 Task: Play online Dominion games in medium mode.
Action: Mouse moved to (163, 373)
Screenshot: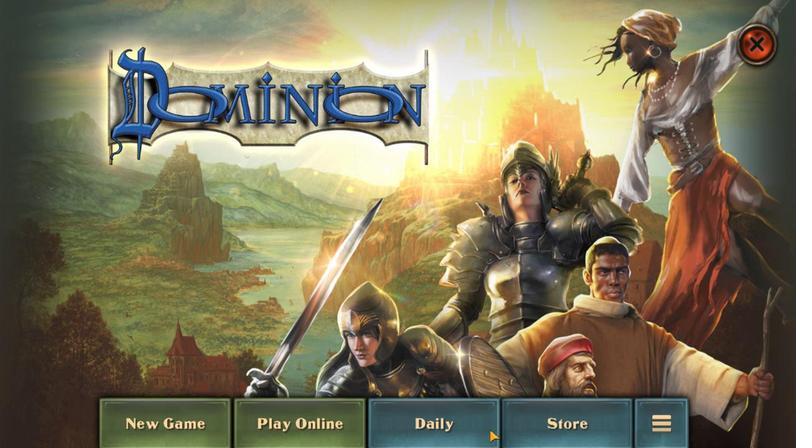 
Action: Mouse pressed left at (163, 373)
Screenshot: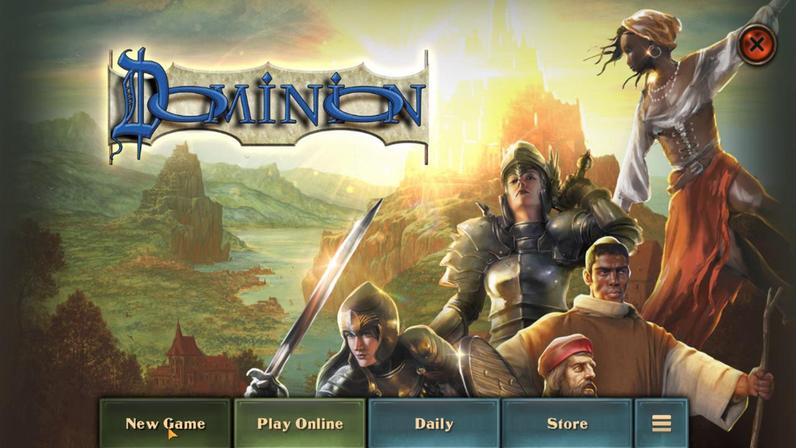 
Action: Mouse moved to (359, 268)
Screenshot: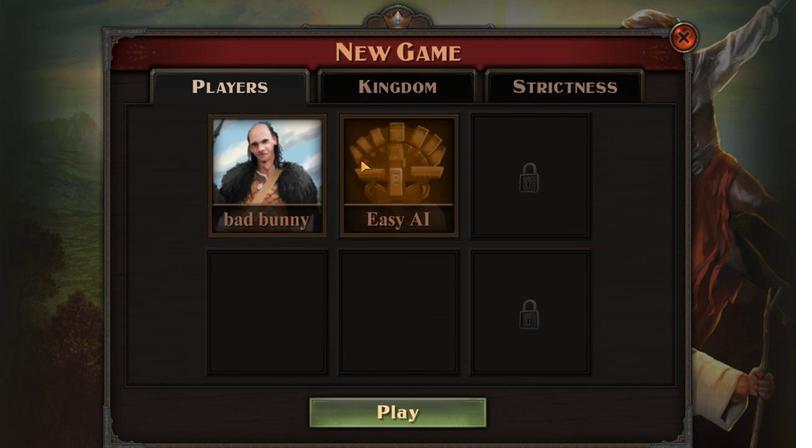 
Action: Mouse pressed left at (359, 268)
Screenshot: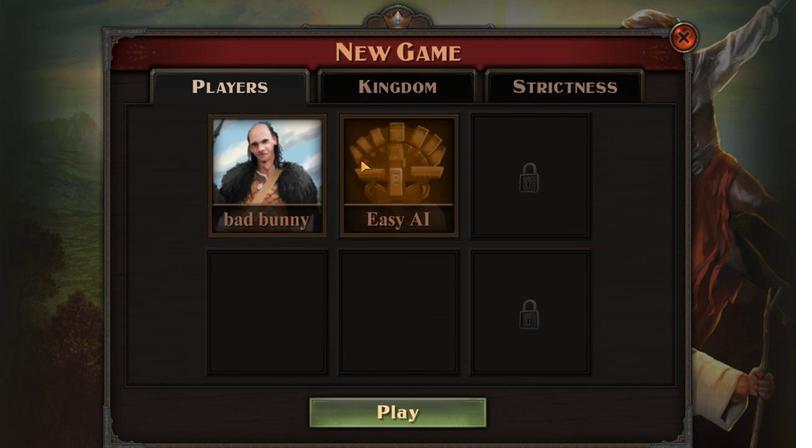 
Action: Mouse moved to (195, 319)
Screenshot: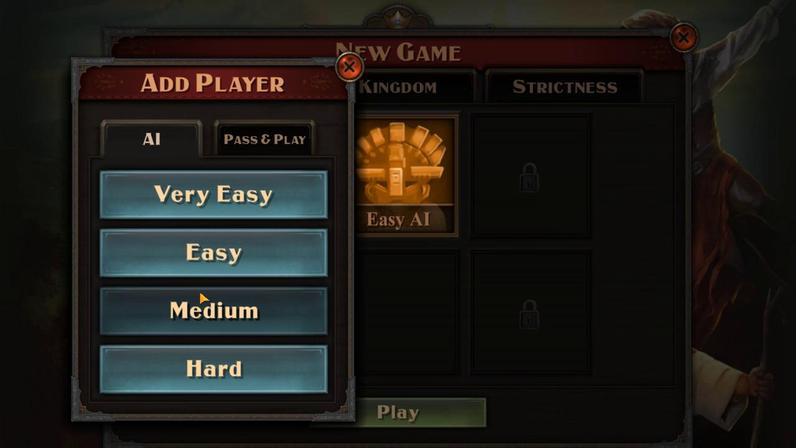 
Action: Mouse pressed left at (195, 319)
Screenshot: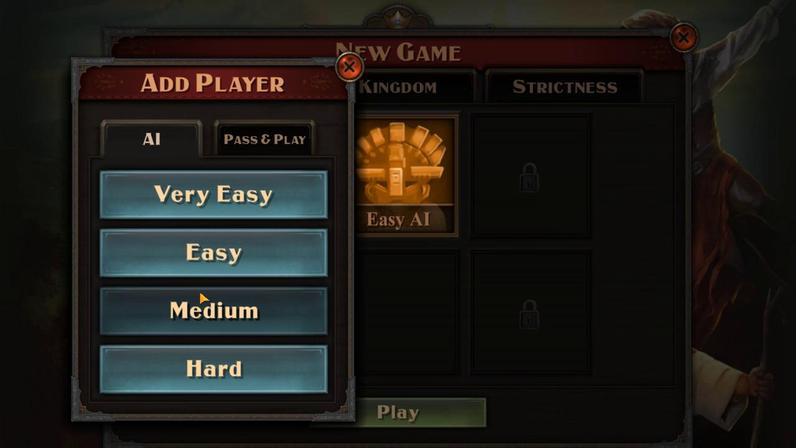 
Action: Mouse moved to (345, 367)
Screenshot: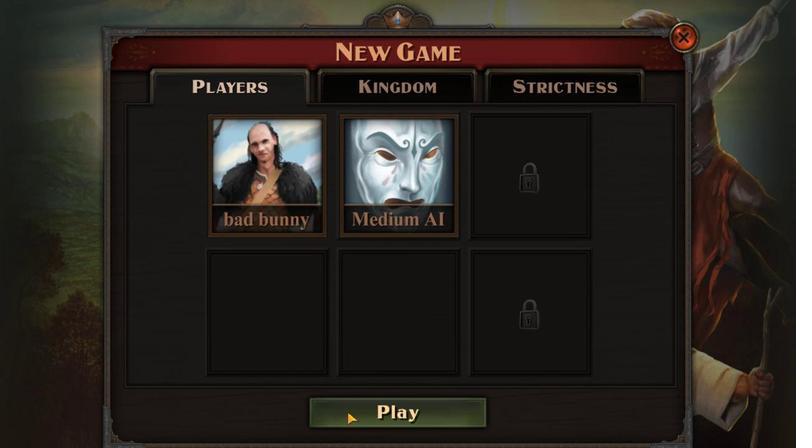 
Action: Mouse pressed left at (345, 367)
Screenshot: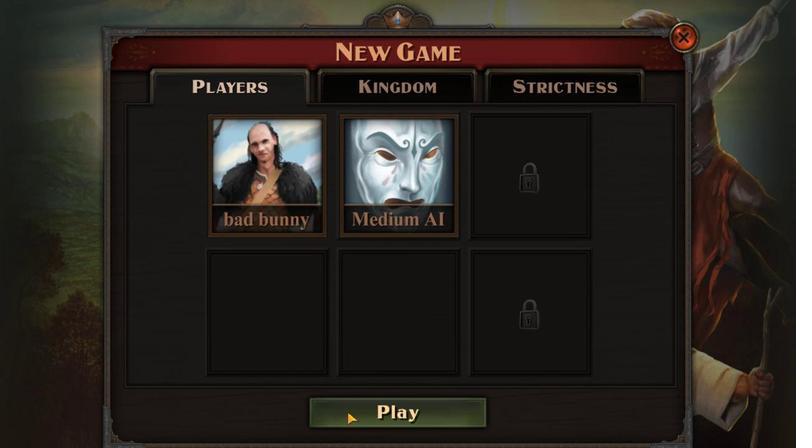 
Action: Mouse moved to (382, 349)
Screenshot: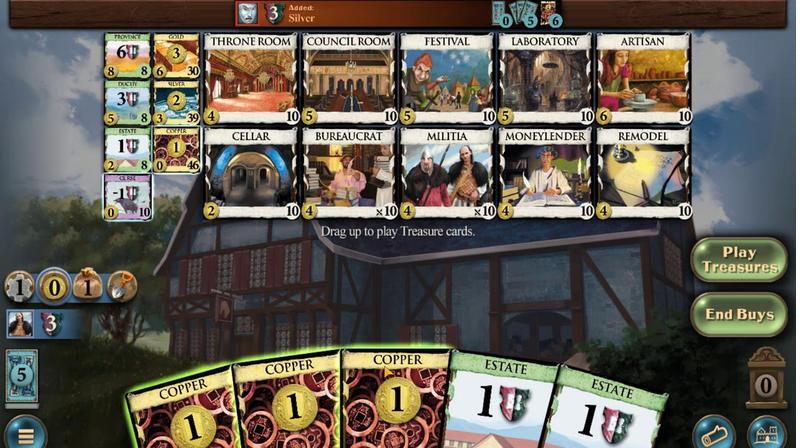 
Action: Mouse pressed left at (382, 349)
Screenshot: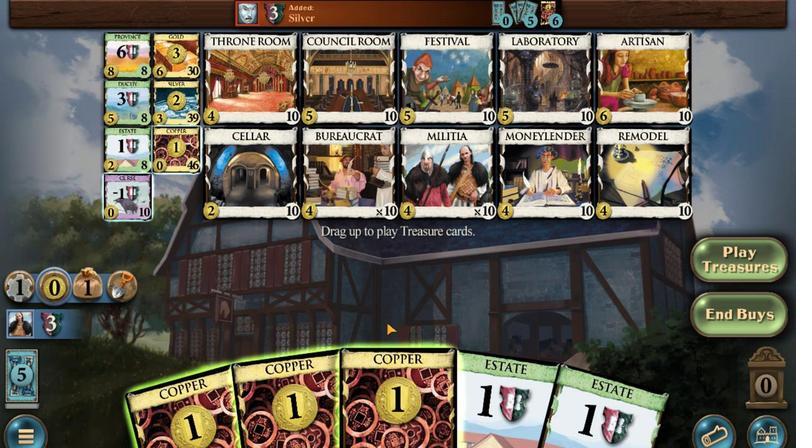 
Action: Mouse moved to (336, 349)
Screenshot: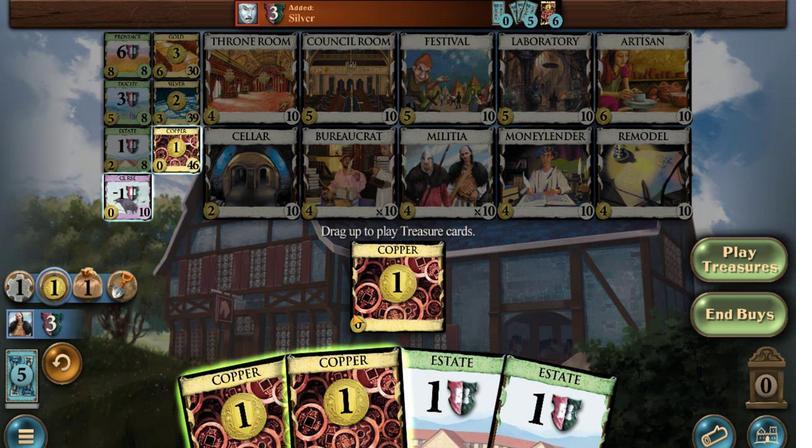 
Action: Mouse pressed left at (336, 349)
Screenshot: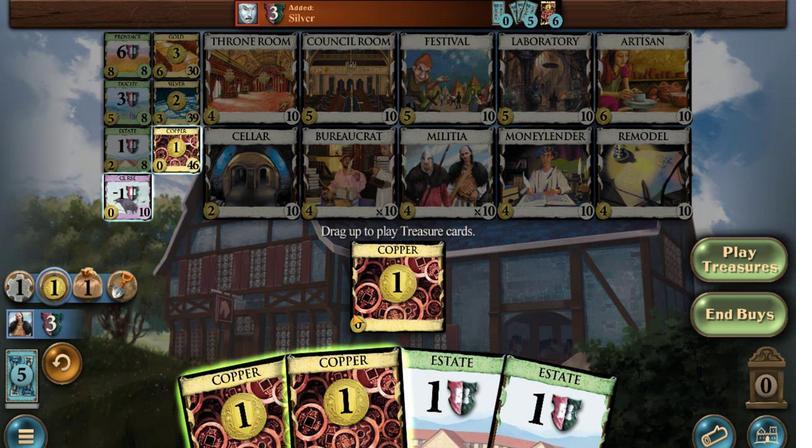 
Action: Mouse moved to (286, 349)
Screenshot: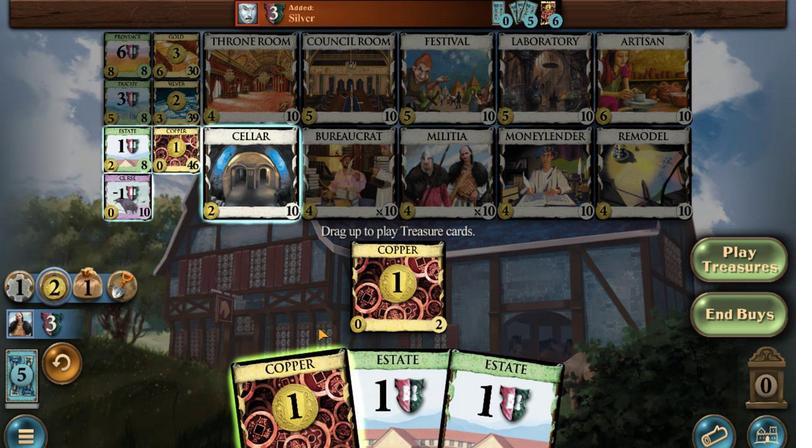 
Action: Mouse pressed left at (286, 349)
Screenshot: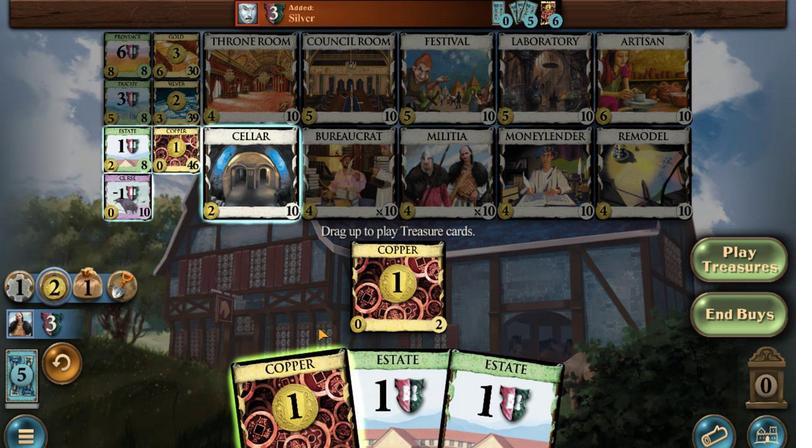 
Action: Mouse moved to (176, 245)
Screenshot: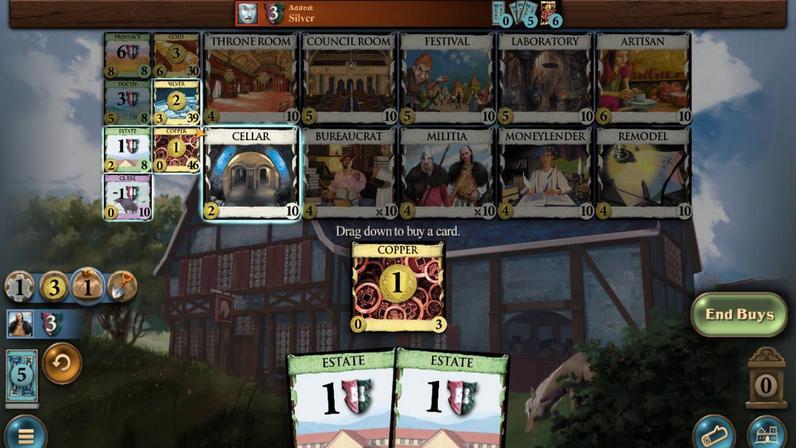 
Action: Mouse pressed left at (176, 245)
Screenshot: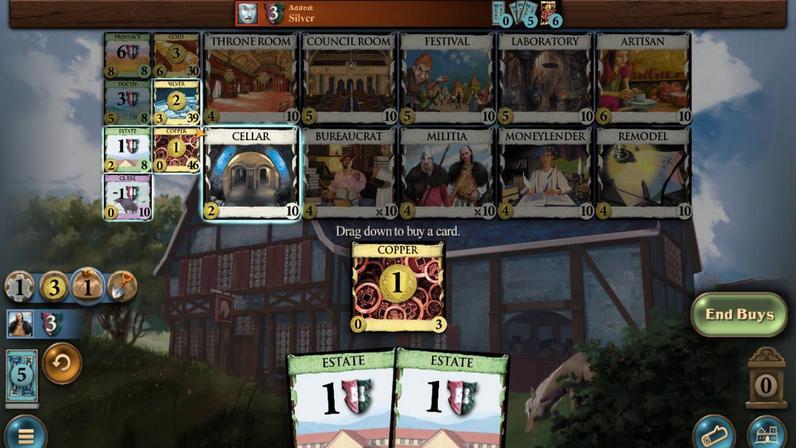 
Action: Mouse moved to (203, 354)
Screenshot: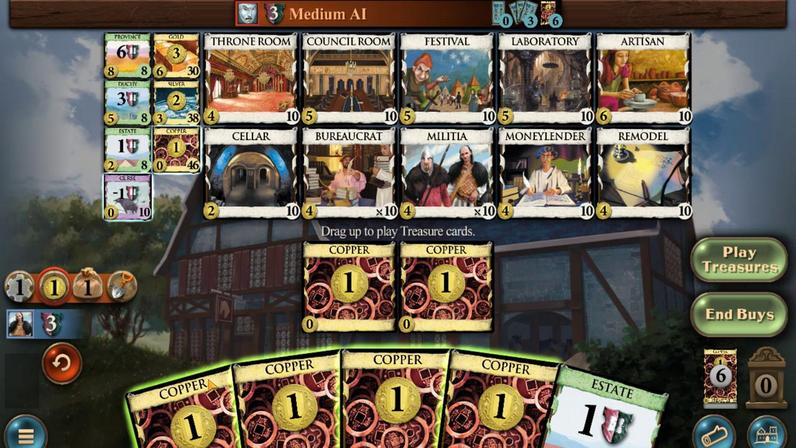 
Action: Mouse pressed left at (203, 354)
Screenshot: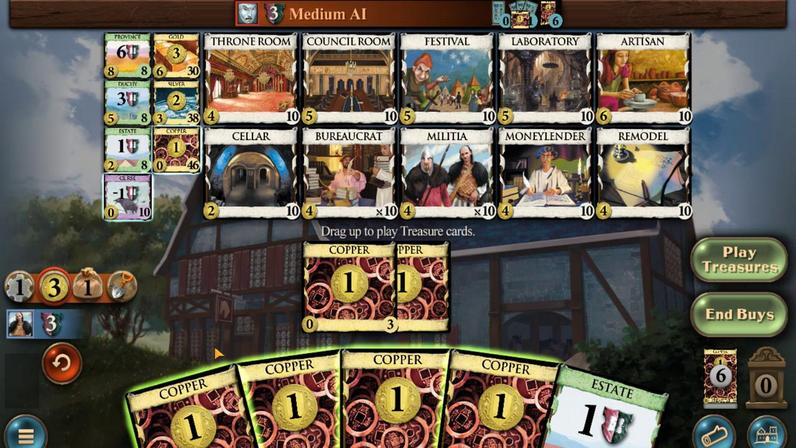 
Action: Mouse moved to (261, 359)
Screenshot: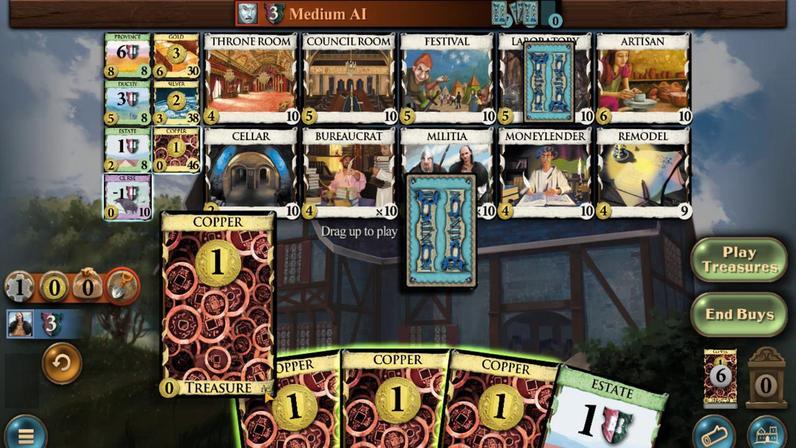 
Action: Mouse pressed left at (261, 359)
Screenshot: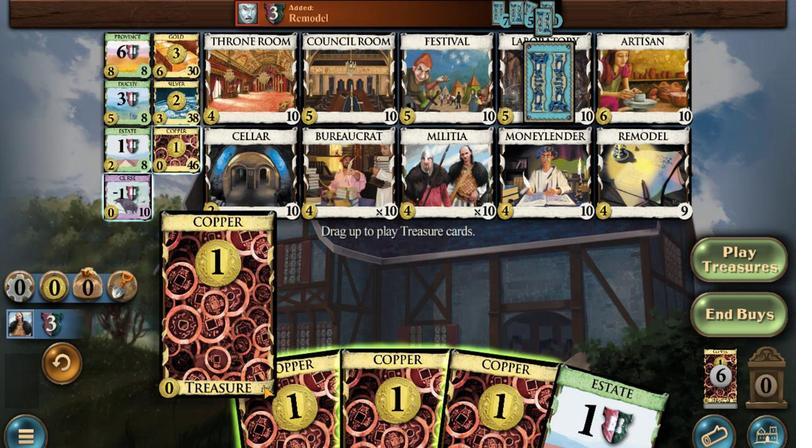 
Action: Mouse moved to (289, 365)
Screenshot: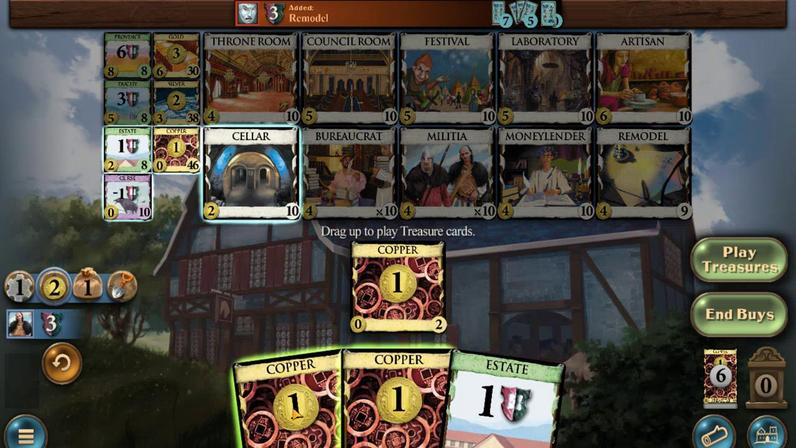 
Action: Mouse pressed left at (289, 365)
Screenshot: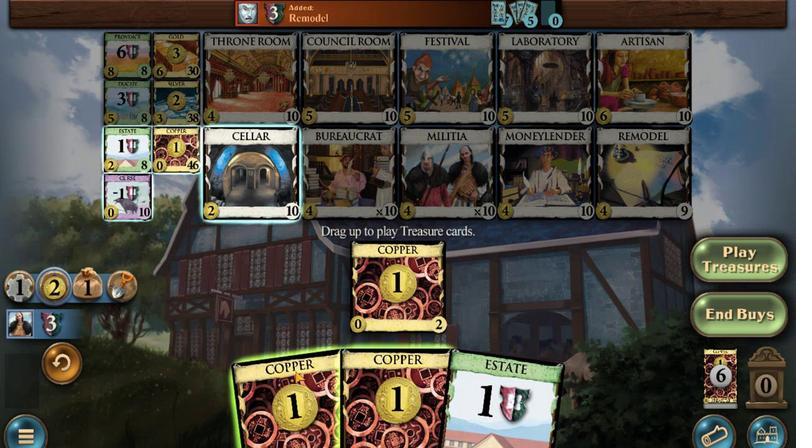 
Action: Mouse moved to (290, 358)
Screenshot: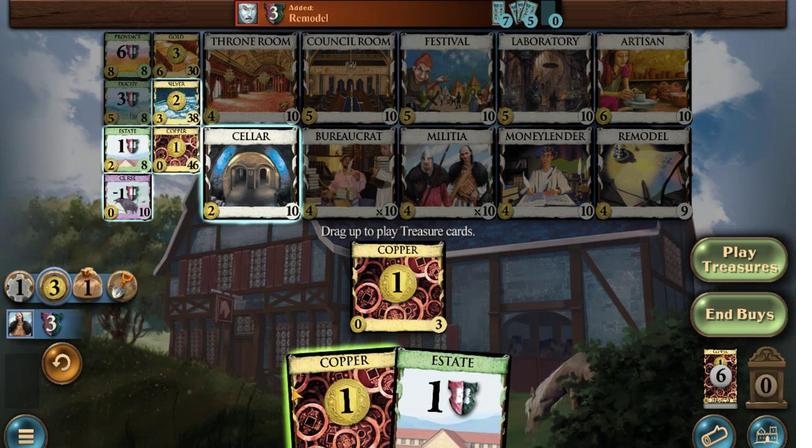 
Action: Mouse pressed left at (290, 358)
Screenshot: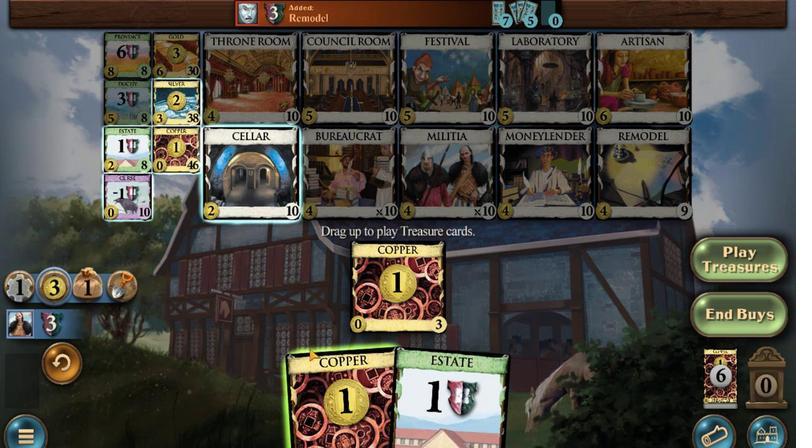 
Action: Mouse moved to (444, 270)
Screenshot: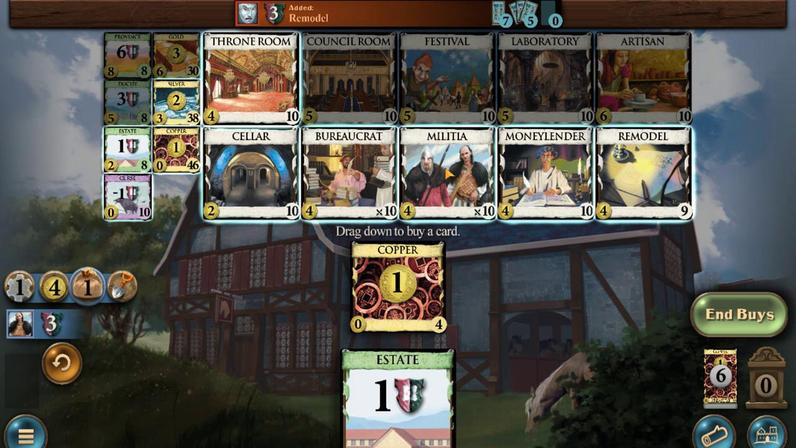 
Action: Mouse pressed left at (444, 270)
Screenshot: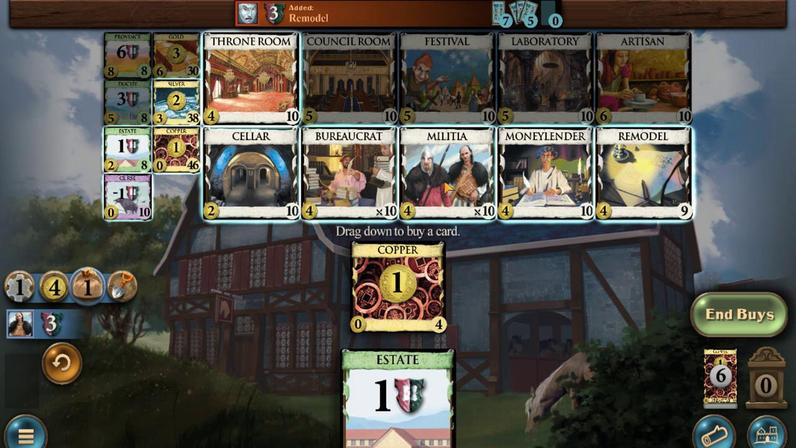 
Action: Mouse moved to (209, 361)
Screenshot: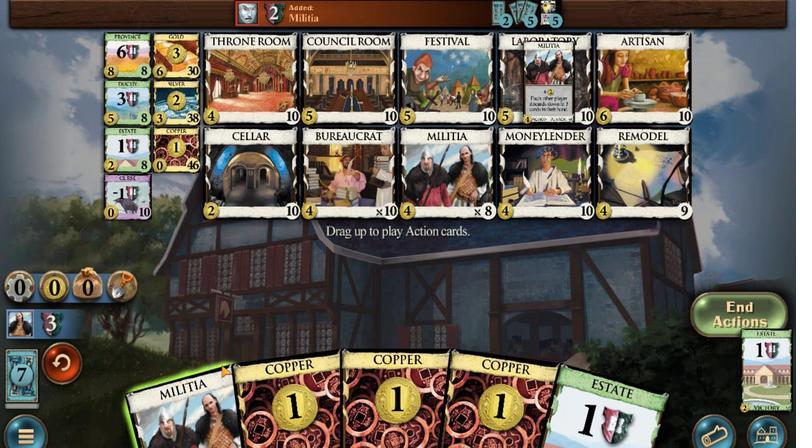 
Action: Mouse pressed left at (209, 361)
Screenshot: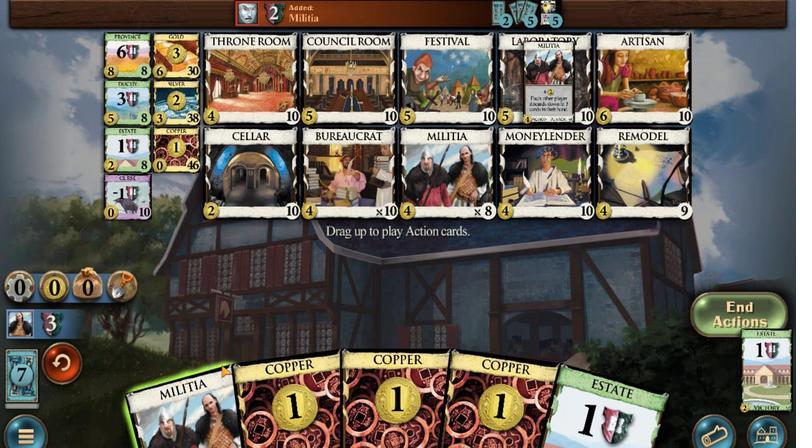 
Action: Mouse moved to (247, 359)
Screenshot: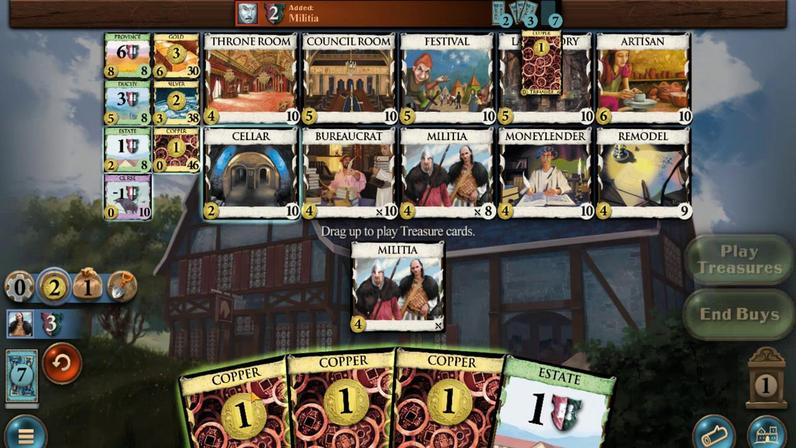 
Action: Mouse pressed left at (247, 359)
Screenshot: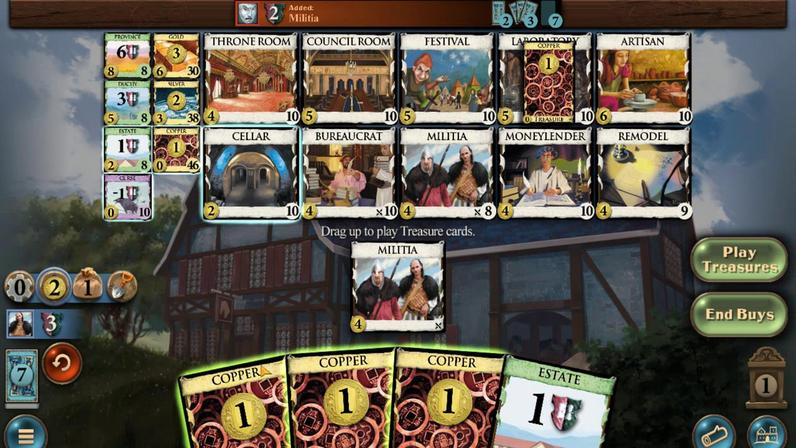 
Action: Mouse moved to (280, 364)
Screenshot: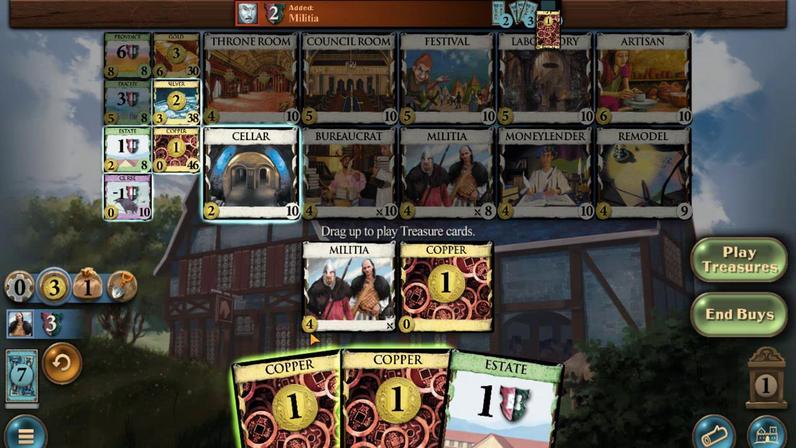 
Action: Mouse pressed left at (280, 364)
Screenshot: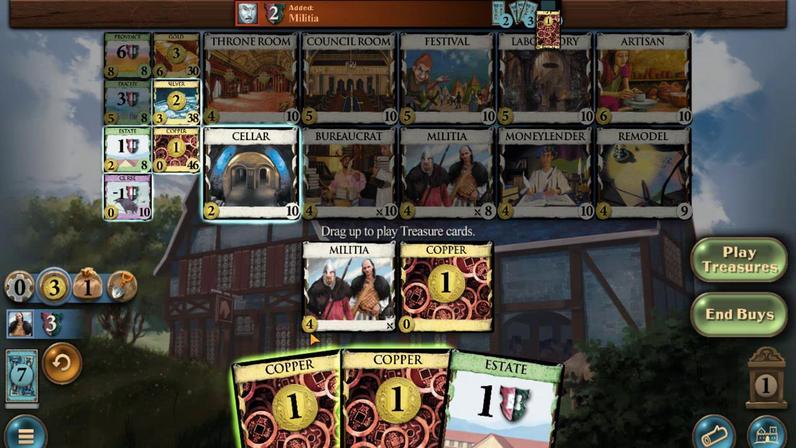 
Action: Mouse moved to (321, 343)
Screenshot: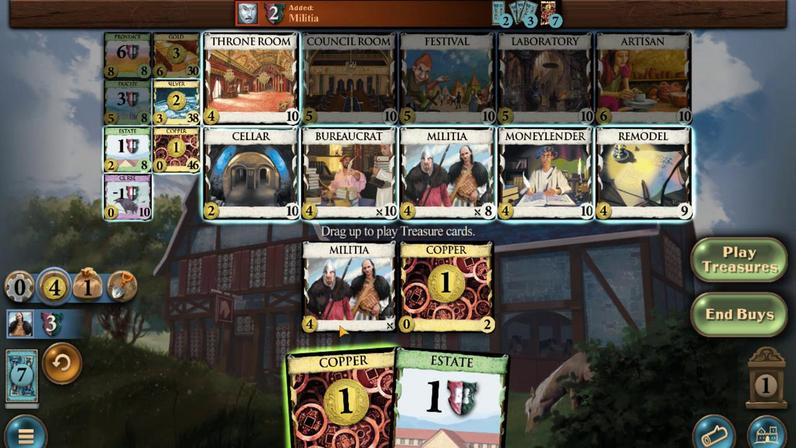 
Action: Mouse pressed left at (321, 343)
Screenshot: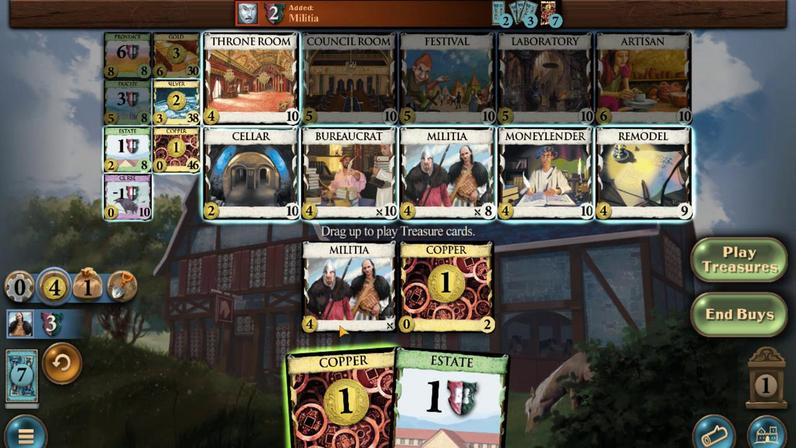 
Action: Mouse moved to (313, 363)
Screenshot: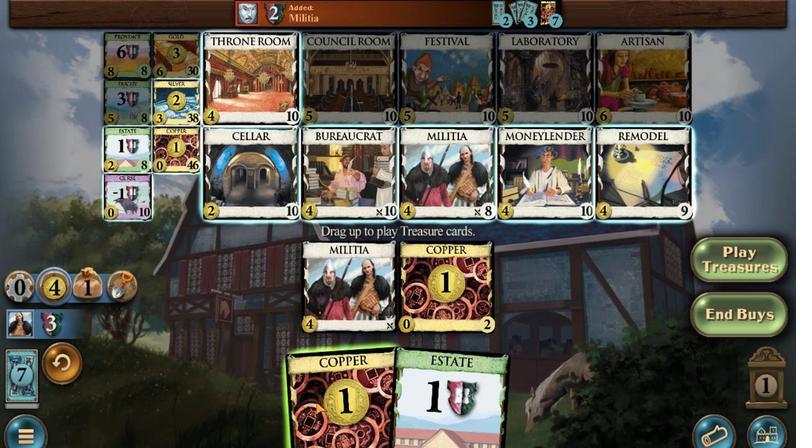 
Action: Mouse pressed left at (313, 363)
Screenshot: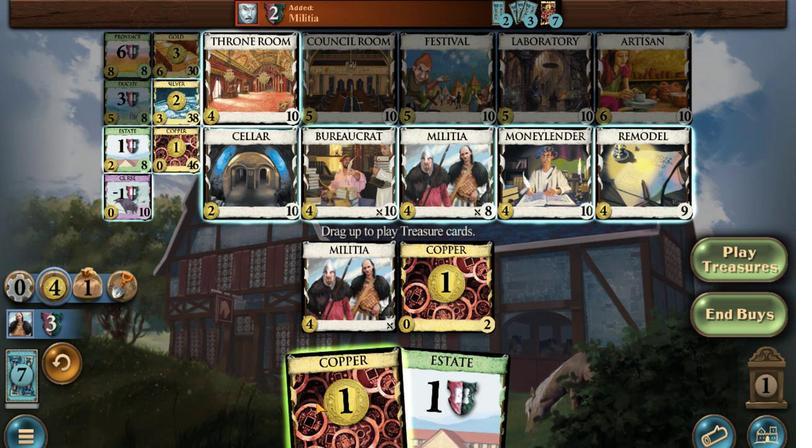 
Action: Mouse moved to (158, 242)
Screenshot: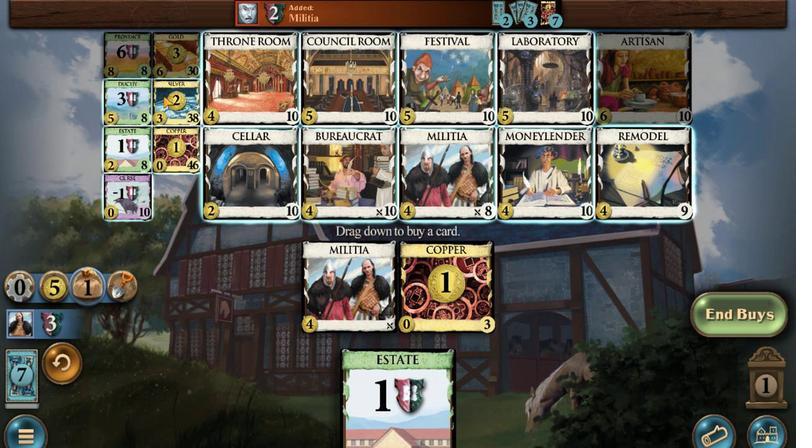 
Action: Mouse pressed left at (158, 242)
Screenshot: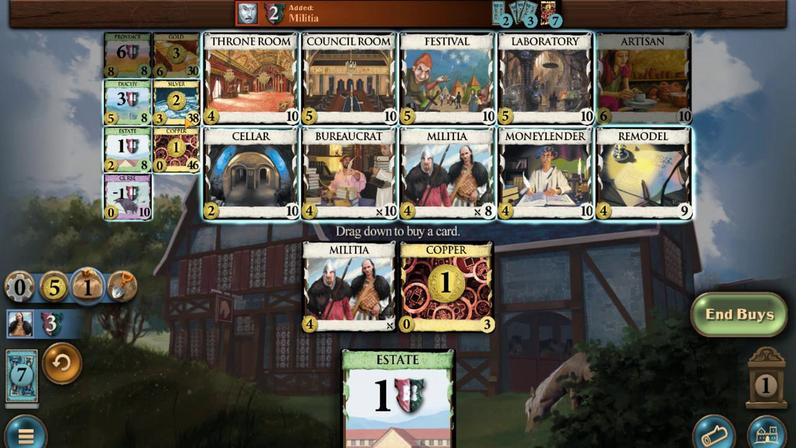 
Action: Mouse moved to (291, 357)
Screenshot: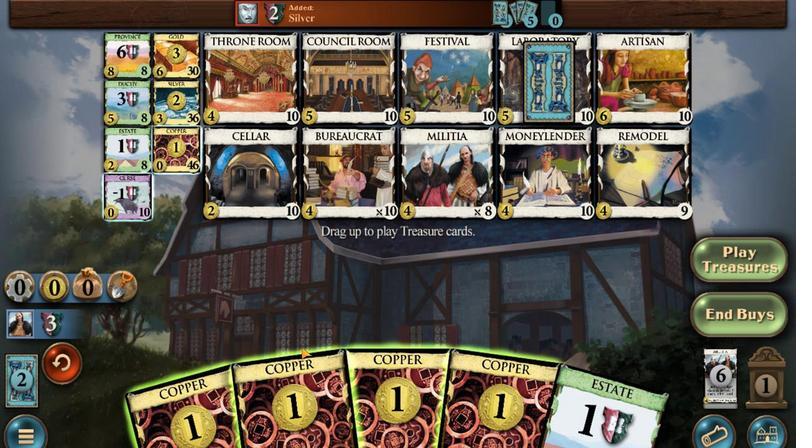 
Action: Mouse pressed left at (291, 357)
Screenshot: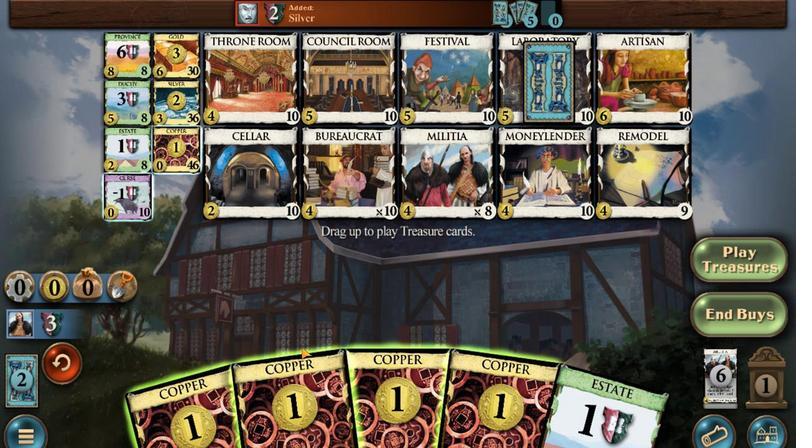 
Action: Mouse moved to (347, 352)
Screenshot: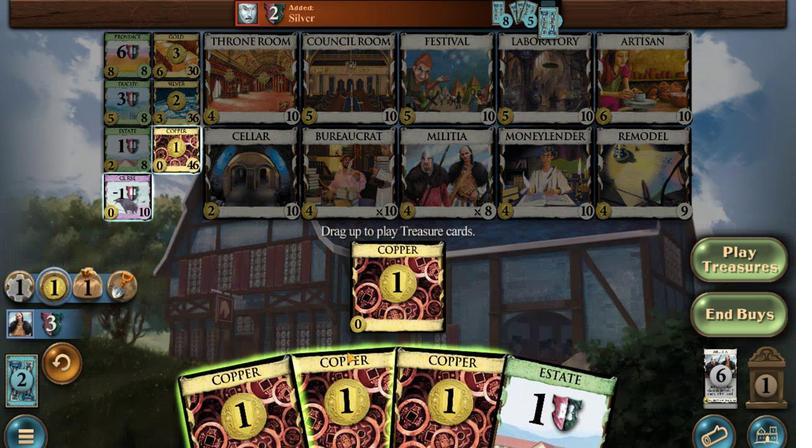 
Action: Mouse pressed left at (347, 352)
Screenshot: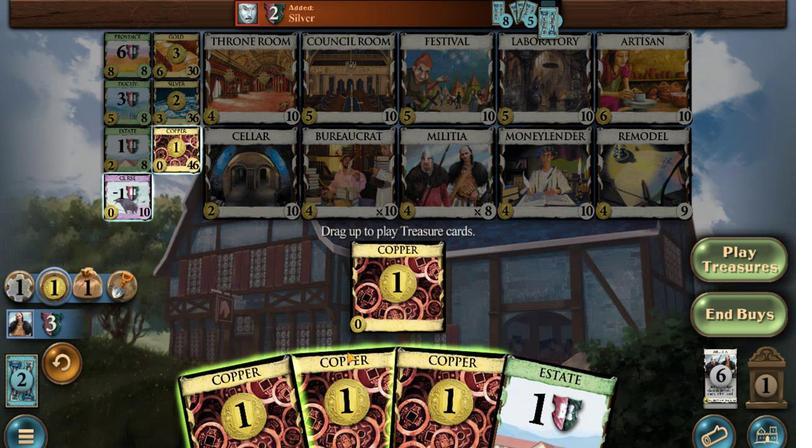 
Action: Mouse moved to (362, 355)
Screenshot: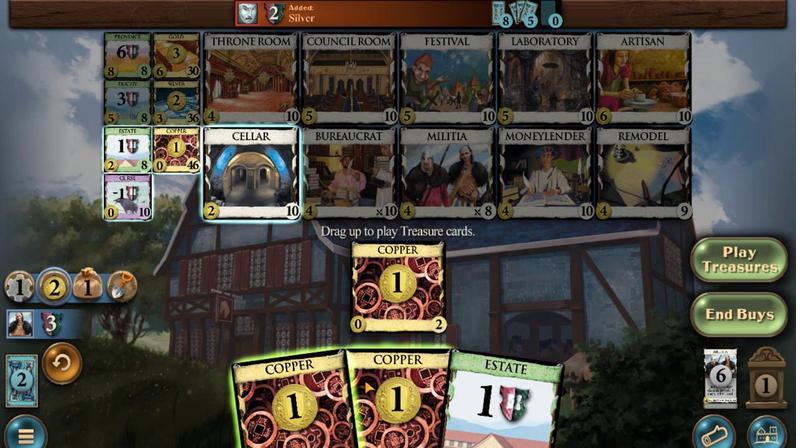 
Action: Mouse pressed left at (362, 355)
Screenshot: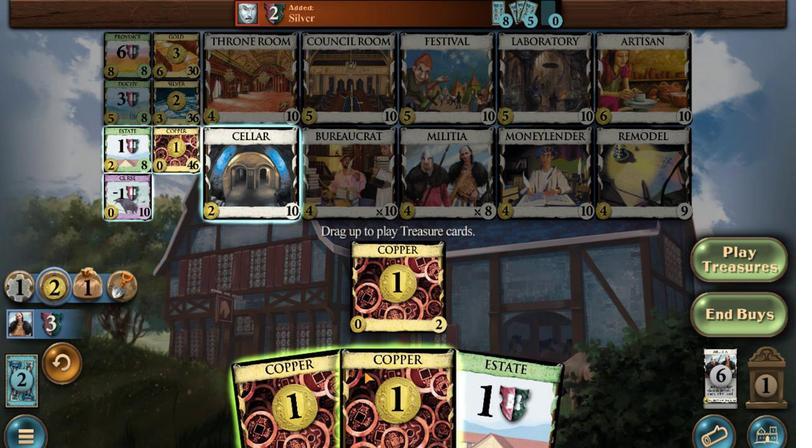 
Action: Mouse moved to (168, 243)
Screenshot: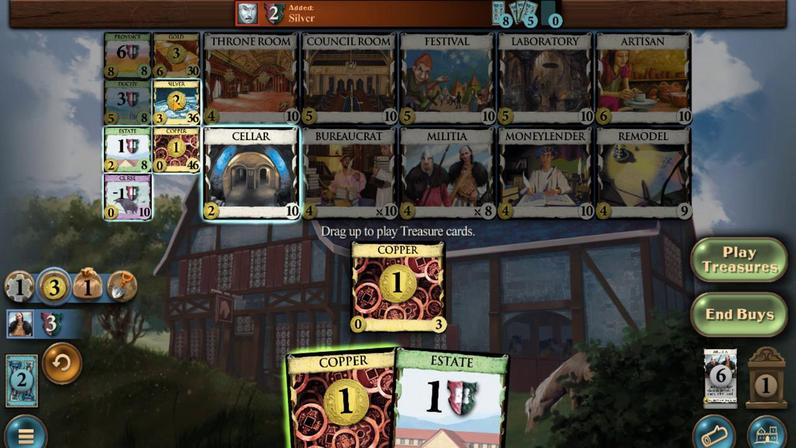 
Action: Mouse pressed left at (168, 243)
Screenshot: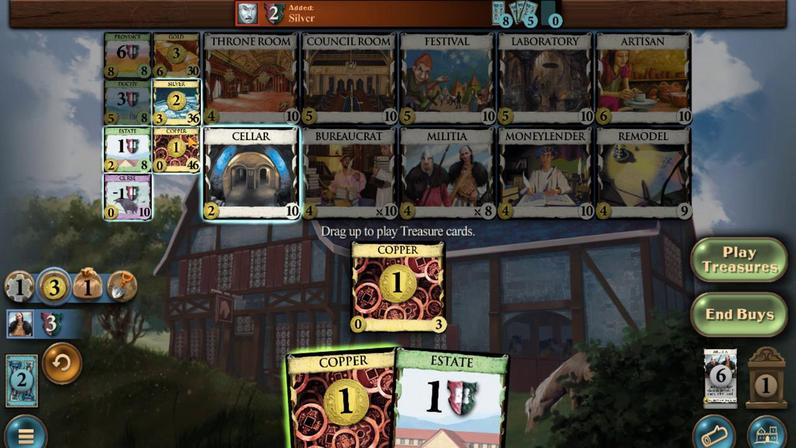 
Action: Mouse moved to (177, 369)
Screenshot: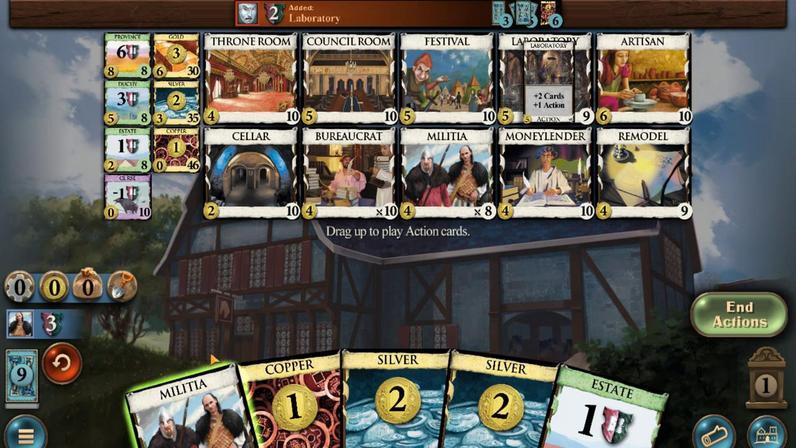 
Action: Mouse pressed left at (177, 369)
Screenshot: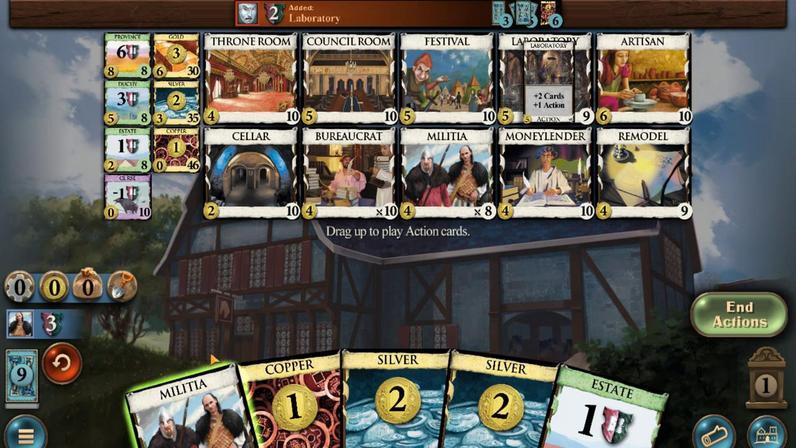 
Action: Mouse moved to (247, 362)
Screenshot: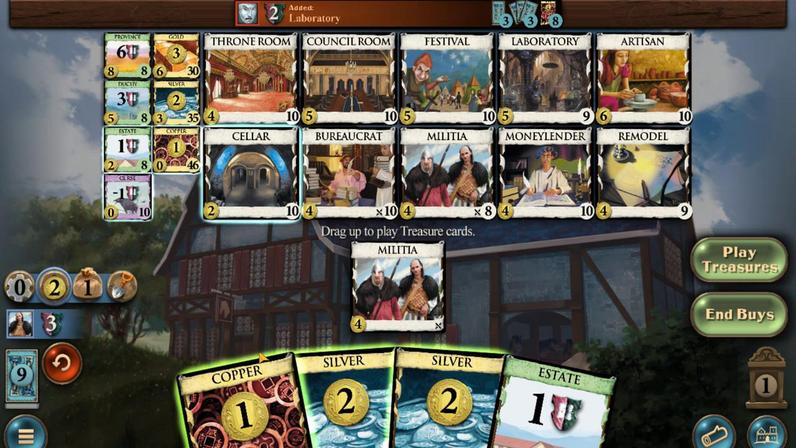 
Action: Mouse pressed left at (247, 362)
Screenshot: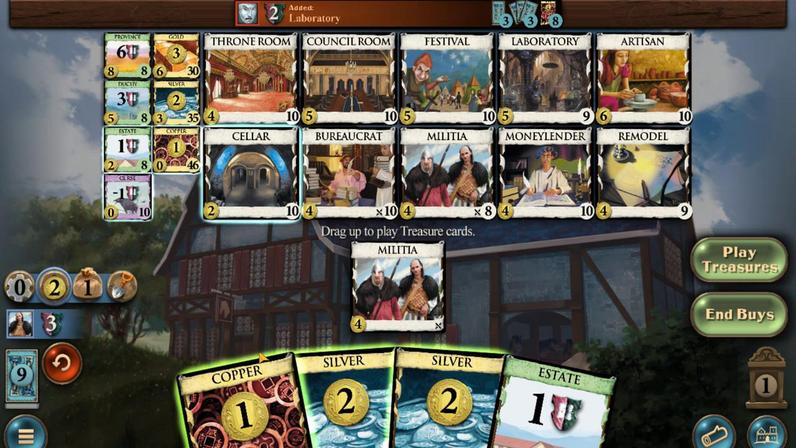 
Action: Mouse moved to (281, 358)
Screenshot: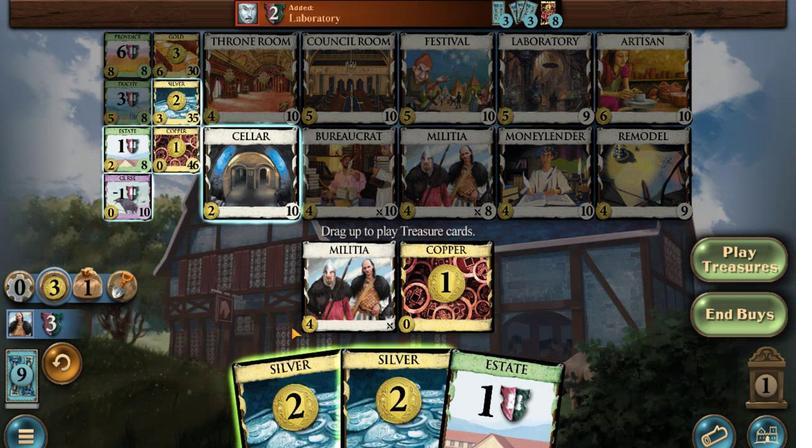 
Action: Mouse pressed left at (281, 358)
Screenshot: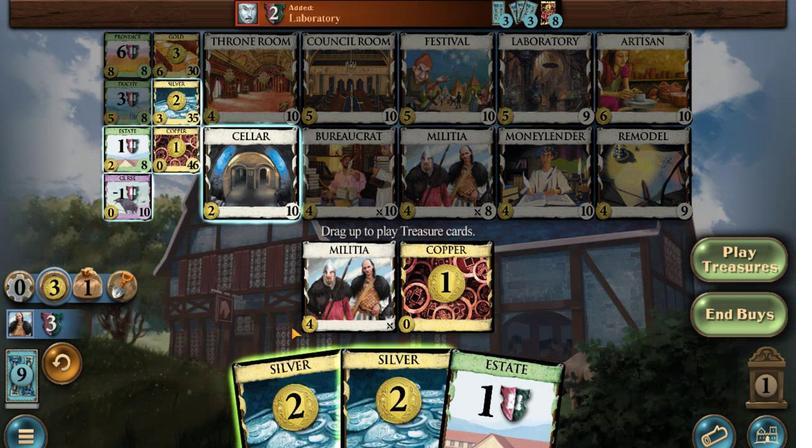 
Action: Mouse moved to (321, 354)
Screenshot: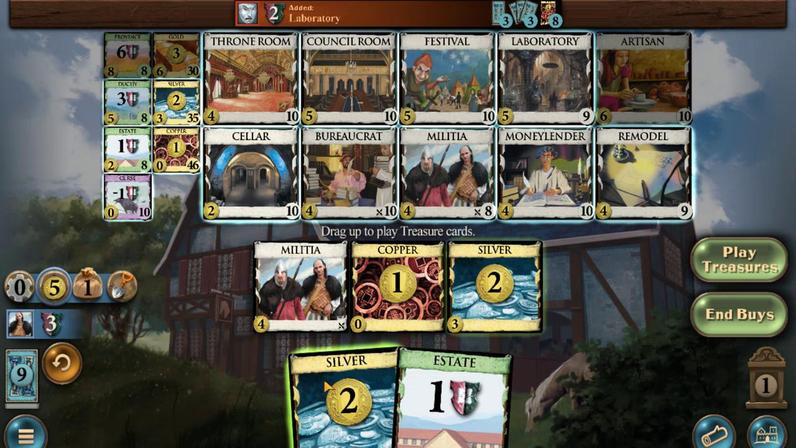 
Action: Mouse pressed left at (321, 354)
Screenshot: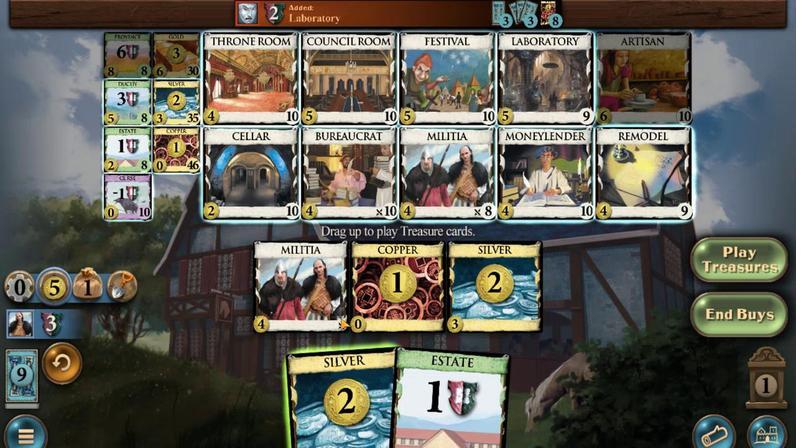 
Action: Mouse moved to (159, 222)
Screenshot: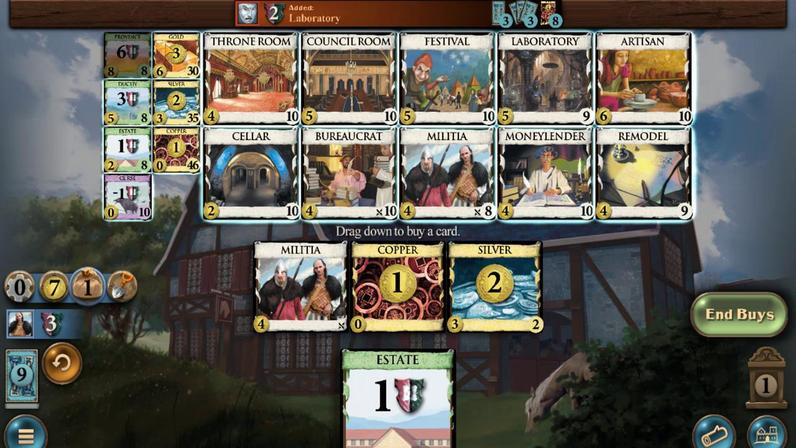 
Action: Mouse pressed left at (159, 222)
Screenshot: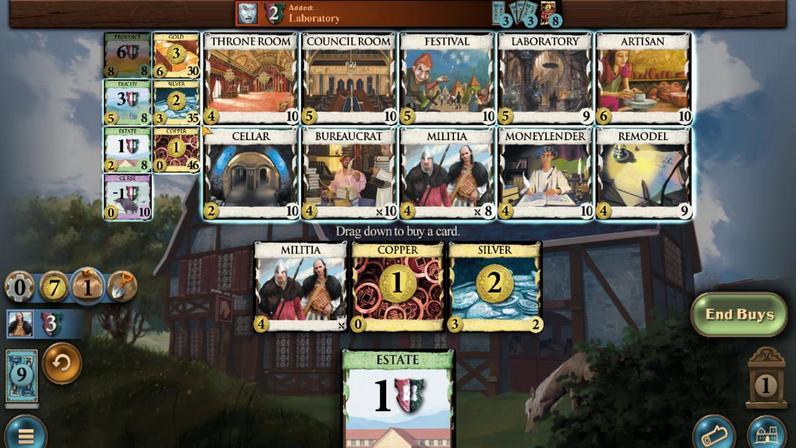 
Action: Mouse moved to (561, 364)
Screenshot: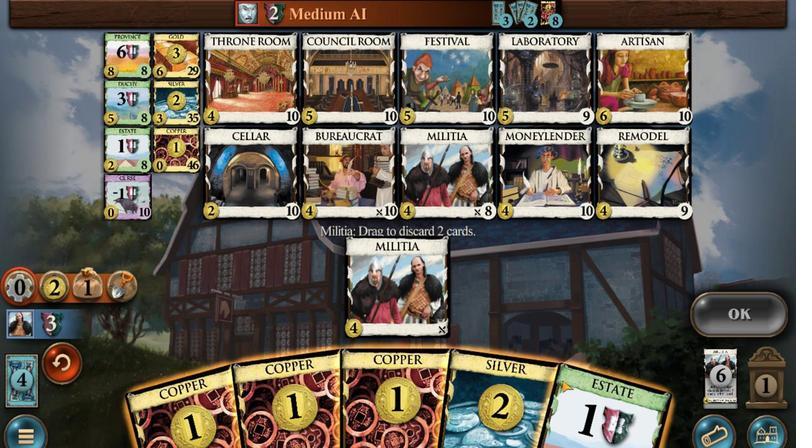 
Action: Mouse pressed left at (561, 364)
Screenshot: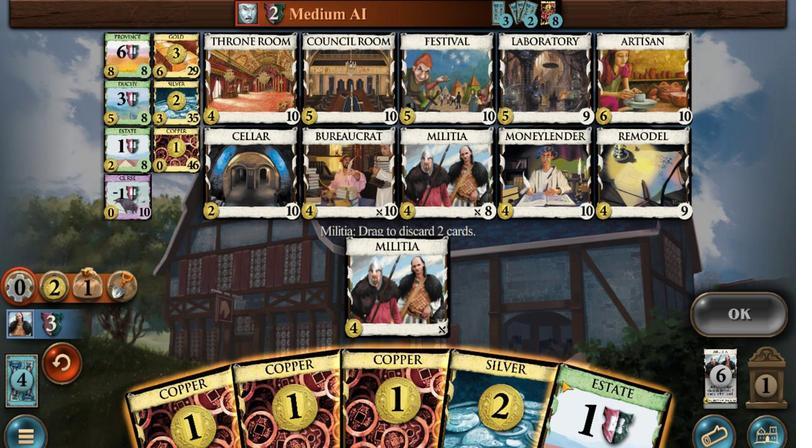 
Action: Mouse moved to (167, 369)
Screenshot: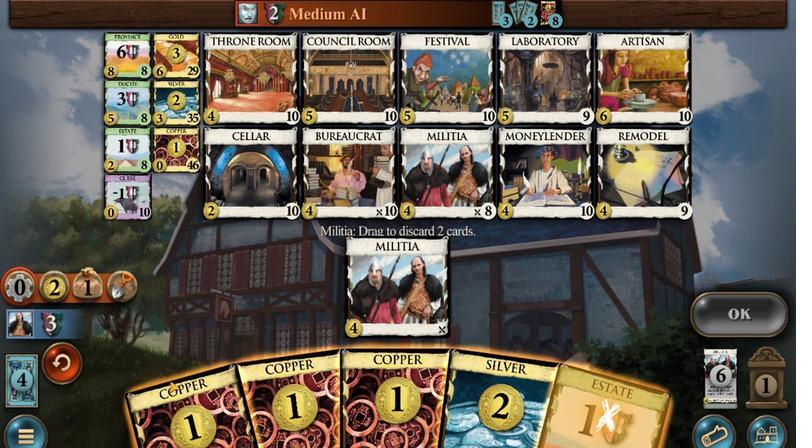 
Action: Mouse pressed left at (167, 369)
Screenshot: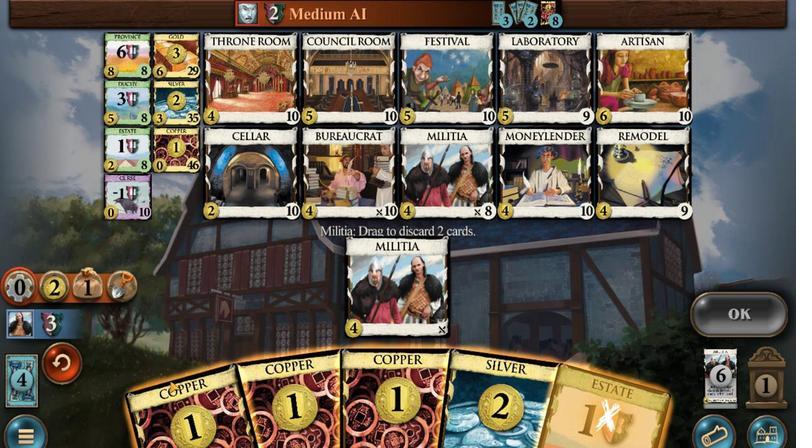 
Action: Mouse moved to (701, 328)
Screenshot: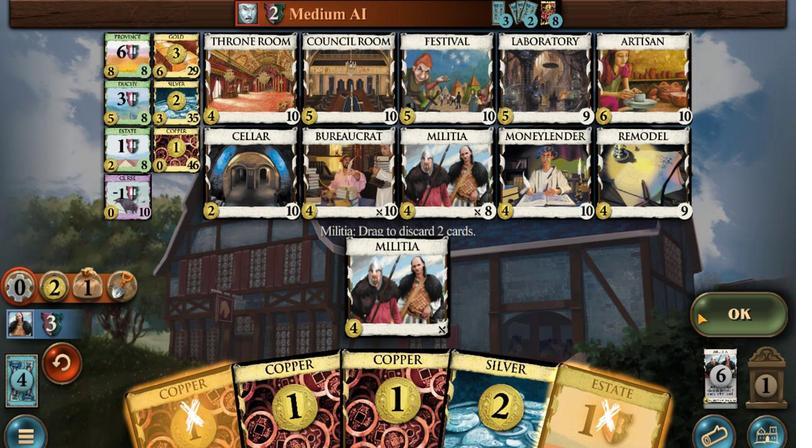 
Action: Mouse pressed left at (701, 328)
Screenshot: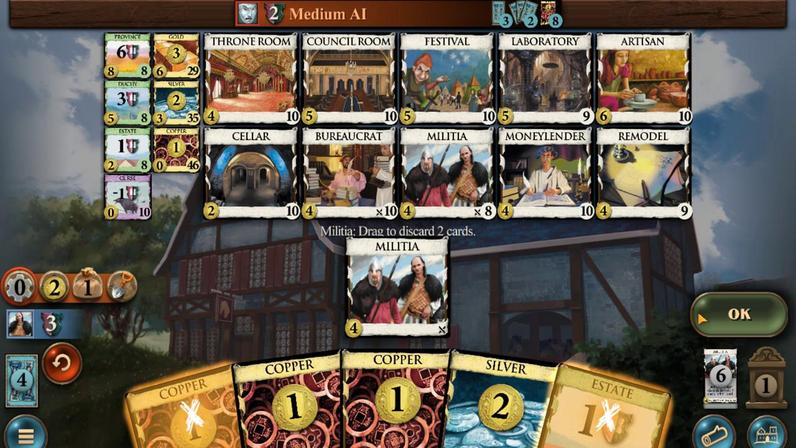 
Action: Mouse moved to (451, 372)
Screenshot: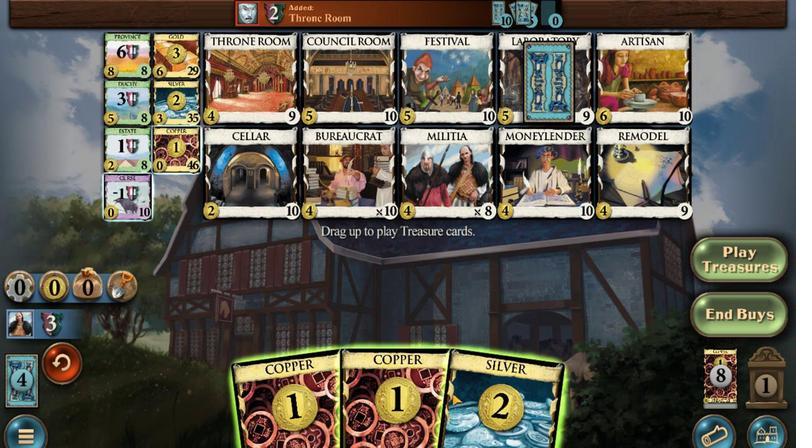 
Action: Mouse pressed left at (451, 372)
Screenshot: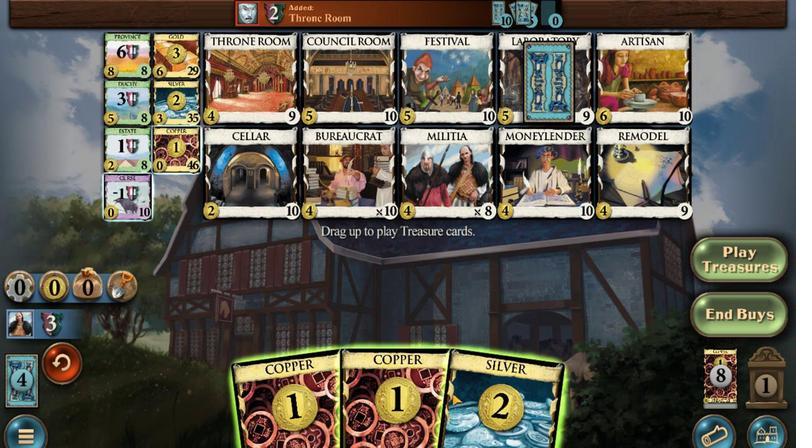 
Action: Mouse moved to (416, 365)
Screenshot: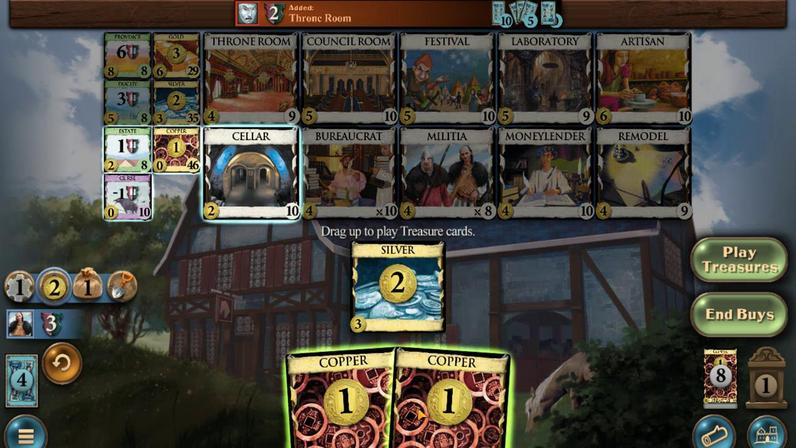 
Action: Mouse pressed left at (416, 365)
Screenshot: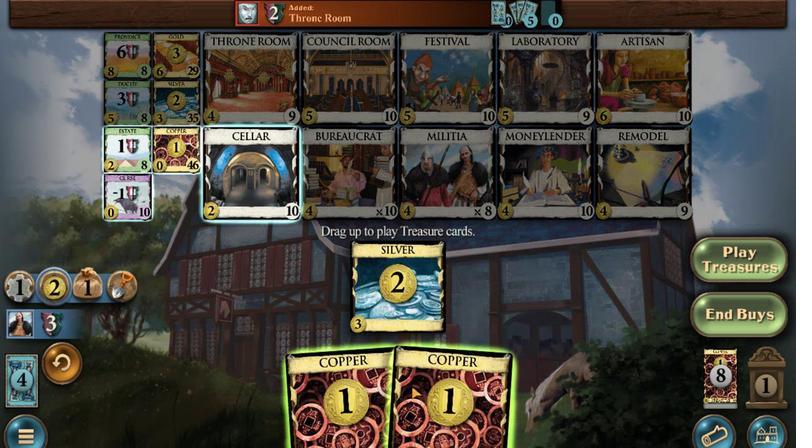 
Action: Mouse moved to (377, 367)
Screenshot: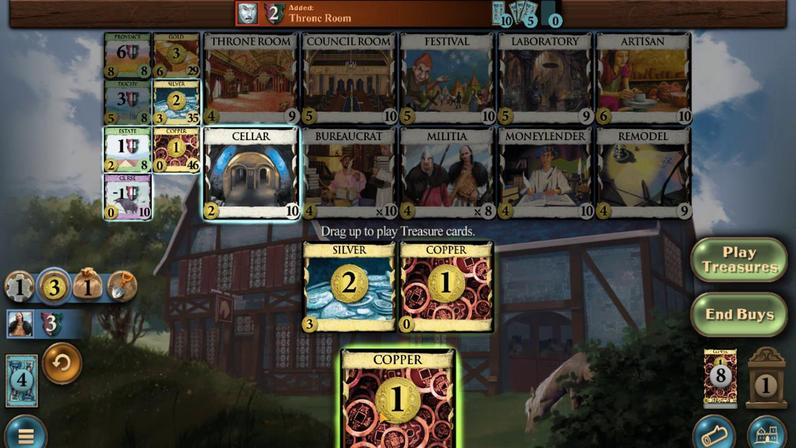 
Action: Mouse pressed left at (377, 367)
Screenshot: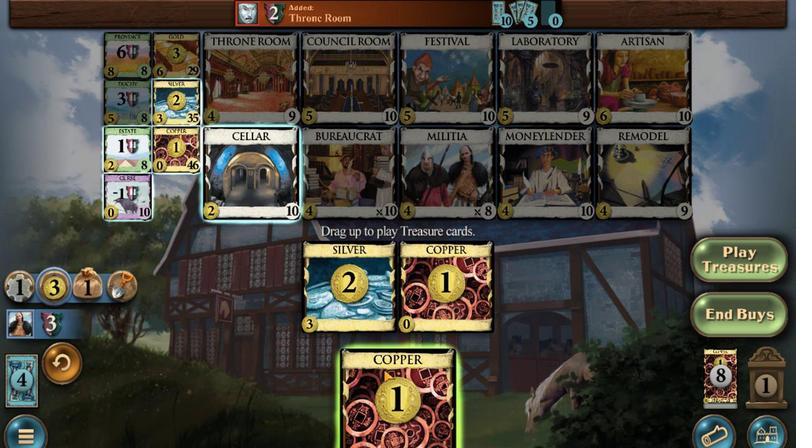 
Action: Mouse moved to (631, 272)
Screenshot: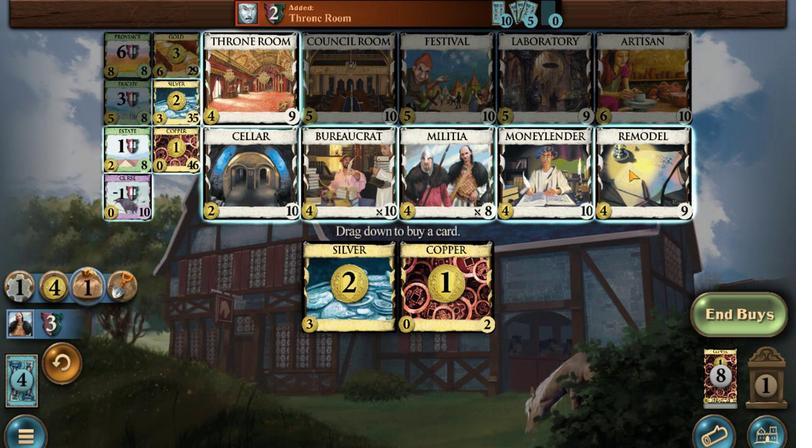 
Action: Mouse pressed left at (631, 272)
Screenshot: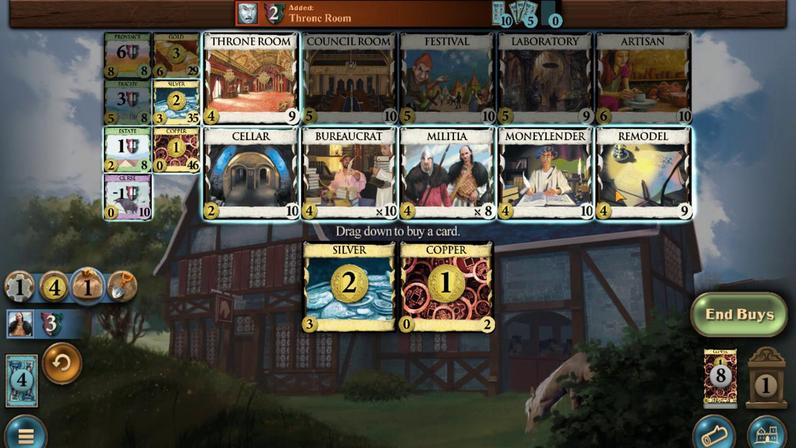 
Action: Mouse moved to (187, 365)
Screenshot: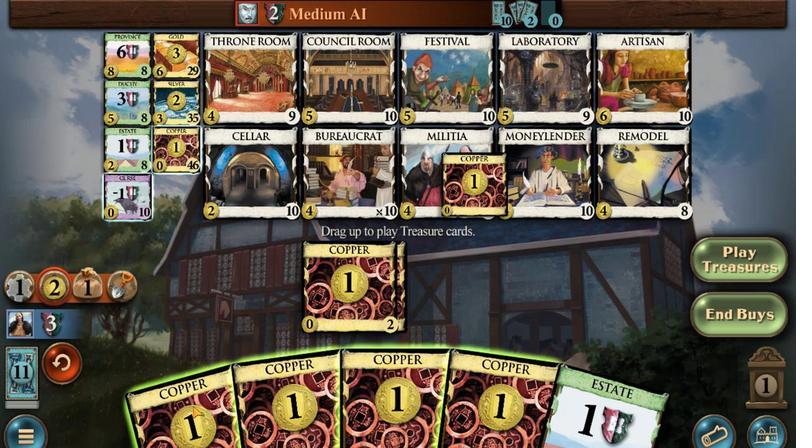 
Action: Mouse pressed left at (187, 365)
Screenshot: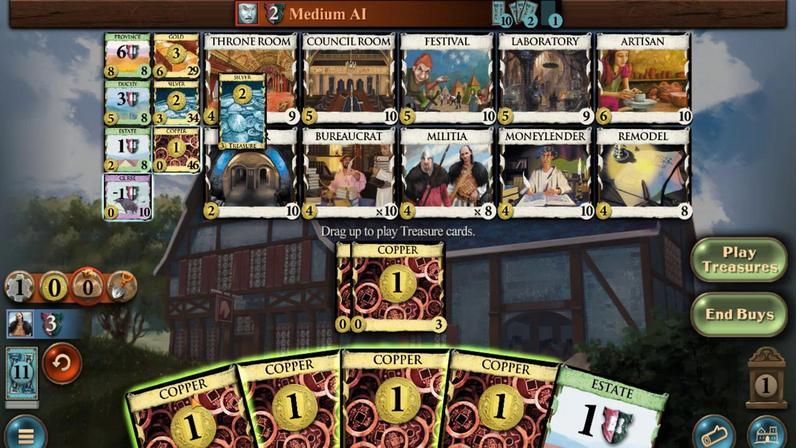 
Action: Mouse moved to (272, 352)
Screenshot: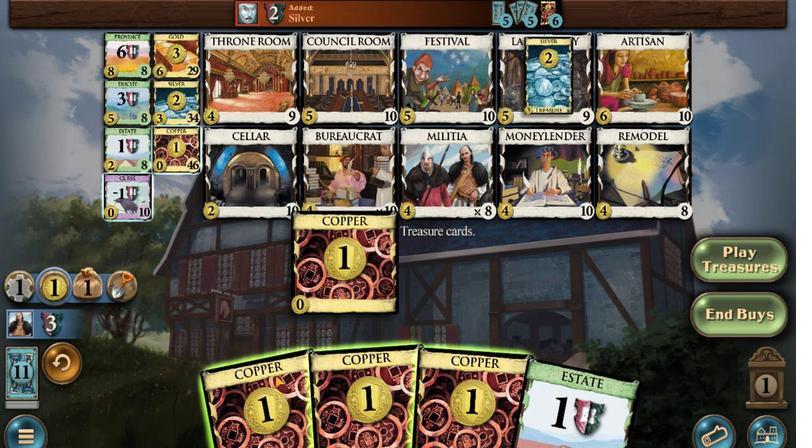 
Action: Mouse pressed left at (272, 352)
Screenshot: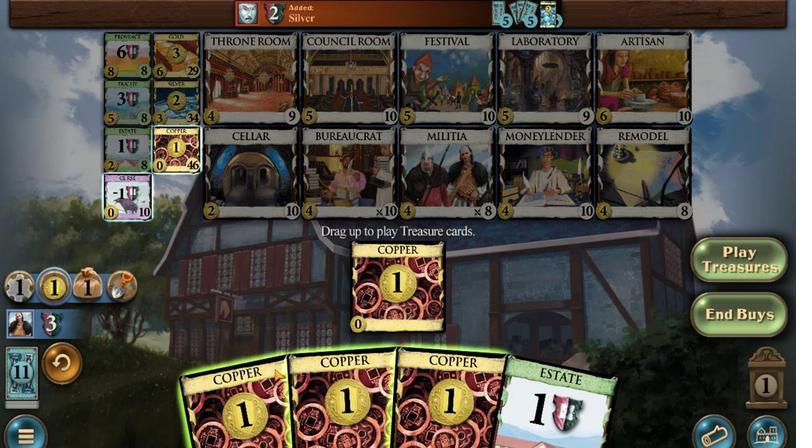 
Action: Mouse moved to (291, 361)
Screenshot: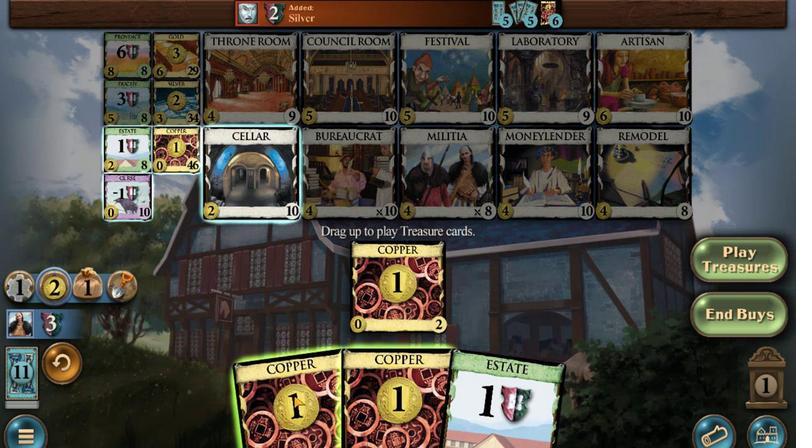 
Action: Mouse pressed left at (291, 361)
Screenshot: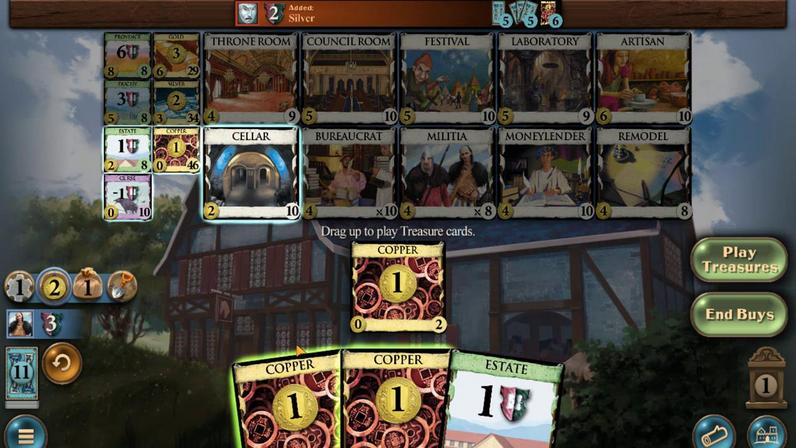 
Action: Mouse moved to (316, 359)
Screenshot: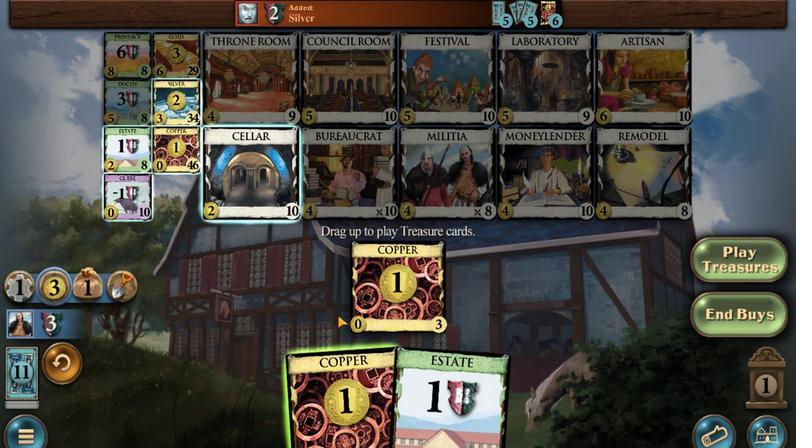 
Action: Mouse pressed left at (316, 359)
Screenshot: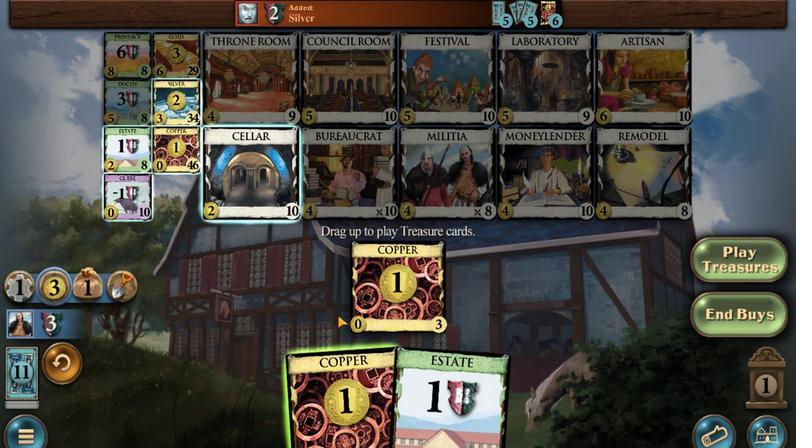 
Action: Mouse moved to (158, 241)
Screenshot: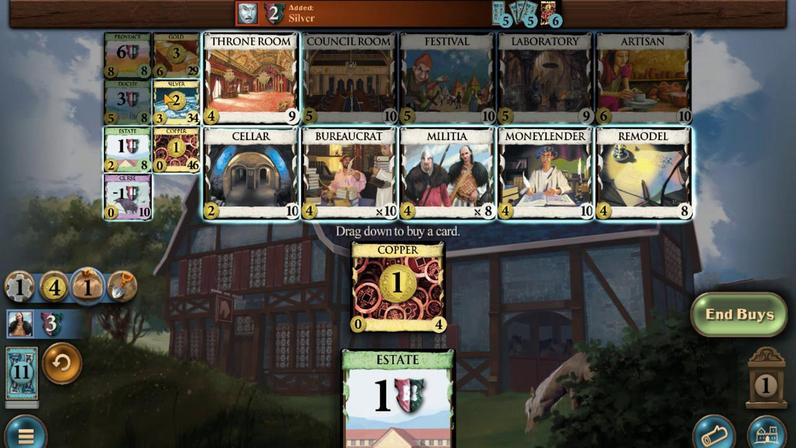 
Action: Mouse pressed left at (158, 241)
Screenshot: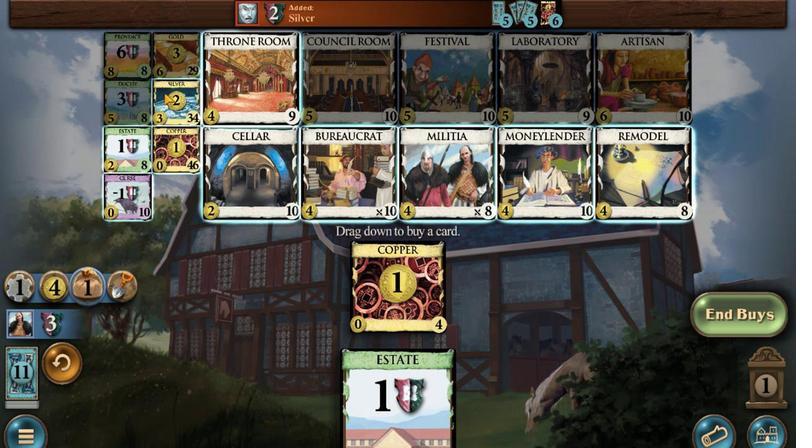 
Action: Mouse moved to (174, 362)
Screenshot: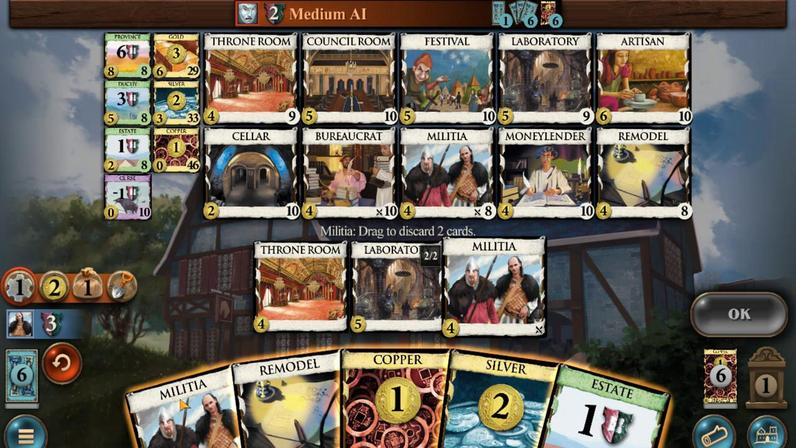 
Action: Mouse pressed left at (174, 362)
Screenshot: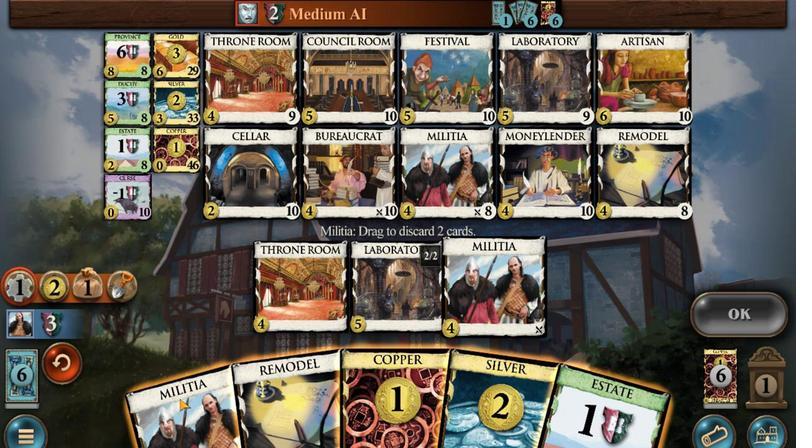 
Action: Mouse pressed left at (174, 362)
Screenshot: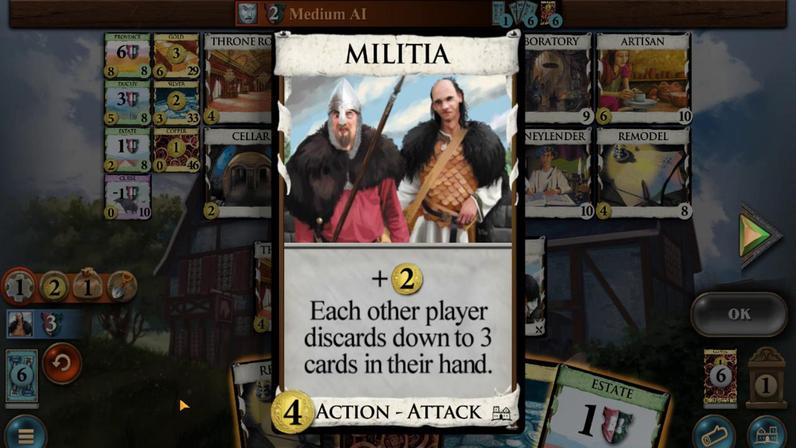 
Action: Mouse moved to (583, 365)
Screenshot: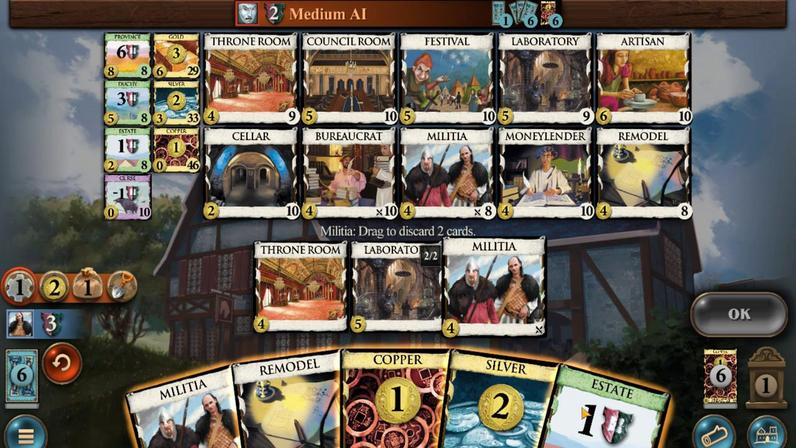 
Action: Mouse pressed left at (583, 365)
Screenshot: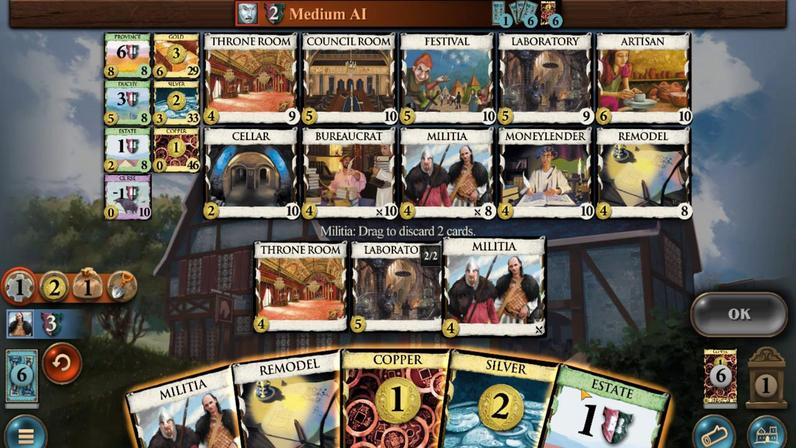 
Action: Mouse moved to (398, 361)
Screenshot: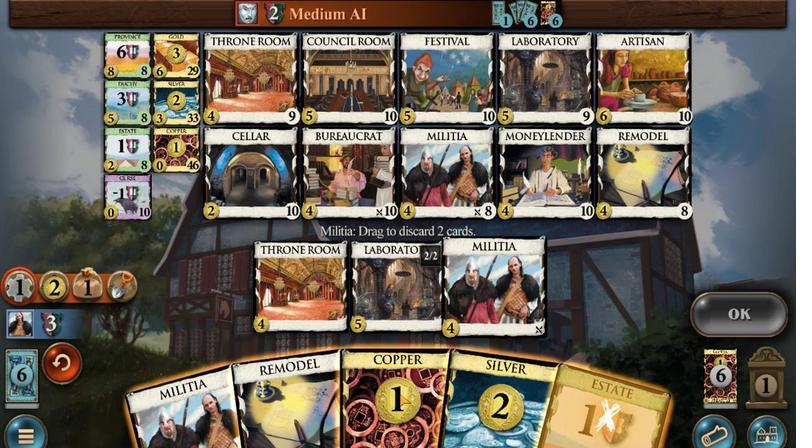 
Action: Mouse pressed left at (398, 361)
Screenshot: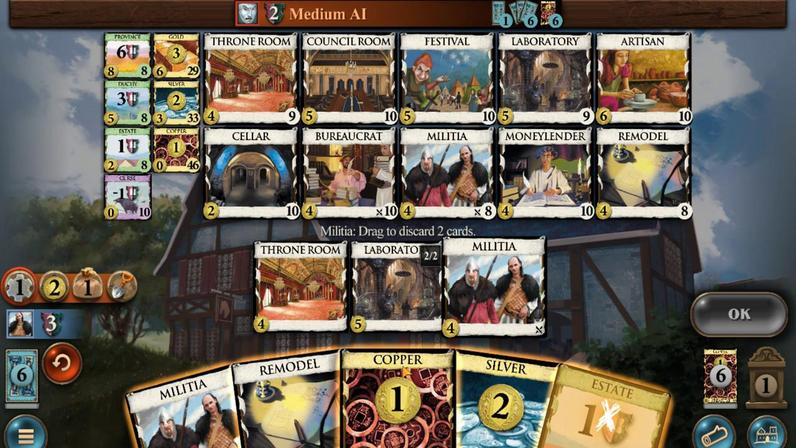 
Action: Mouse moved to (781, 327)
Screenshot: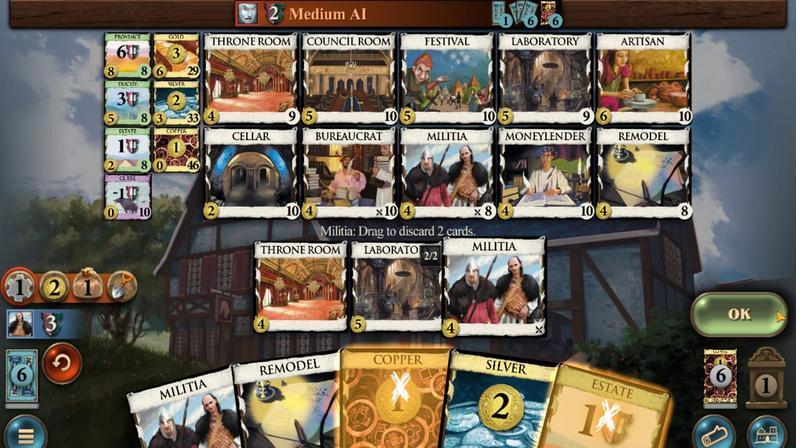 
Action: Mouse pressed left at (781, 327)
Screenshot: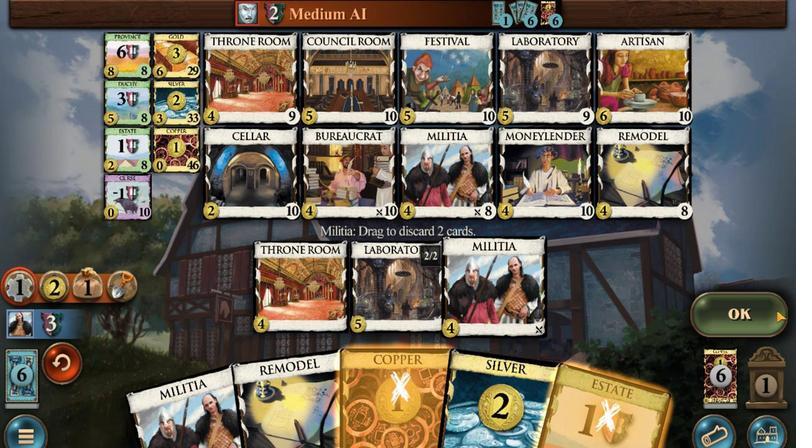 
Action: Mouse moved to (276, 356)
Screenshot: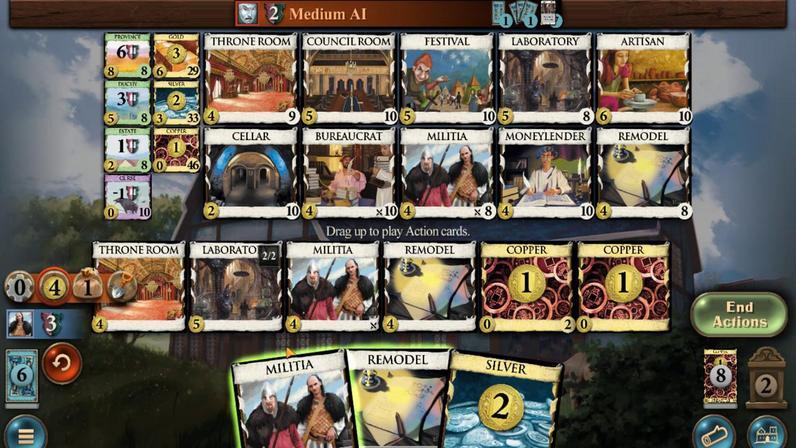 
Action: Mouse pressed left at (276, 356)
Screenshot: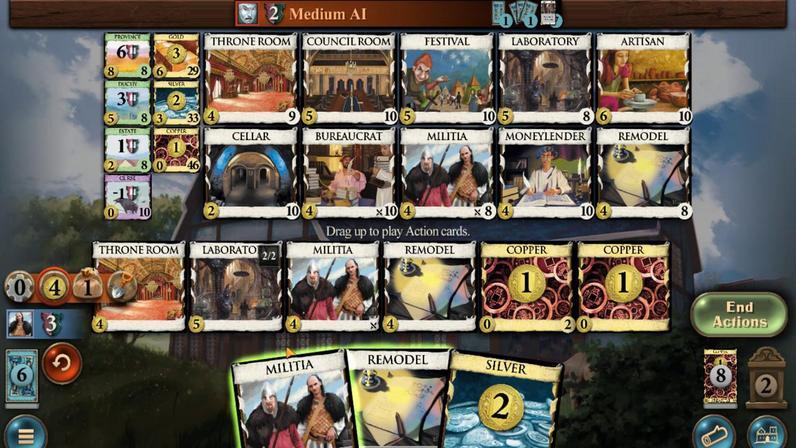 
Action: Mouse moved to (435, 365)
Screenshot: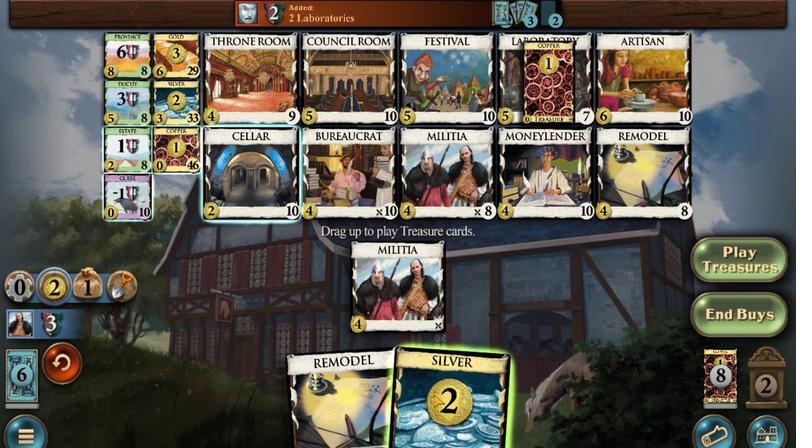 
Action: Mouse pressed left at (435, 365)
Screenshot: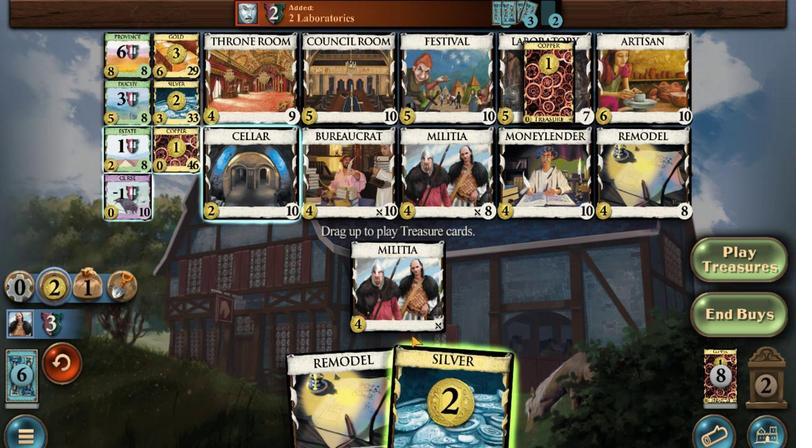 
Action: Mouse moved to (173, 242)
Screenshot: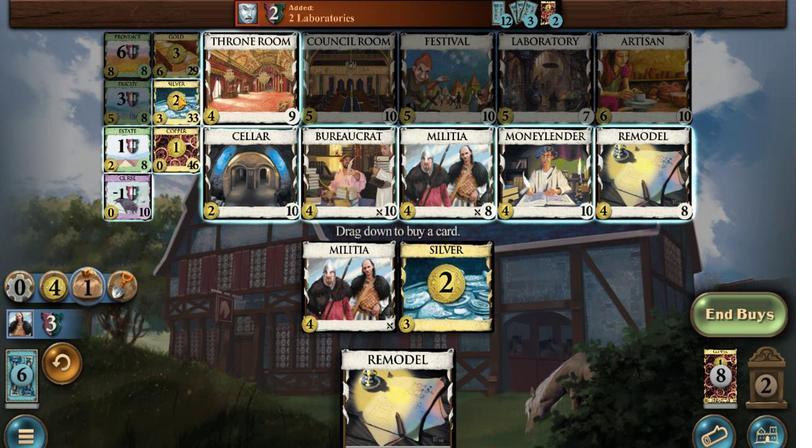 
Action: Mouse pressed left at (173, 242)
Screenshot: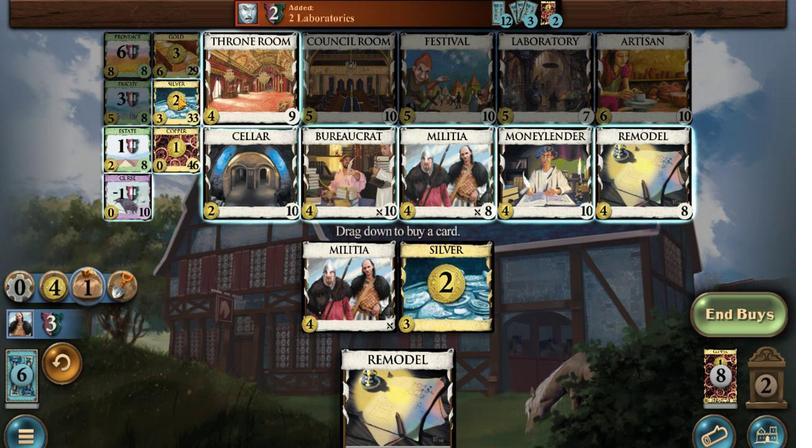 
Action: Mouse moved to (620, 377)
Screenshot: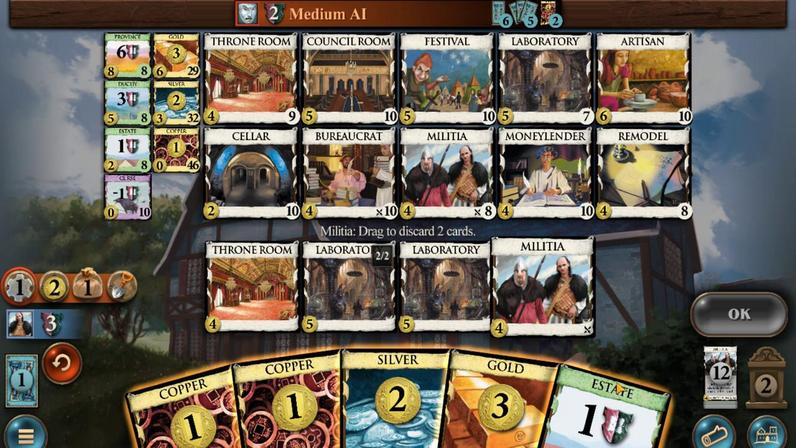 
Action: Mouse pressed left at (620, 377)
Screenshot: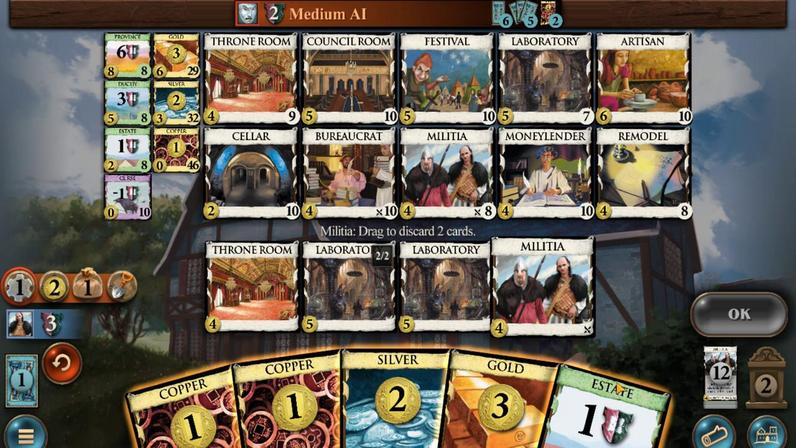 
Action: Mouse moved to (163, 369)
Screenshot: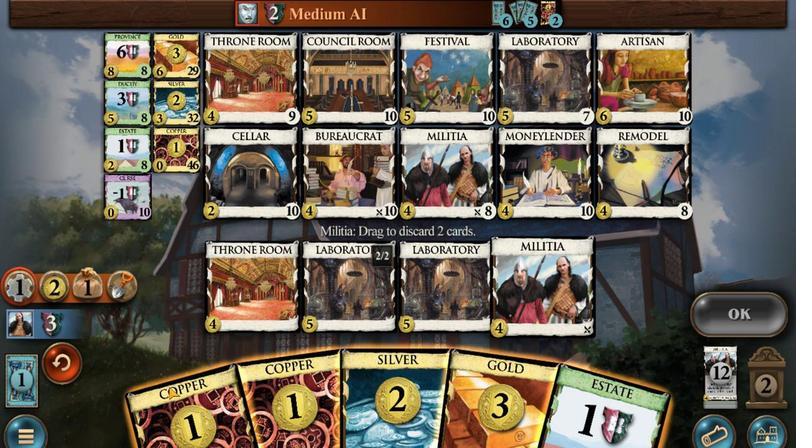 
Action: Mouse pressed left at (163, 369)
Screenshot: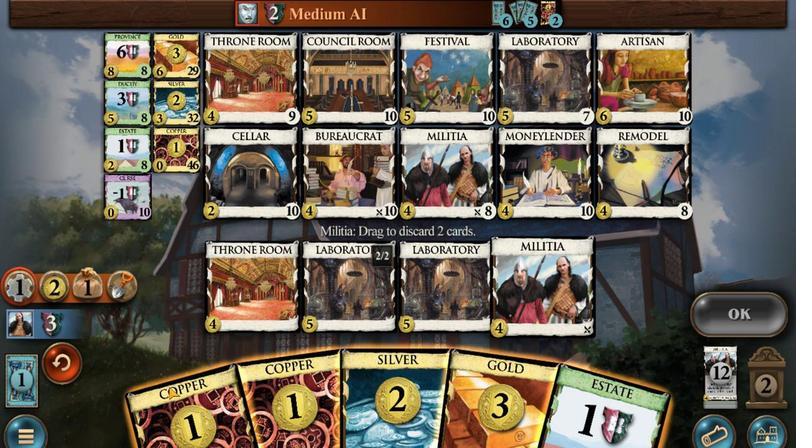 
Action: Mouse moved to (742, 327)
Screenshot: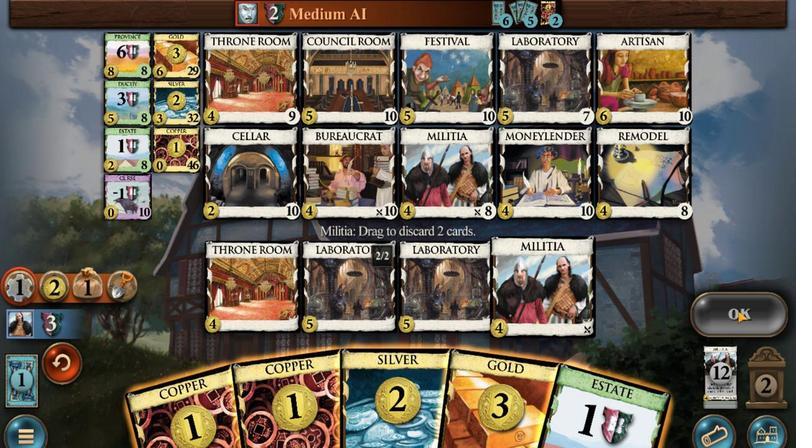 
Action: Mouse pressed left at (742, 327)
Screenshot: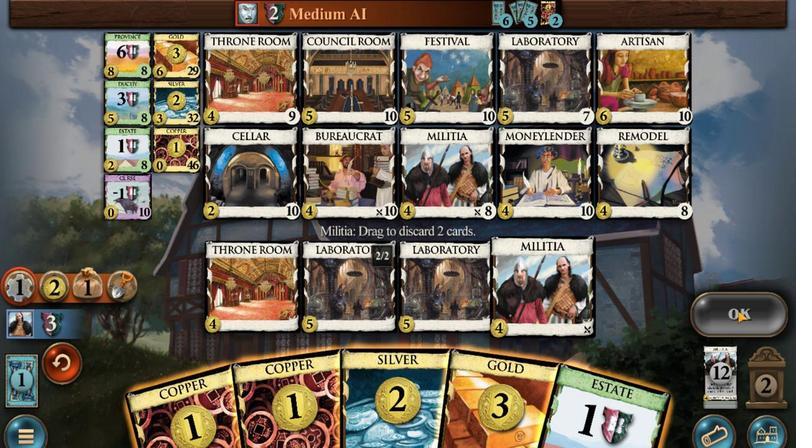 
Action: Mouse moved to (592, 367)
Screenshot: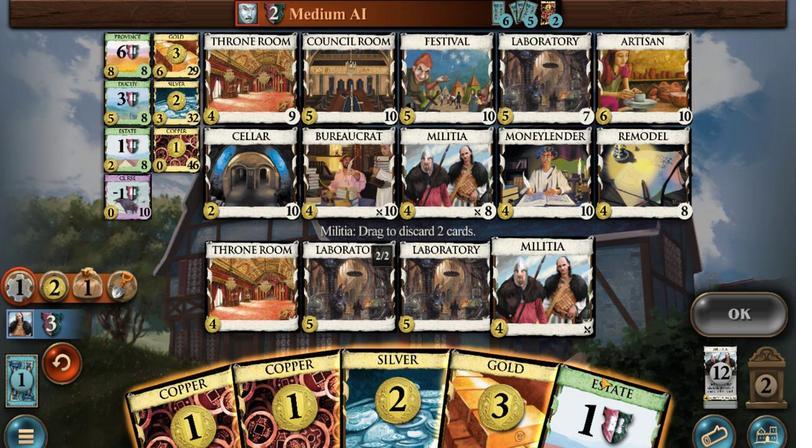 
Action: Mouse pressed left at (592, 367)
Screenshot: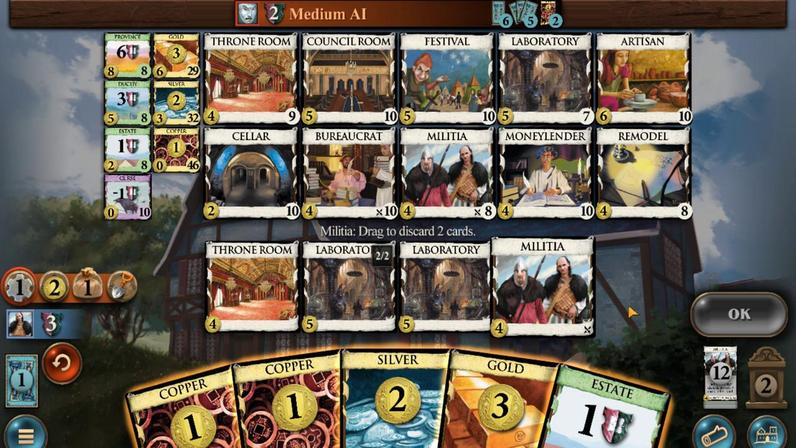 
Action: Mouse moved to (194, 354)
Screenshot: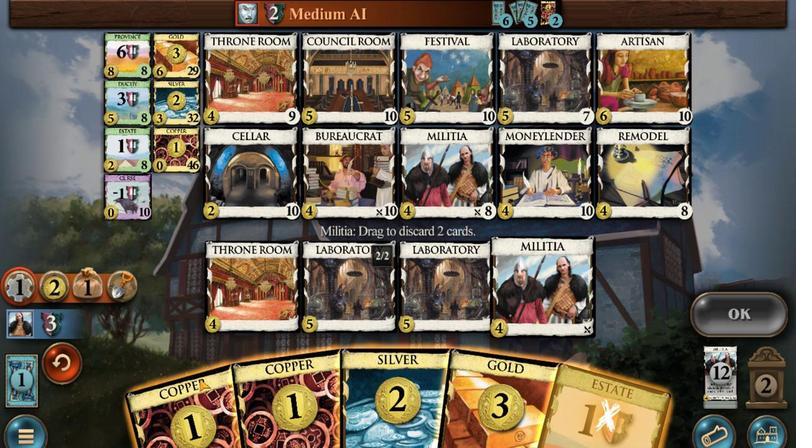 
Action: Mouse pressed left at (194, 354)
Screenshot: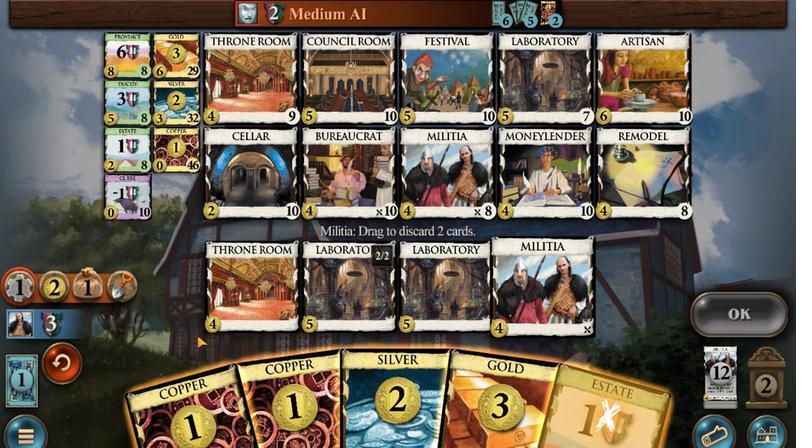 
Action: Mouse moved to (726, 323)
Screenshot: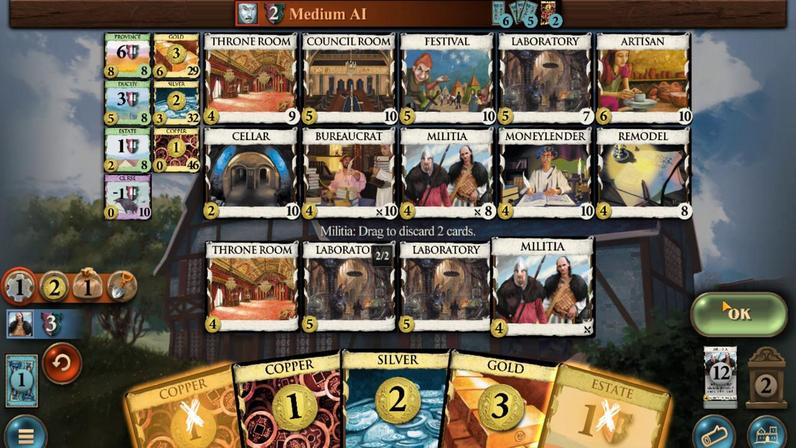 
Action: Mouse pressed left at (726, 323)
Screenshot: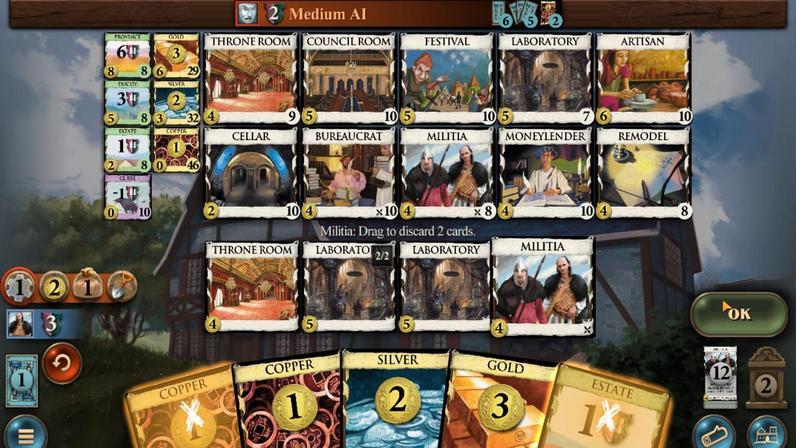 
Action: Mouse moved to (281, 363)
Screenshot: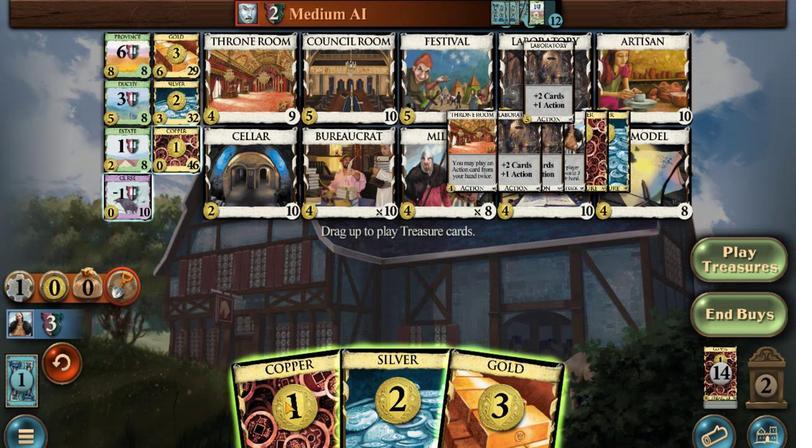
Action: Mouse pressed left at (281, 363)
Screenshot: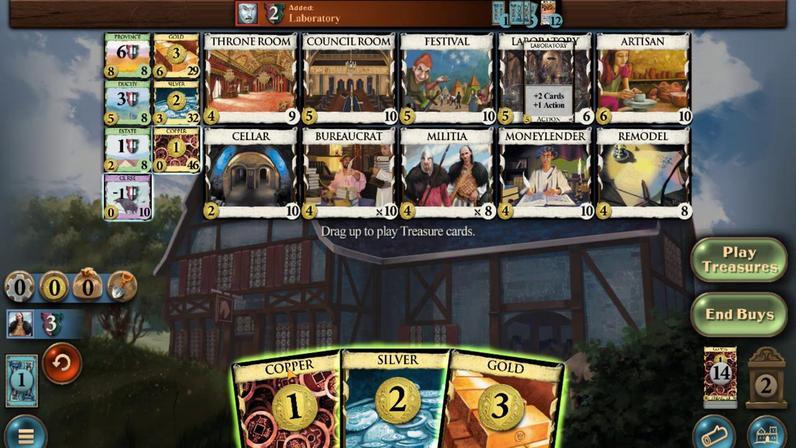 
Action: Mouse moved to (357, 362)
Screenshot: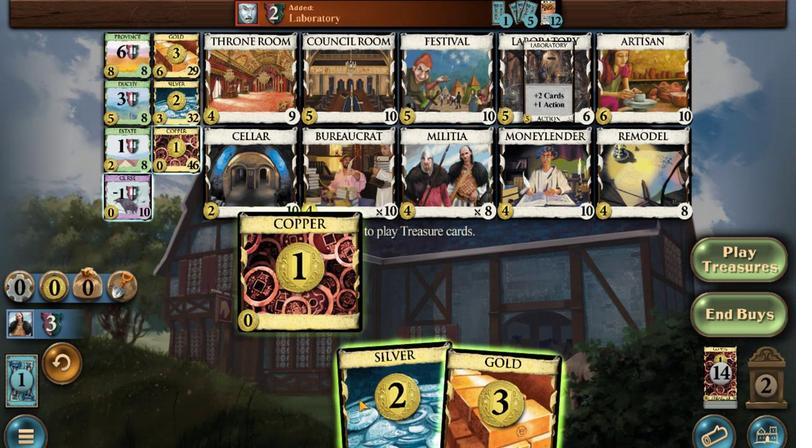 
Action: Mouse pressed left at (357, 362)
Screenshot: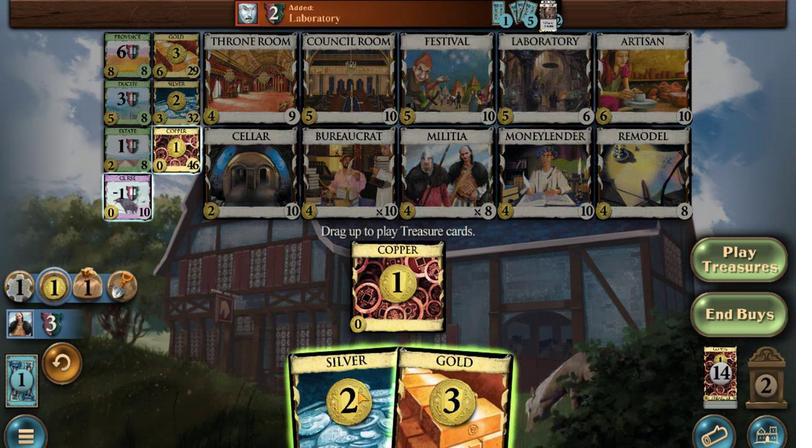 
Action: Mouse moved to (412, 361)
Screenshot: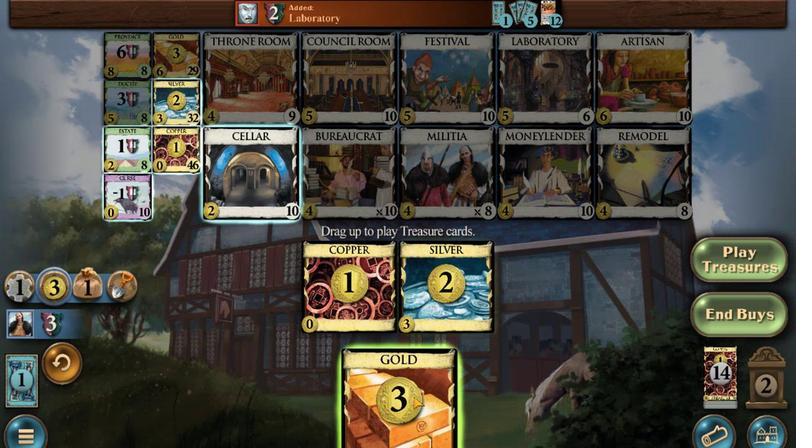 
Action: Mouse pressed left at (412, 361)
Screenshot: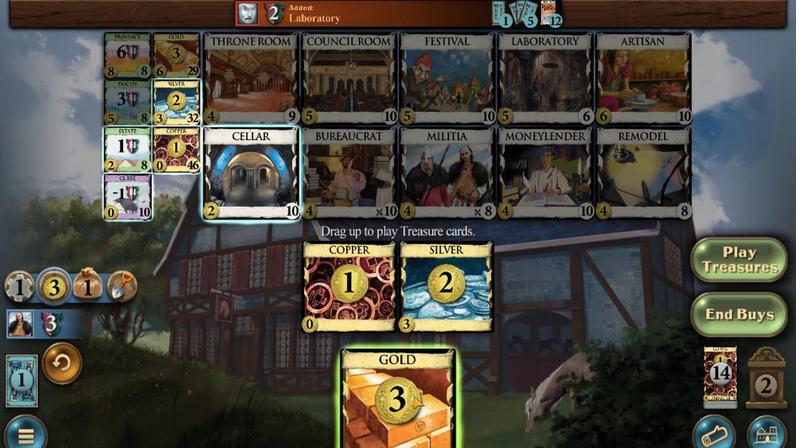 
Action: Mouse moved to (158, 225)
Screenshot: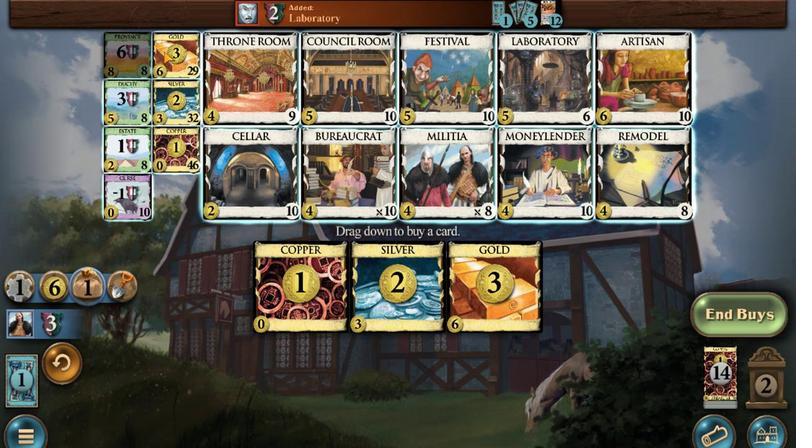 
Action: Mouse pressed left at (158, 225)
Screenshot: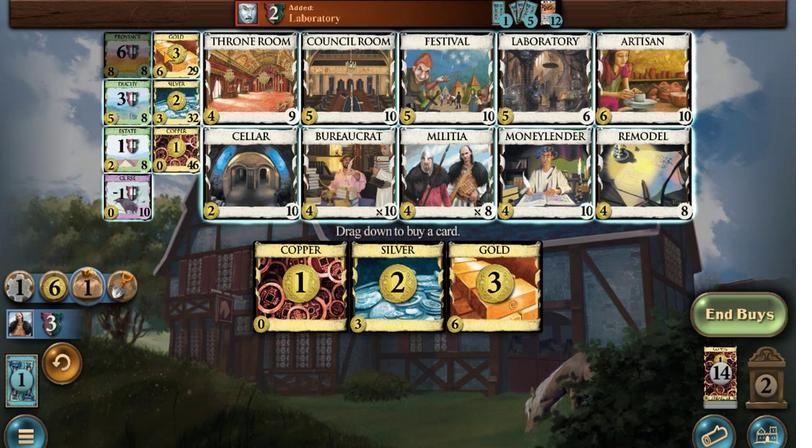 
Action: Mouse moved to (159, 222)
Screenshot: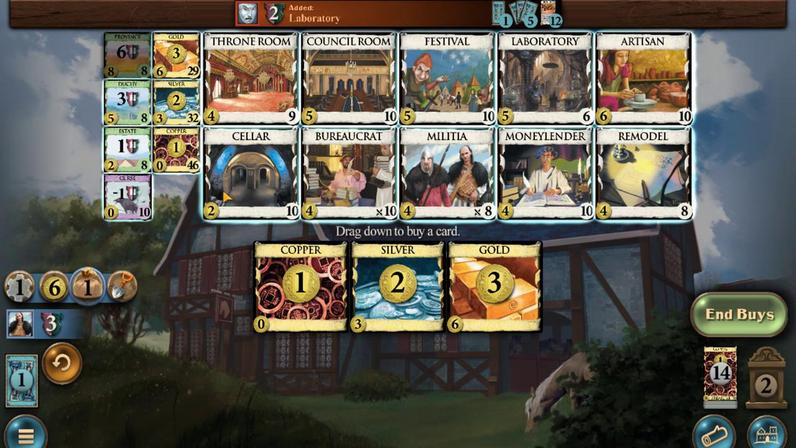 
Action: Mouse pressed left at (158, 220)
Screenshot: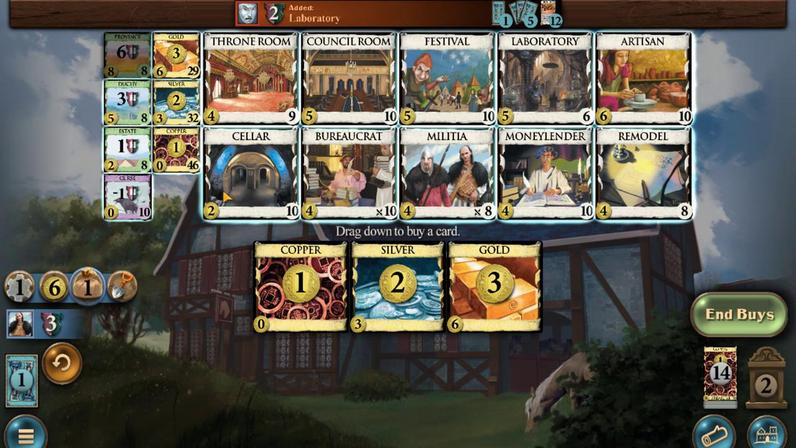 
Action: Mouse moved to (172, 347)
Screenshot: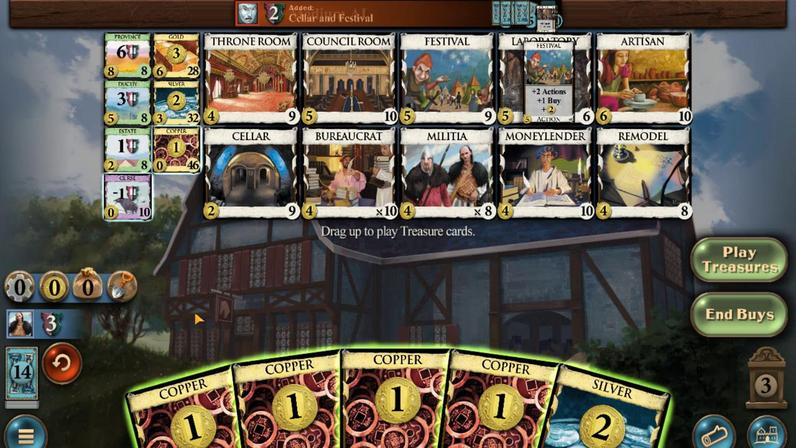 
Action: Mouse pressed left at (172, 347)
Screenshot: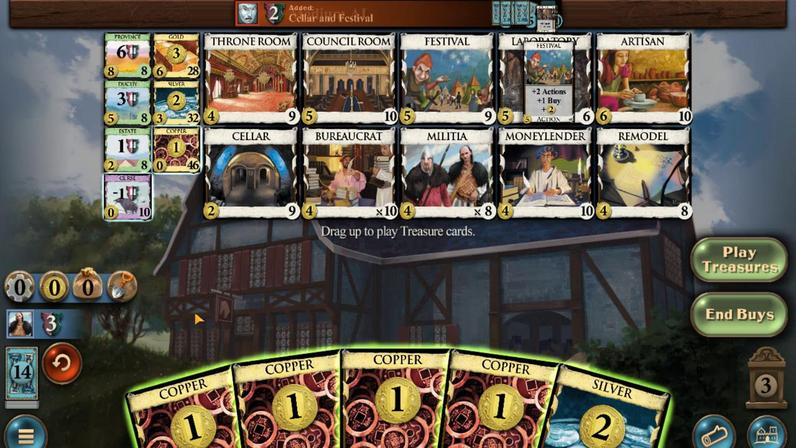 
Action: Mouse moved to (600, 365)
Screenshot: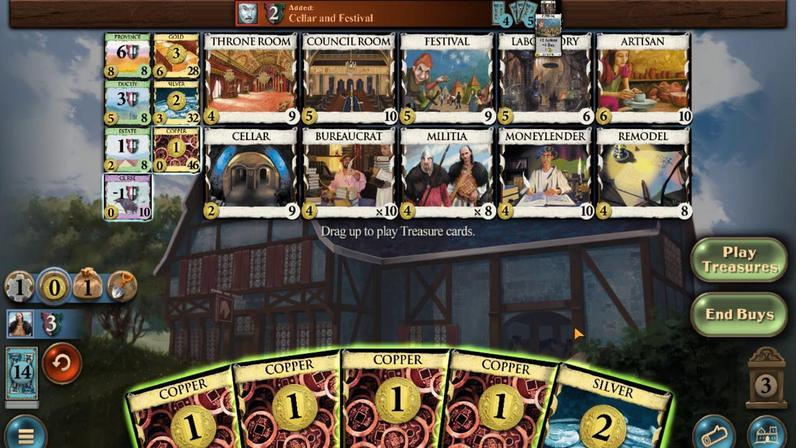 
Action: Mouse pressed left at (600, 365)
Screenshot: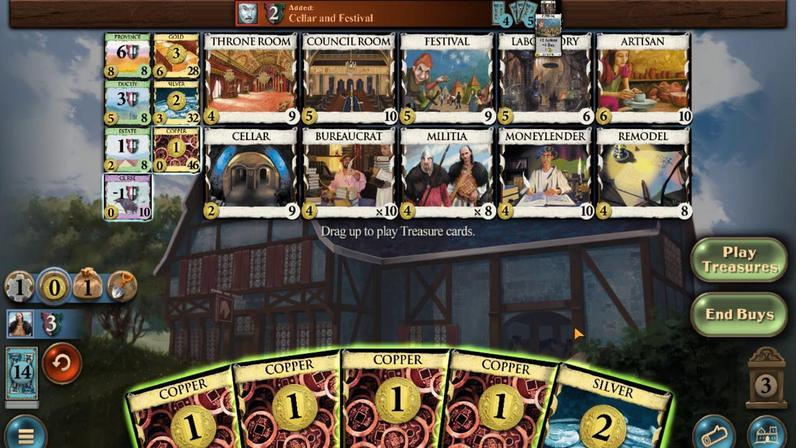 
Action: Mouse moved to (542, 359)
Screenshot: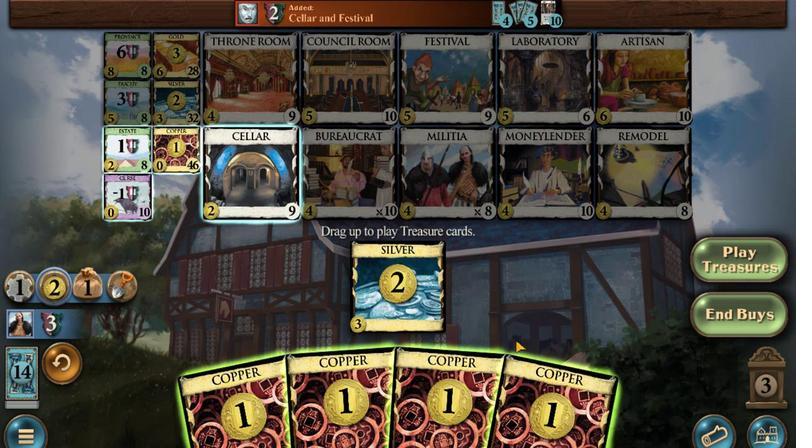 
Action: Mouse pressed left at (542, 359)
Screenshot: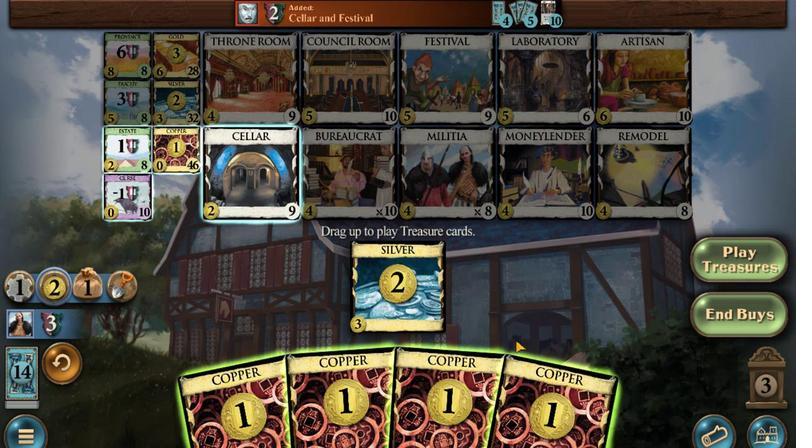
Action: Mouse moved to (468, 356)
Screenshot: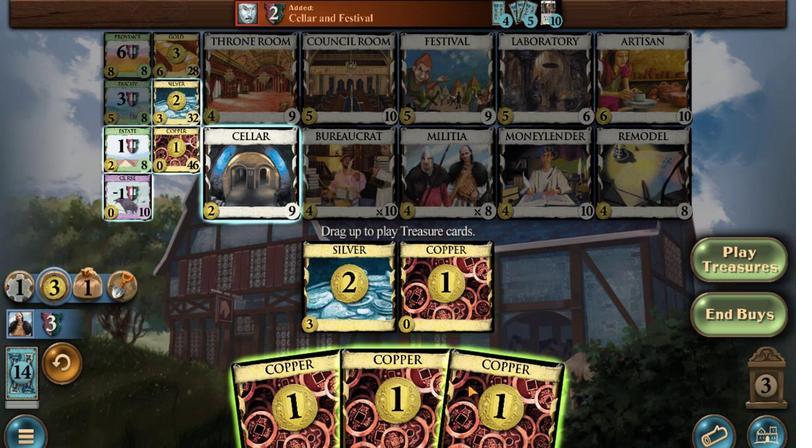 
Action: Mouse pressed left at (468, 356)
Screenshot: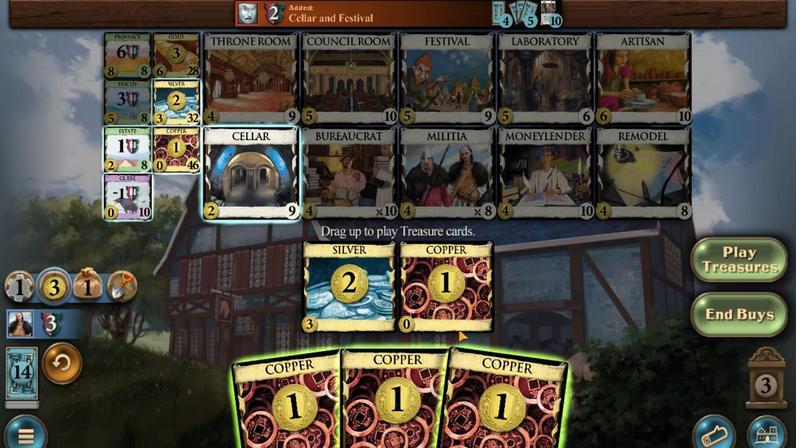 
Action: Mouse moved to (448, 270)
Screenshot: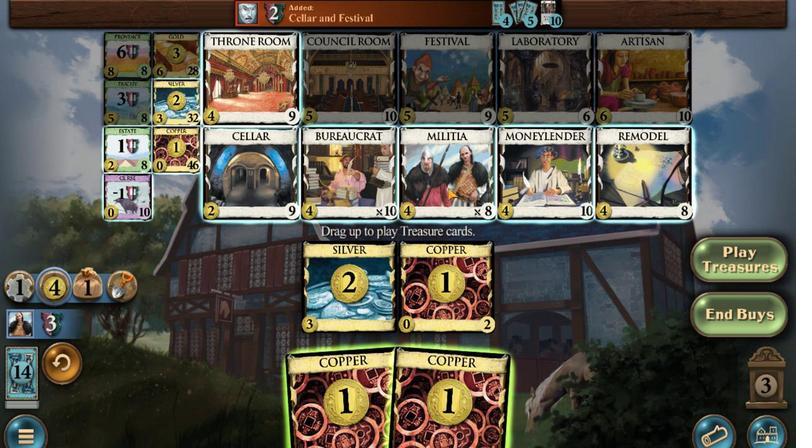 
Action: Mouse pressed left at (448, 270)
Screenshot: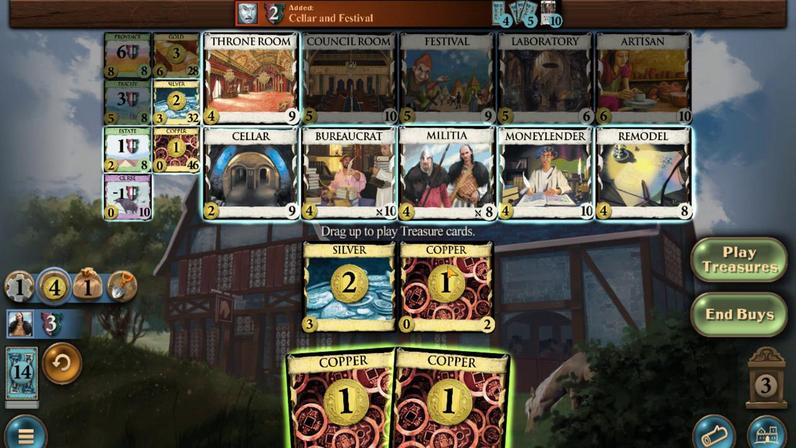 
Action: Mouse moved to (377, 368)
Screenshot: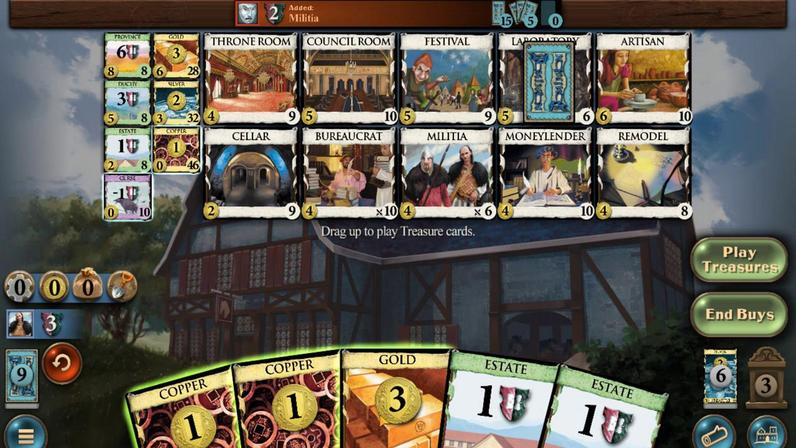 
Action: Mouse pressed left at (377, 368)
Screenshot: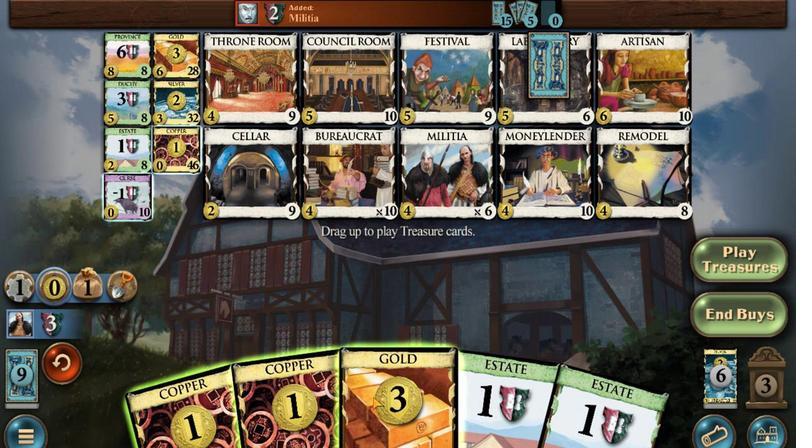 
Action: Mouse moved to (316, 365)
Screenshot: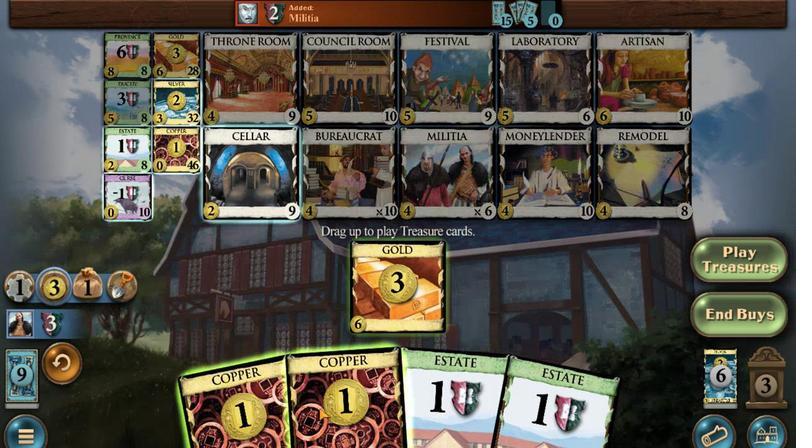 
Action: Mouse pressed left at (316, 365)
Screenshot: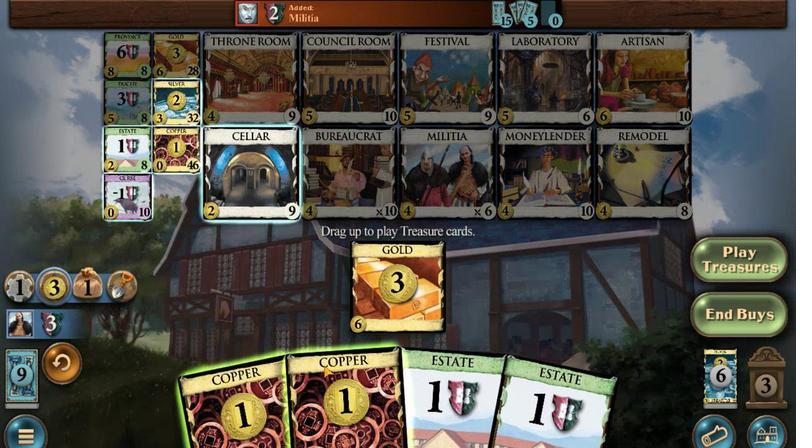 
Action: Mouse moved to (291, 361)
Screenshot: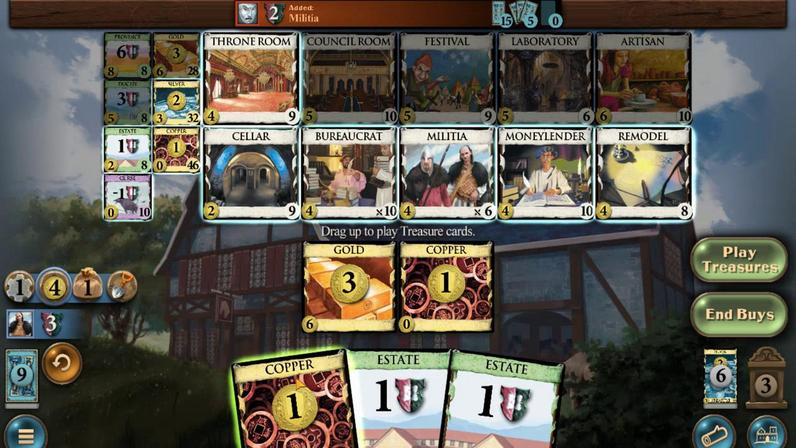 
Action: Mouse pressed left at (291, 361)
Screenshot: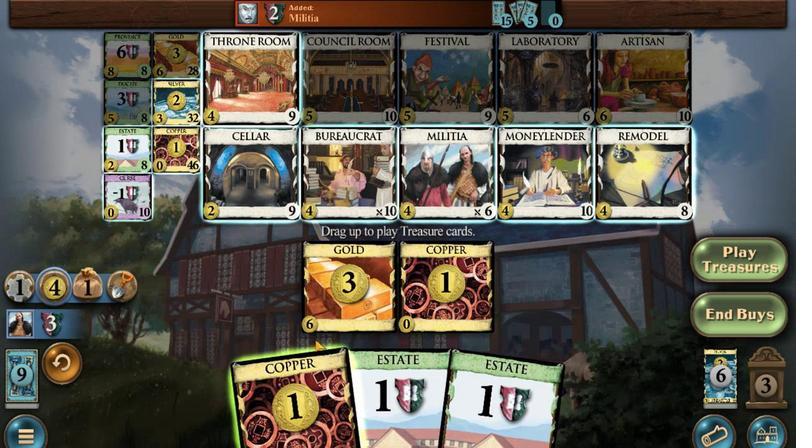 
Action: Mouse moved to (112, 240)
Screenshot: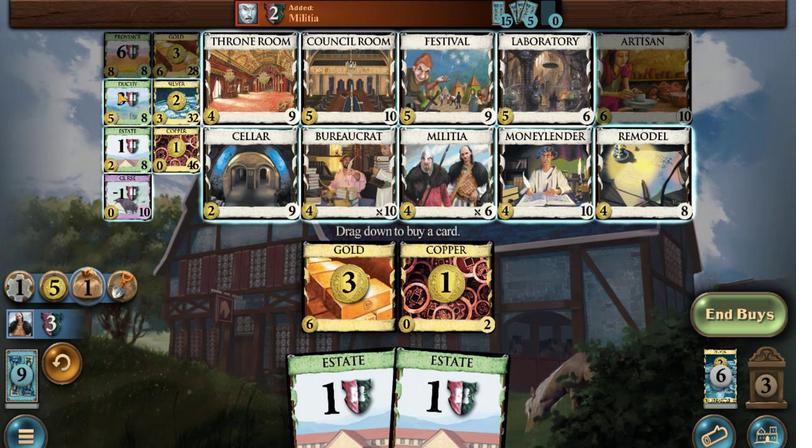 
Action: Mouse pressed left at (112, 240)
Screenshot: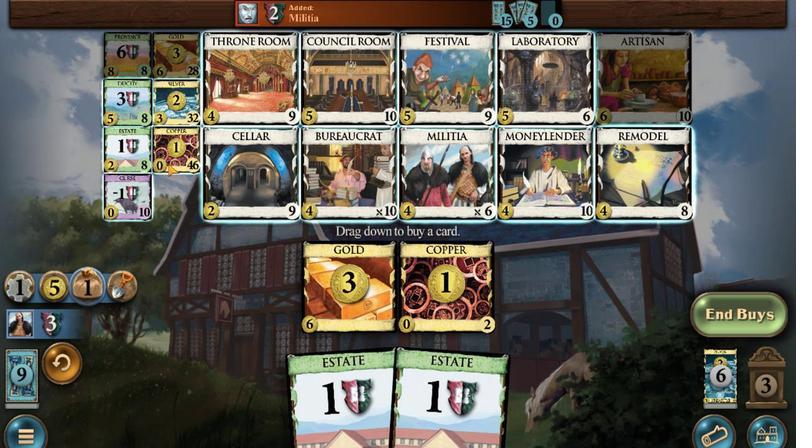 
Action: Mouse moved to (594, 370)
Screenshot: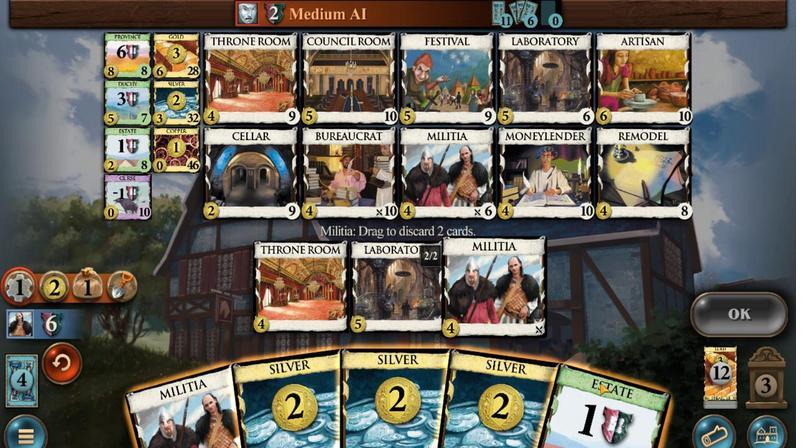 
Action: Mouse pressed left at (594, 370)
Screenshot: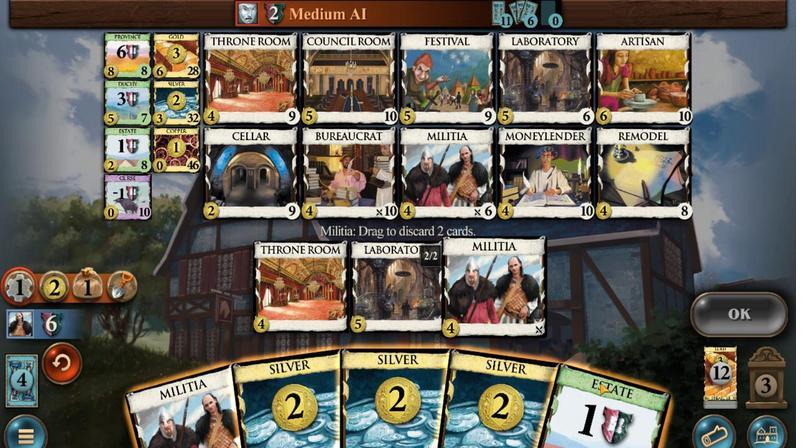 
Action: Mouse moved to (526, 367)
Screenshot: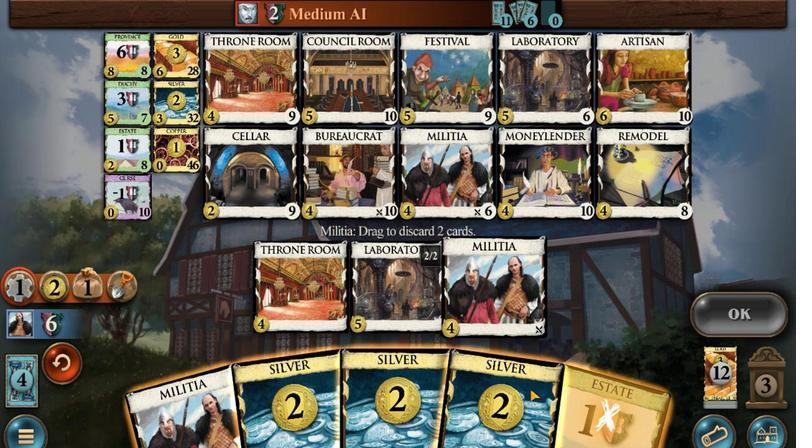 
Action: Mouse pressed left at (526, 367)
Screenshot: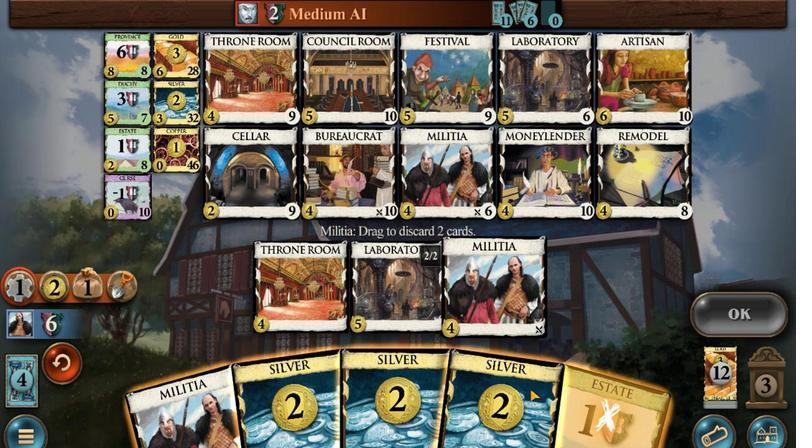 
Action: Mouse moved to (728, 322)
Screenshot: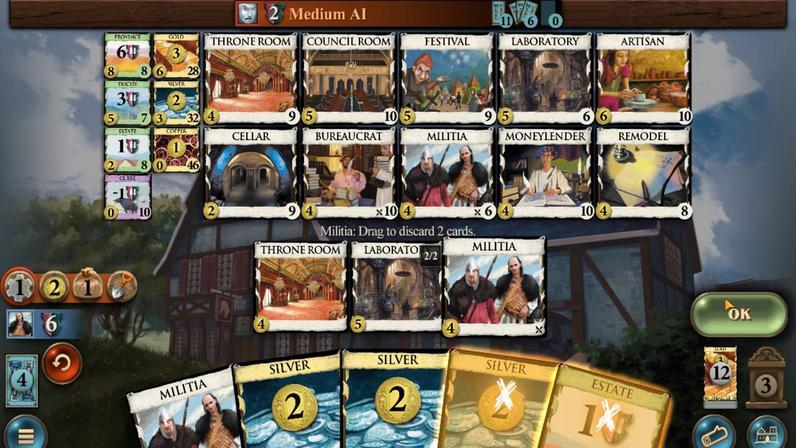 
Action: Mouse pressed left at (728, 322)
Screenshot: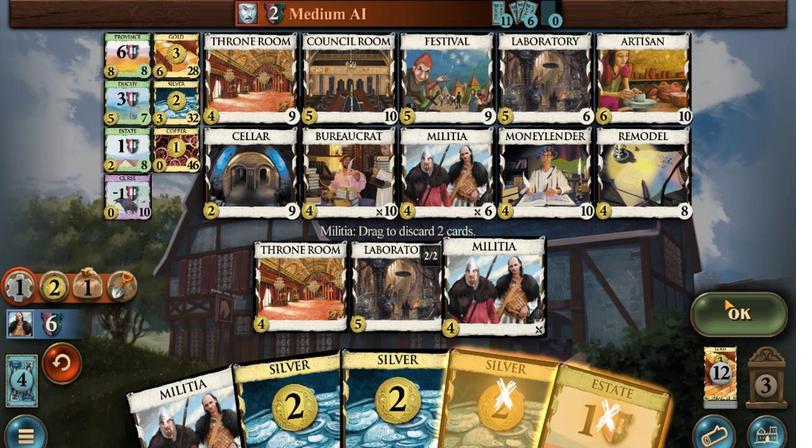 
Action: Mouse moved to (274, 364)
Screenshot: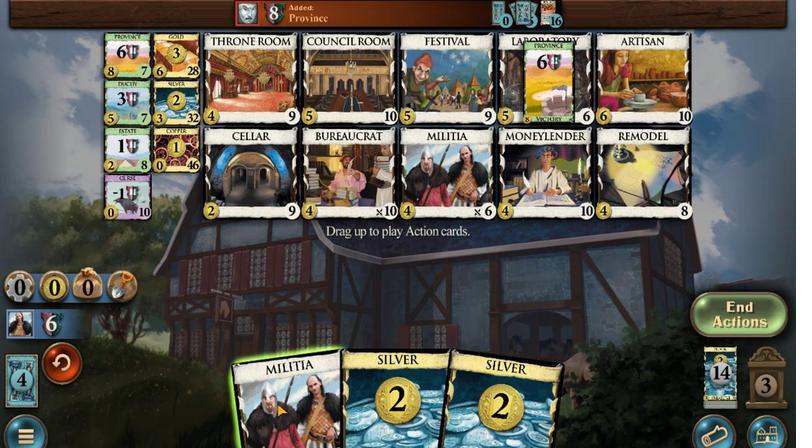 
Action: Mouse pressed left at (274, 364)
Screenshot: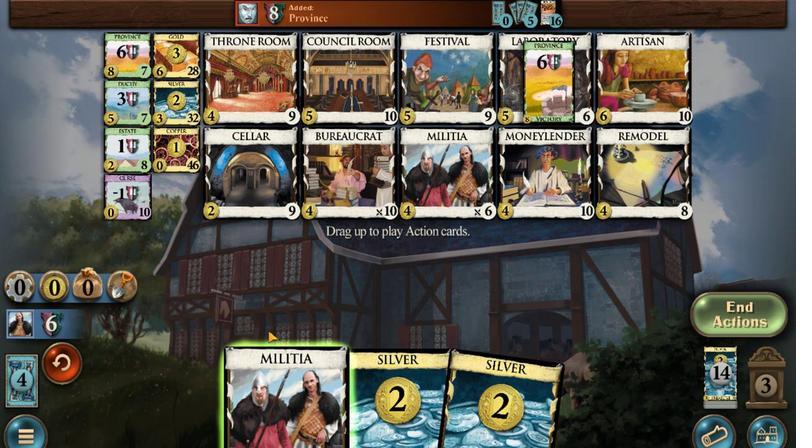 
Action: Mouse moved to (319, 364)
Screenshot: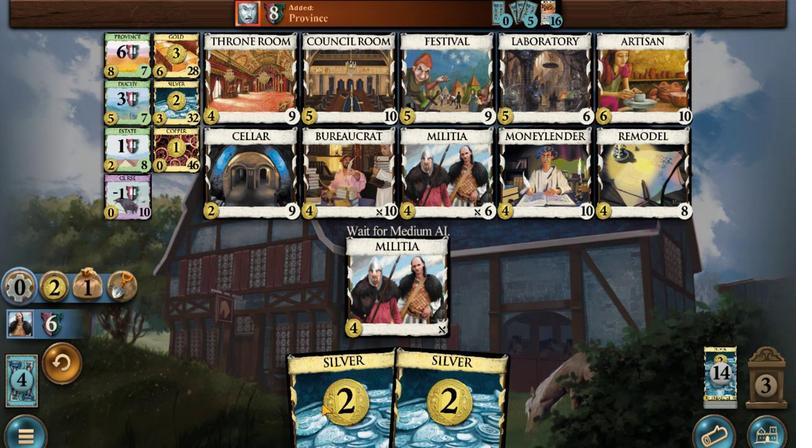 
Action: Mouse pressed left at (319, 364)
Screenshot: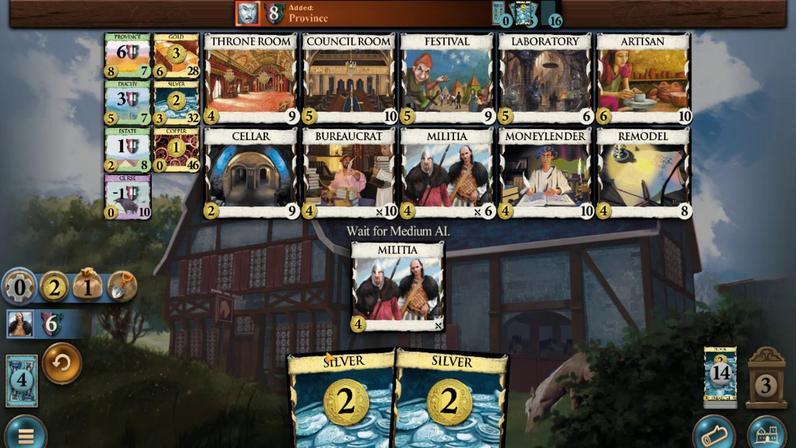 
Action: Mouse moved to (386, 361)
Screenshot: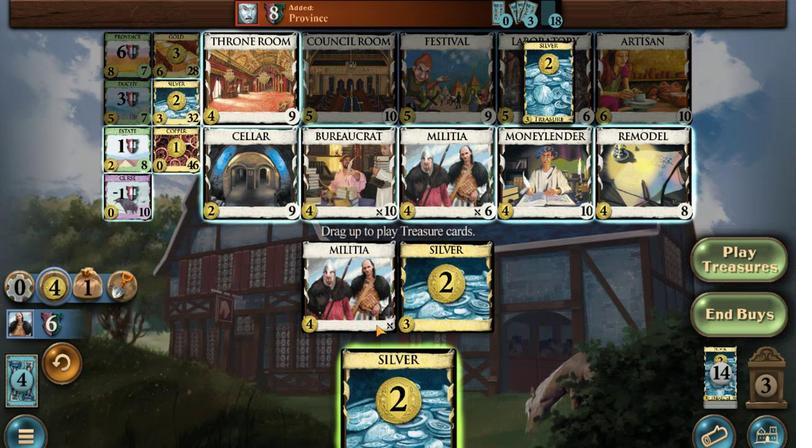 
Action: Mouse pressed left at (386, 361)
Screenshot: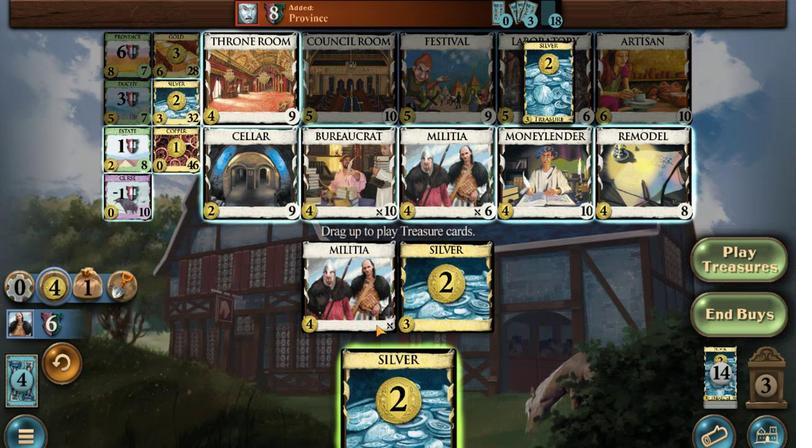 
Action: Mouse moved to (151, 223)
Screenshot: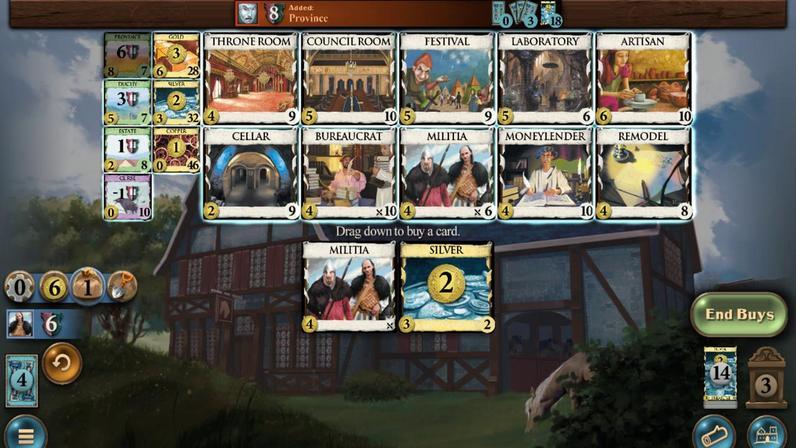 
Action: Mouse pressed left at (151, 223)
Screenshot: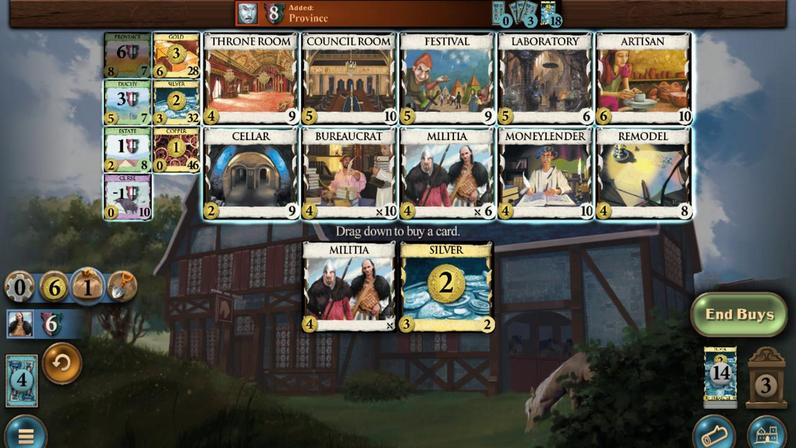 
Action: Mouse moved to (162, 221)
Screenshot: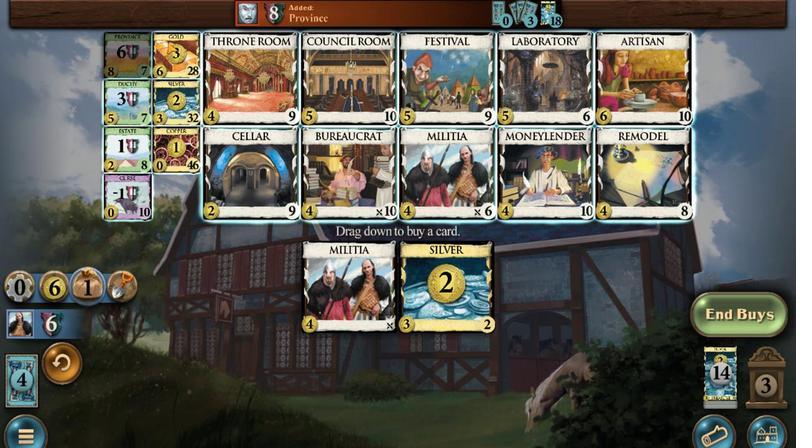 
Action: Mouse pressed left at (162, 221)
Screenshot: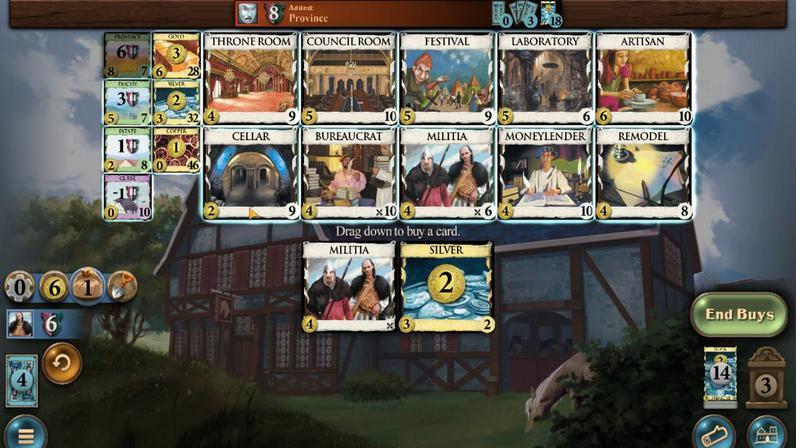 
Action: Mouse moved to (284, 366)
Screenshot: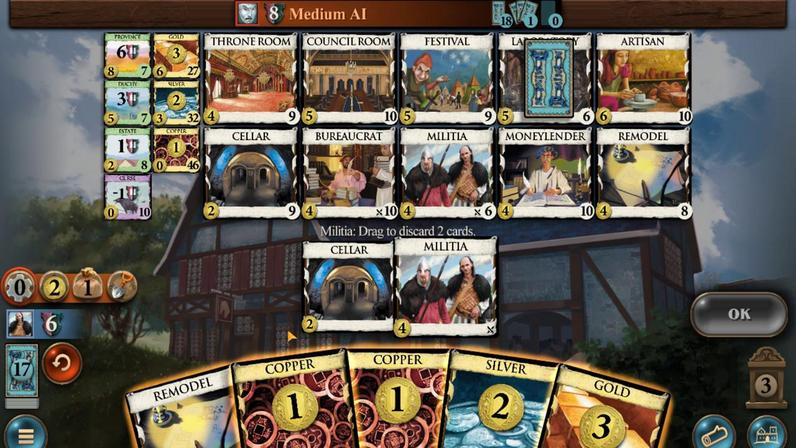 
Action: Mouse pressed left at (284, 366)
Screenshot: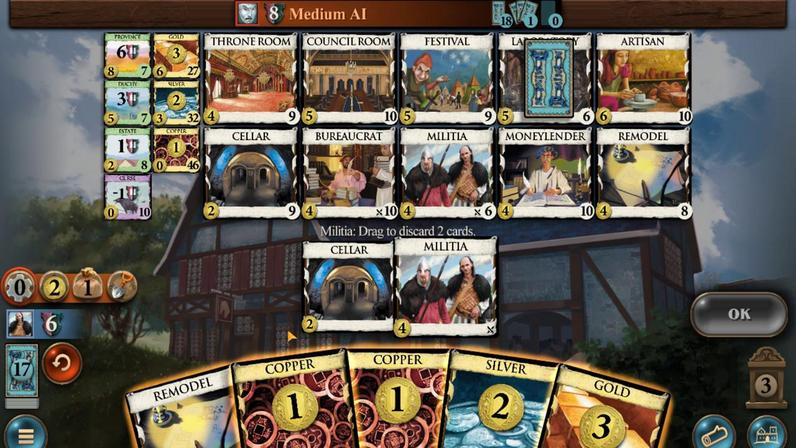 
Action: Mouse moved to (439, 377)
Screenshot: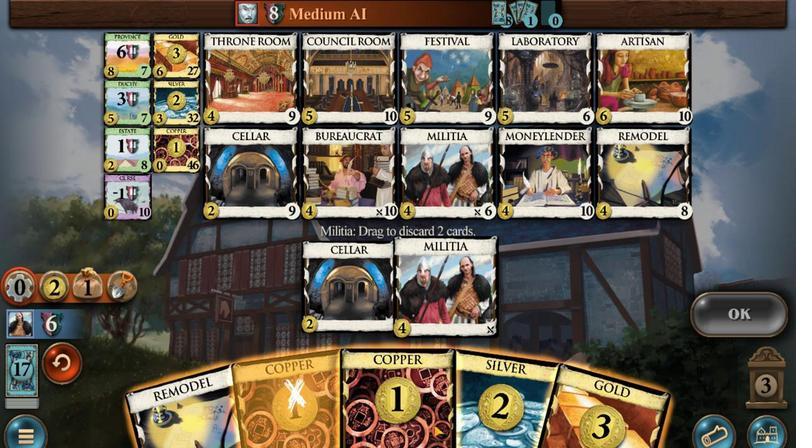
Action: Mouse pressed left at (439, 377)
Screenshot: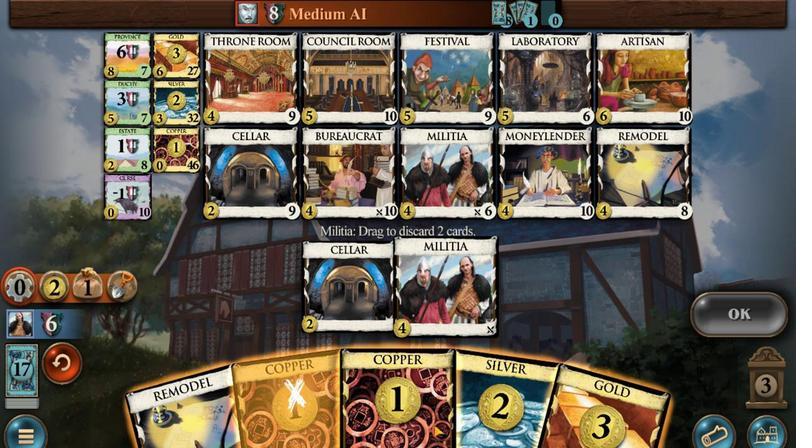 
Action: Mouse moved to (737, 326)
Screenshot: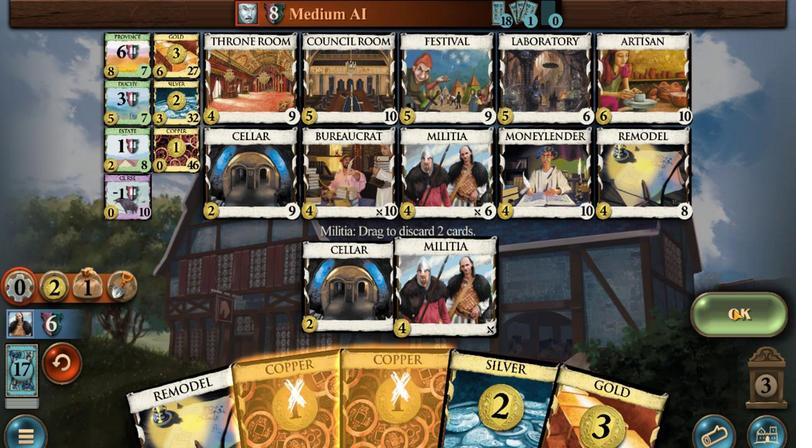 
Action: Mouse pressed left at (737, 326)
Screenshot: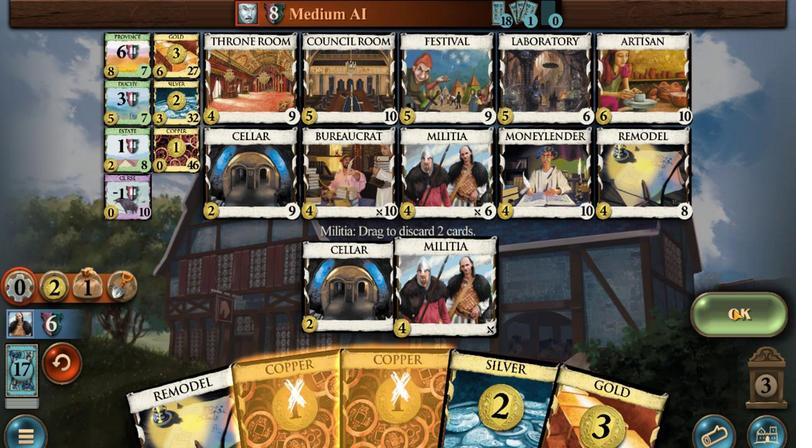
Action: Mouse moved to (252, 360)
Screenshot: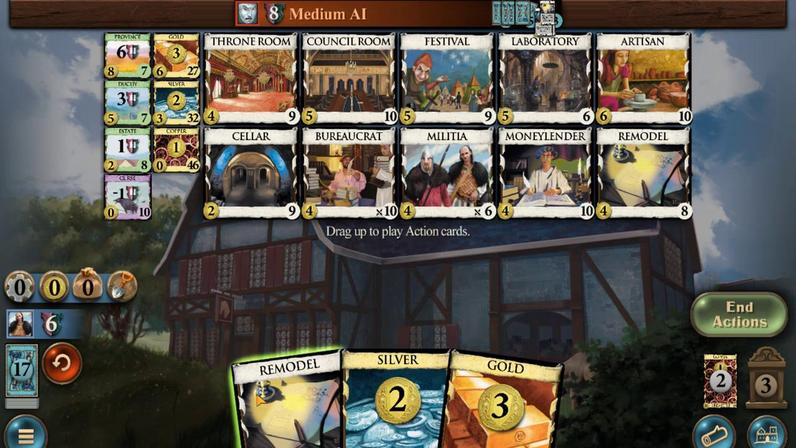 
Action: Mouse pressed left at (252, 360)
Screenshot: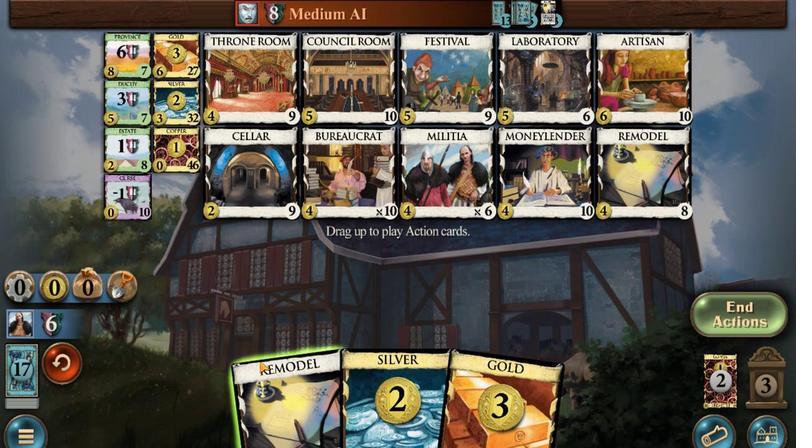 
Action: Mouse moved to (443, 367)
Screenshot: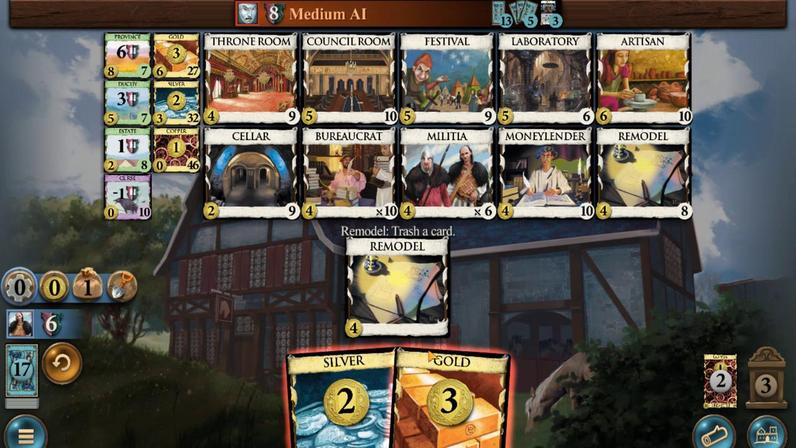 
Action: Mouse pressed left at (443, 367)
Screenshot: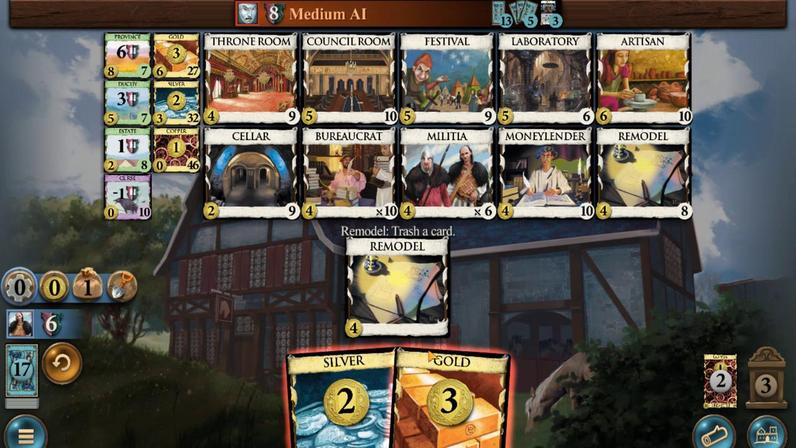 
Action: Mouse moved to (120, 227)
Screenshot: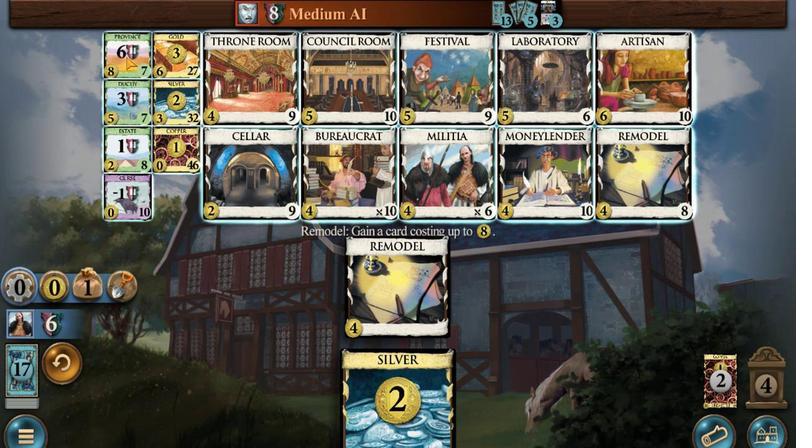 
Action: Mouse pressed left at (120, 227)
Screenshot: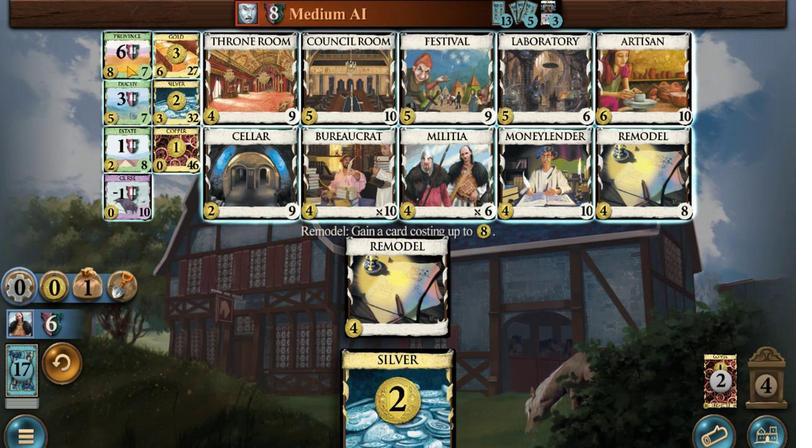 
Action: Mouse moved to (371, 355)
Screenshot: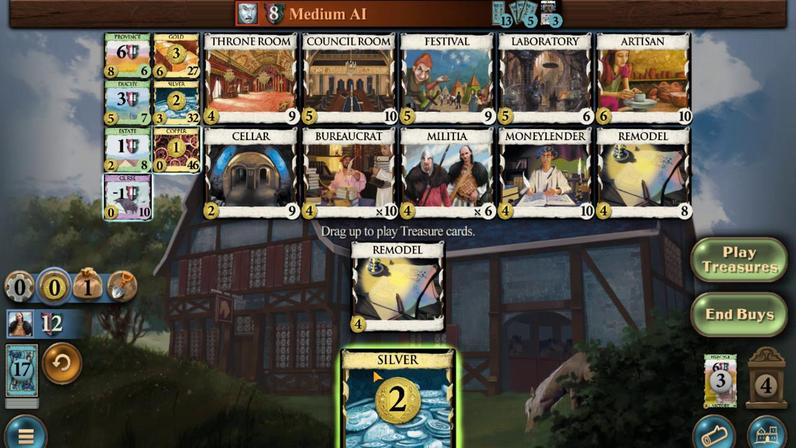 
Action: Mouse pressed left at (371, 355)
Screenshot: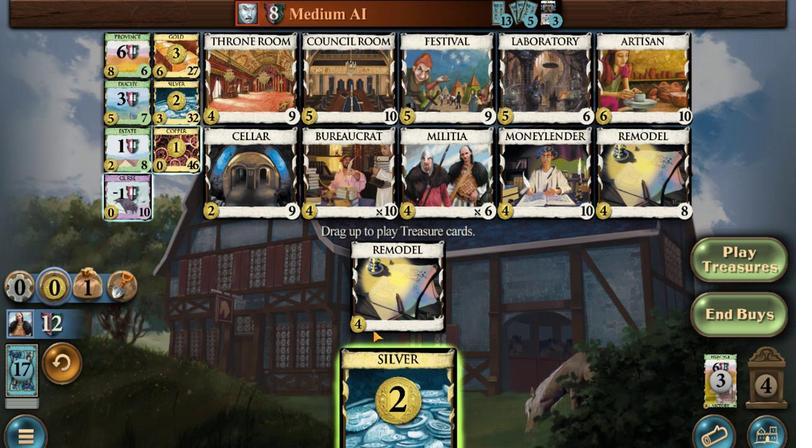 
Action: Mouse moved to (117, 265)
Screenshot: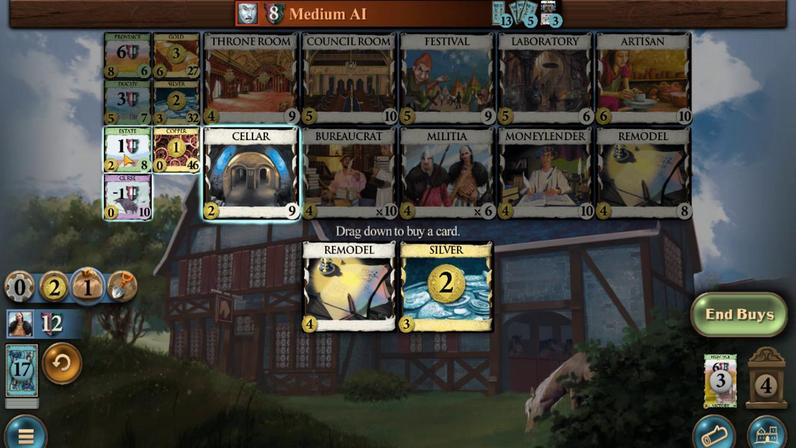 
Action: Mouse pressed left at (117, 265)
Screenshot: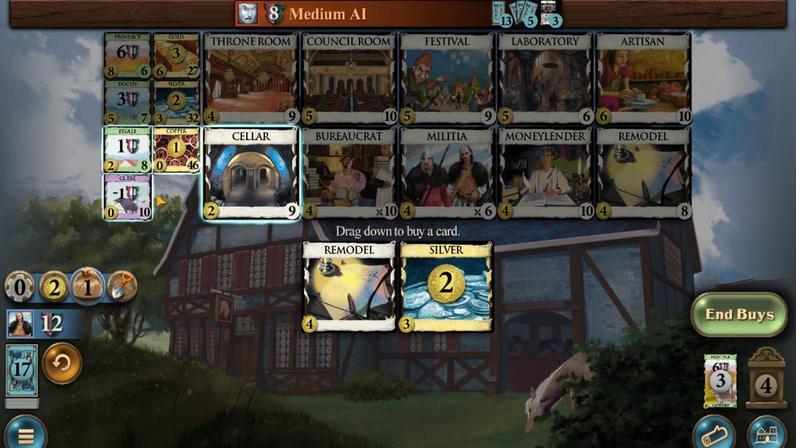 
Action: Mouse moved to (186, 363)
Screenshot: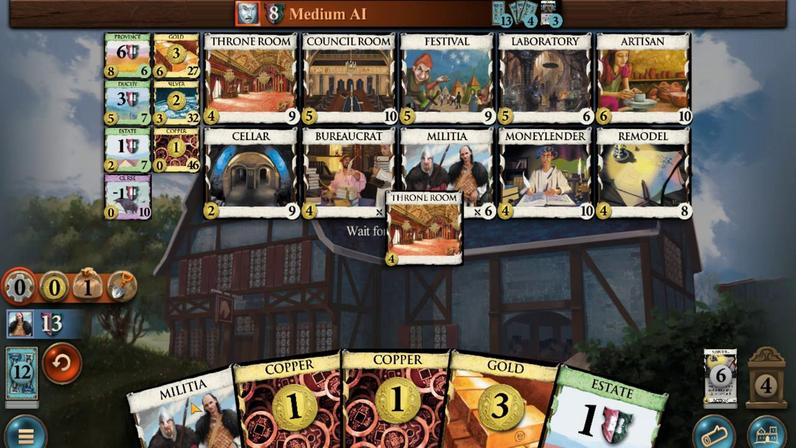 
Action: Mouse pressed left at (186, 363)
Screenshot: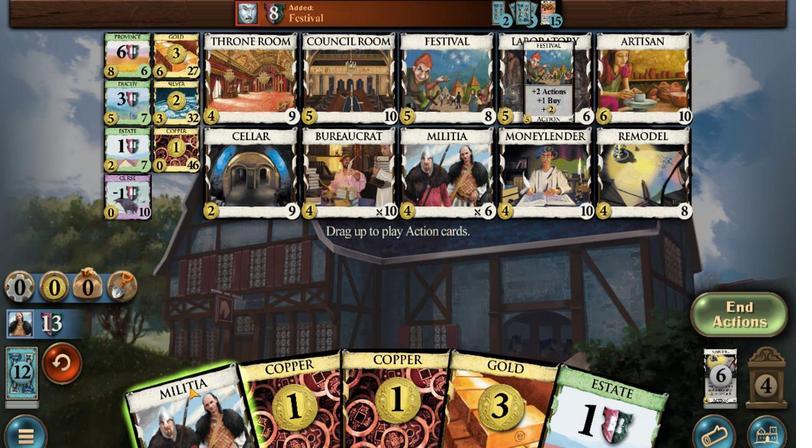 
Action: Mouse moved to (449, 370)
Screenshot: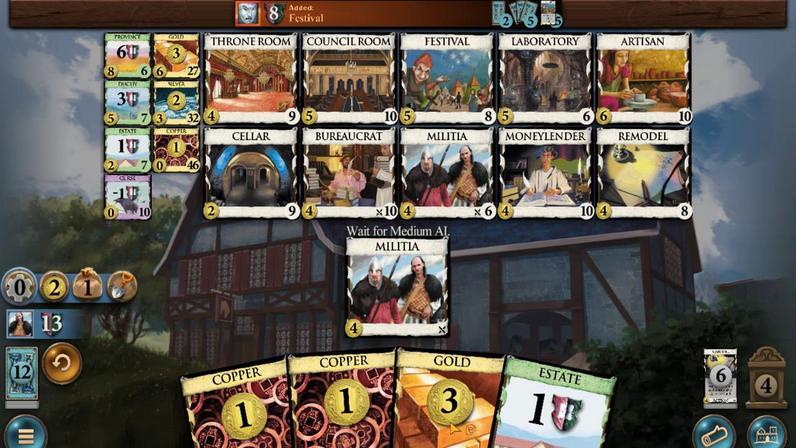 
Action: Mouse pressed left at (449, 370)
Screenshot: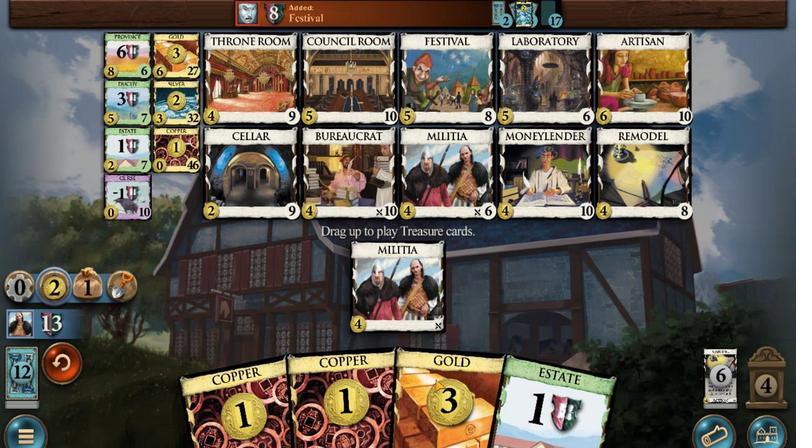 
Action: Mouse moved to (380, 358)
Screenshot: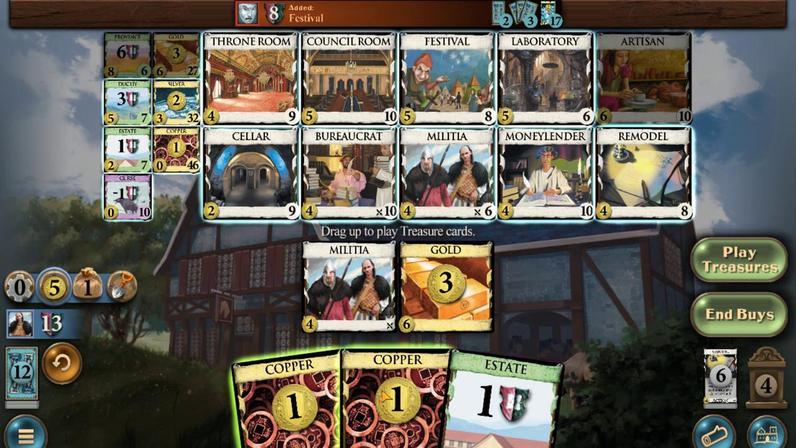 
Action: Mouse pressed left at (380, 358)
Screenshot: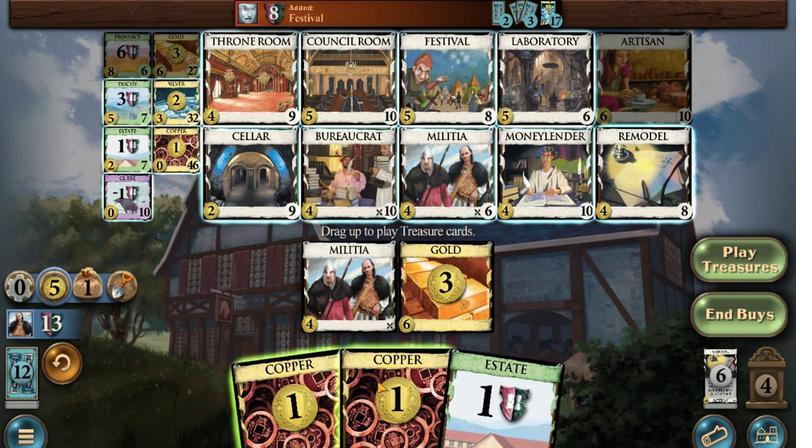 
Action: Mouse moved to (333, 360)
Screenshot: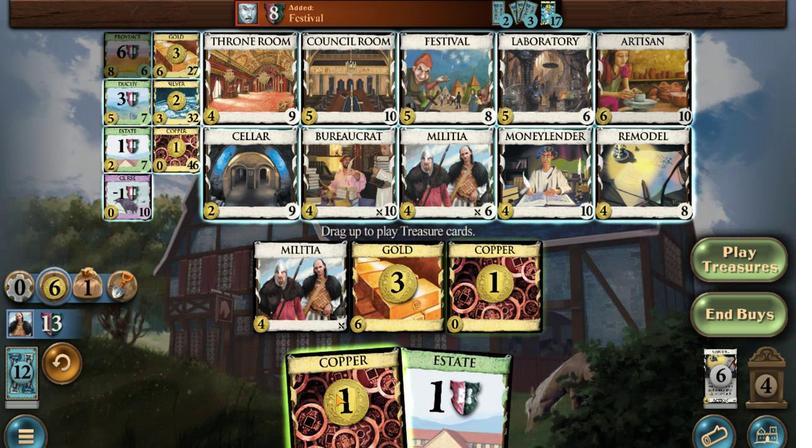 
Action: Mouse pressed left at (333, 360)
Screenshot: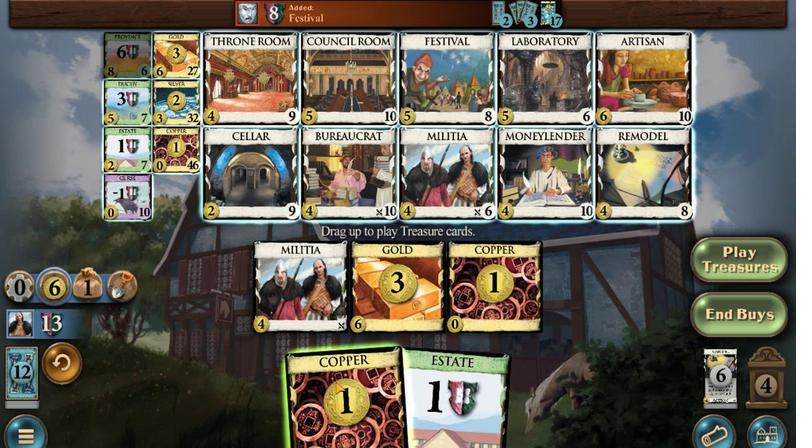 
Action: Mouse moved to (161, 224)
Screenshot: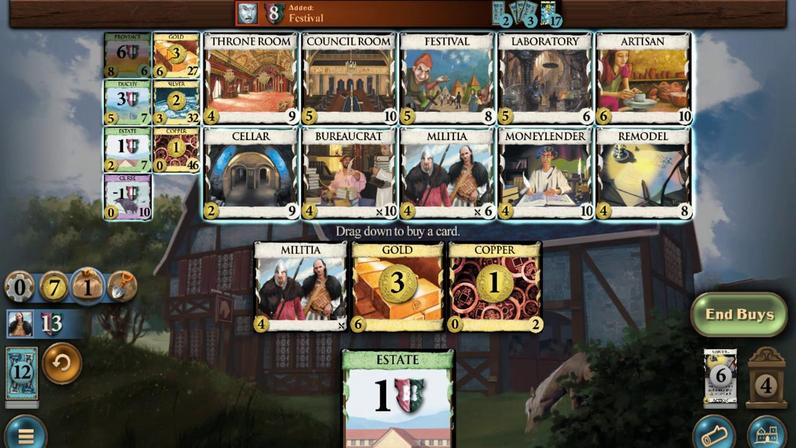 
Action: Mouse pressed left at (161, 224)
Screenshot: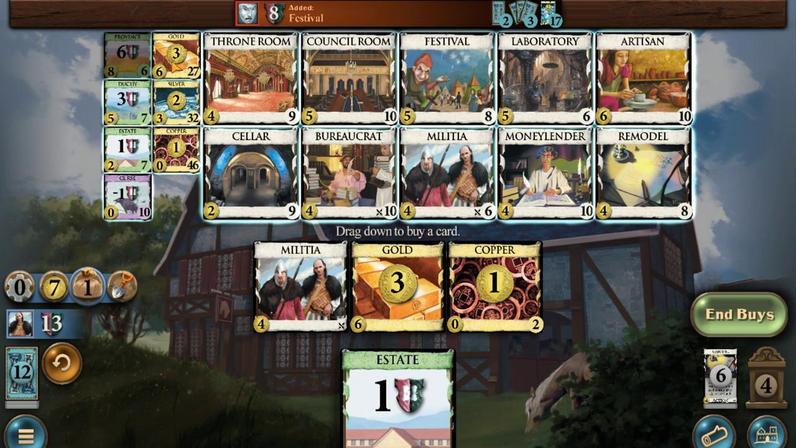 
Action: Mouse moved to (475, 368)
Screenshot: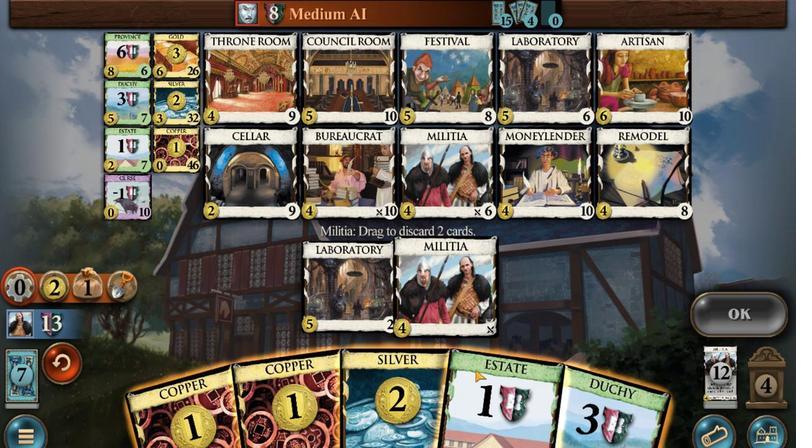 
Action: Mouse pressed left at (475, 368)
Screenshot: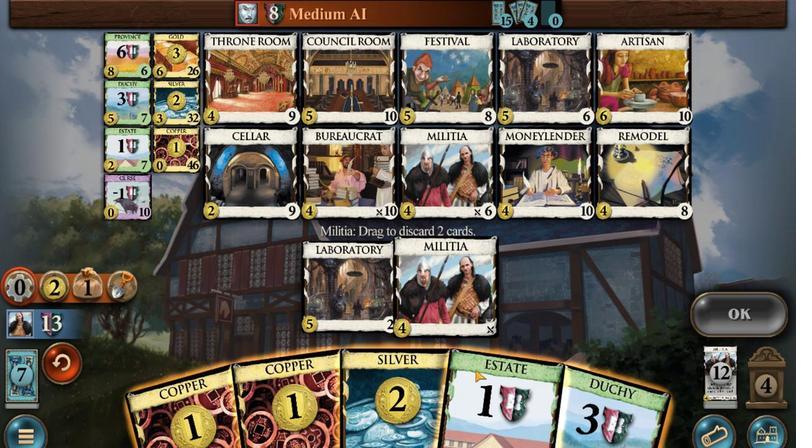 
Action: Mouse moved to (595, 364)
Screenshot: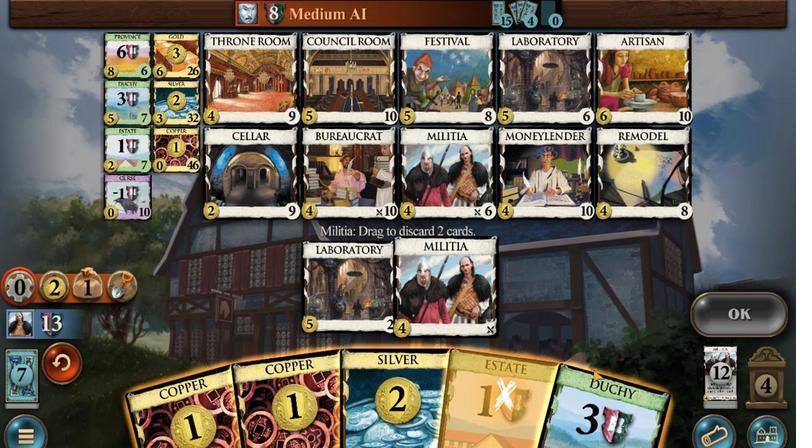 
Action: Mouse pressed left at (595, 364)
Screenshot: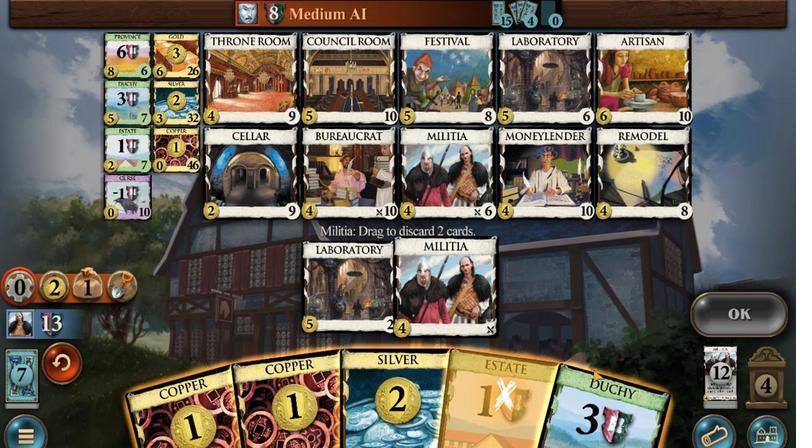 
Action: Mouse moved to (735, 324)
Screenshot: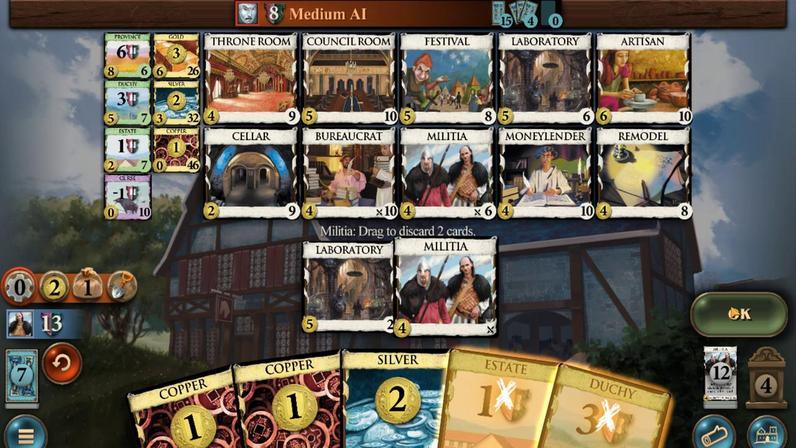 
Action: Mouse pressed left at (735, 324)
Screenshot: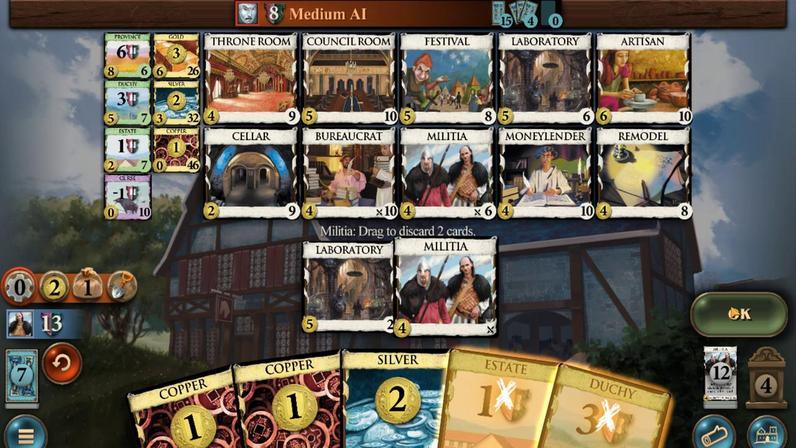 
Action: Mouse moved to (291, 366)
Screenshot: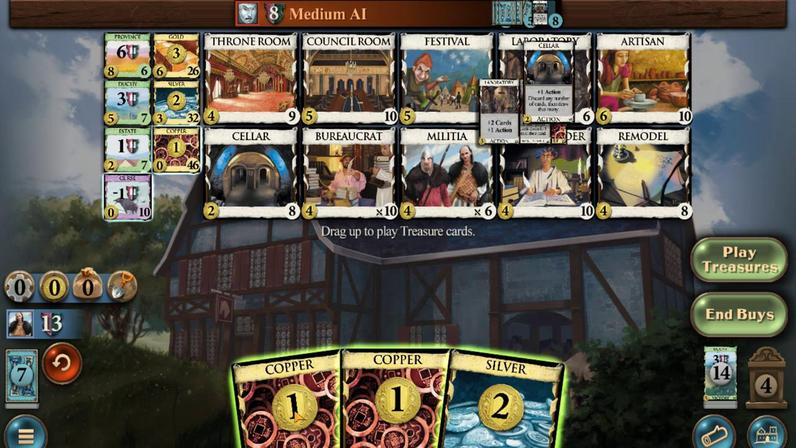 
Action: Mouse pressed left at (291, 366)
Screenshot: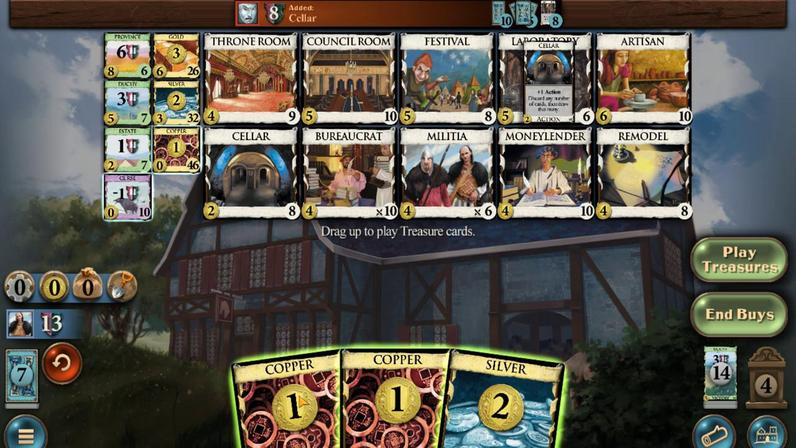 
Action: Mouse moved to (352, 369)
Screenshot: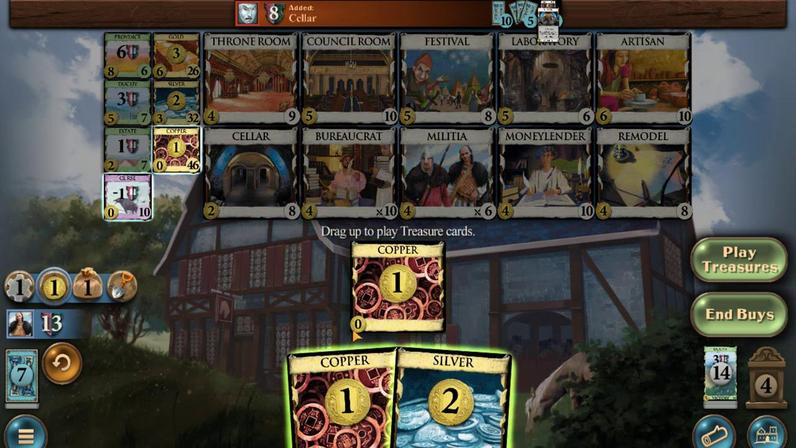 
Action: Mouse pressed left at (352, 369)
Screenshot: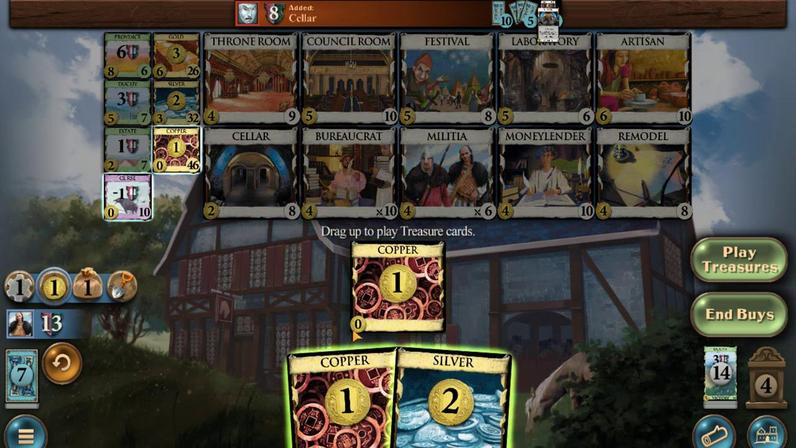 
Action: Mouse moved to (404, 365)
Screenshot: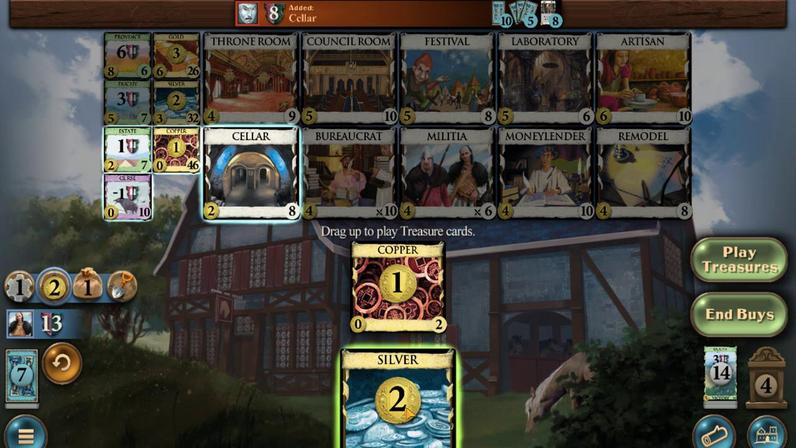 
Action: Mouse pressed left at (404, 365)
Screenshot: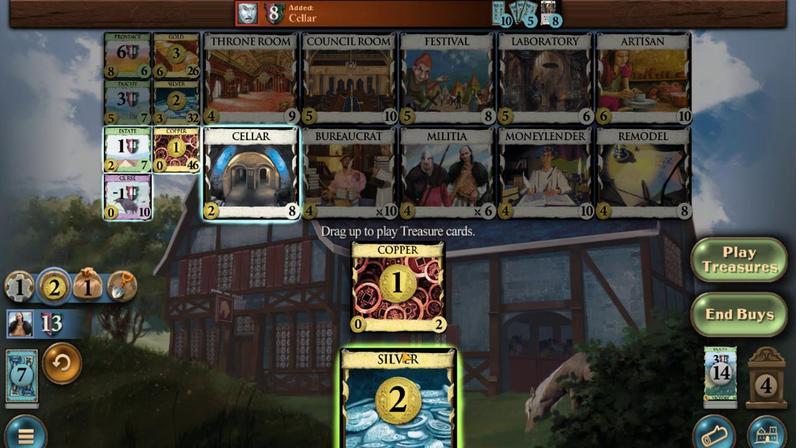 
Action: Mouse moved to (156, 238)
Screenshot: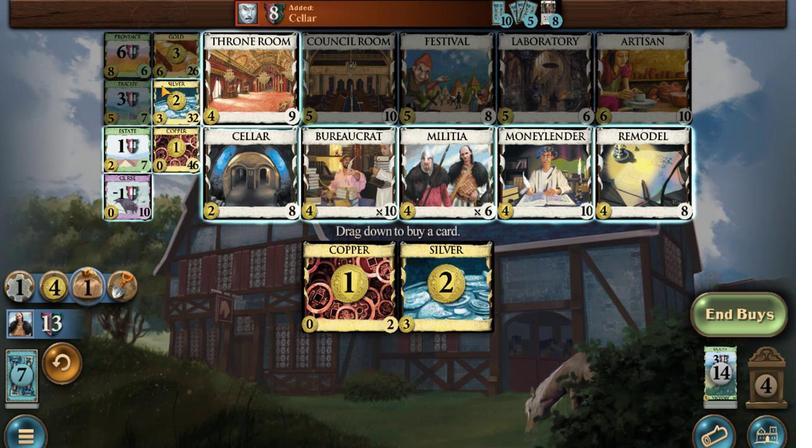 
Action: Mouse pressed left at (156, 238)
Screenshot: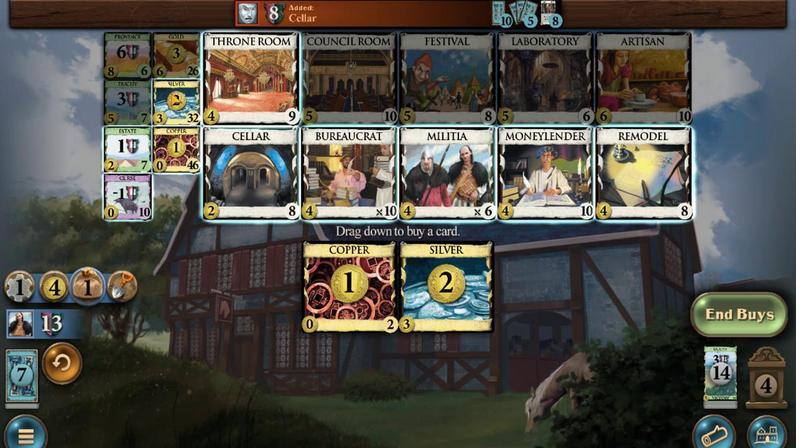 
Action: Mouse moved to (294, 363)
Screenshot: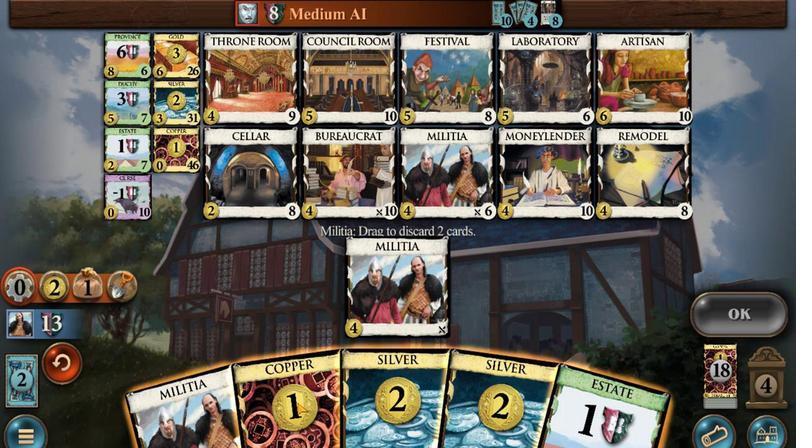 
Action: Mouse pressed left at (294, 363)
Screenshot: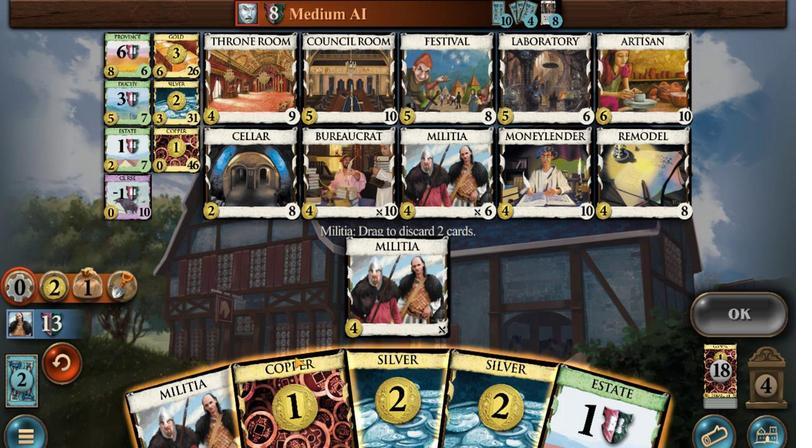 
Action: Mouse moved to (643, 379)
Screenshot: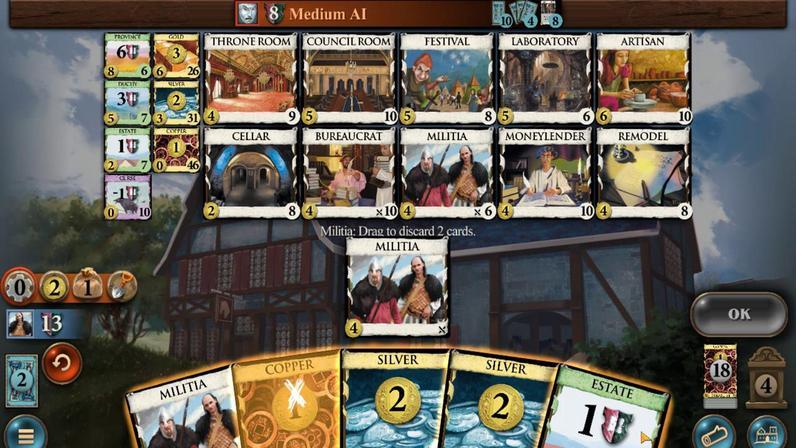 
Action: Mouse pressed left at (643, 379)
Screenshot: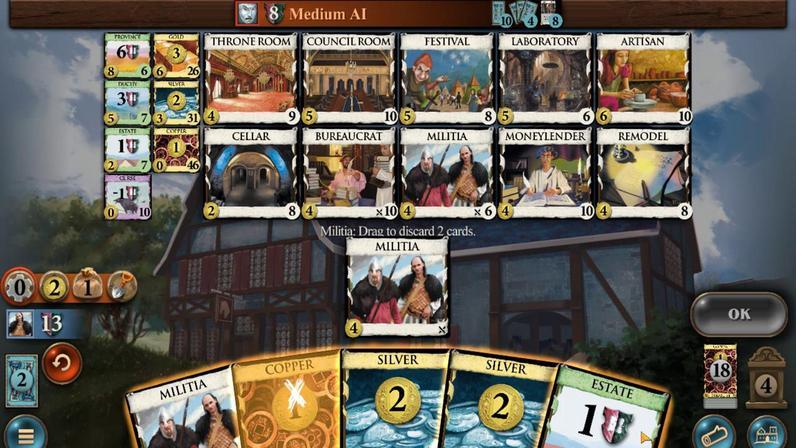 
Action: Mouse moved to (762, 323)
Screenshot: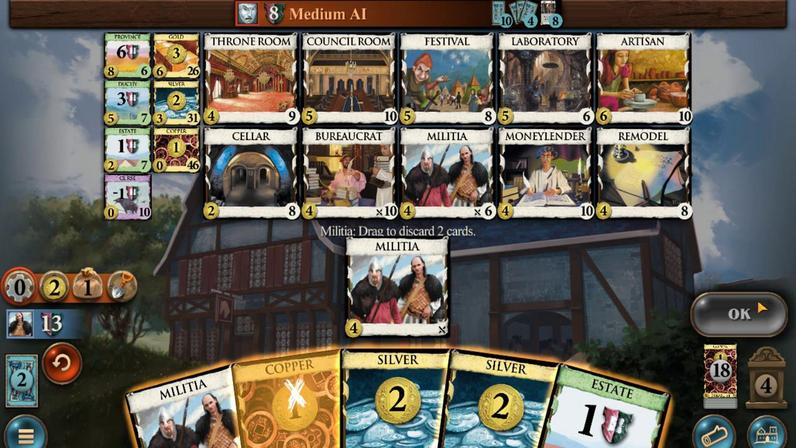 
Action: Mouse pressed left at (762, 323)
Screenshot: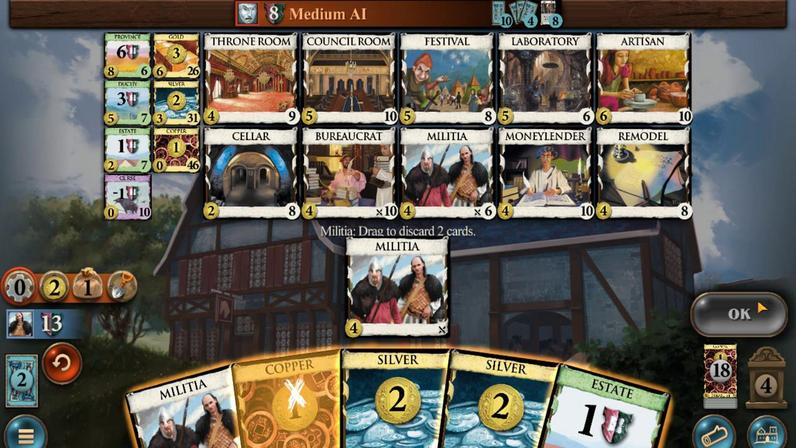 
Action: Mouse moved to (656, 364)
Screenshot: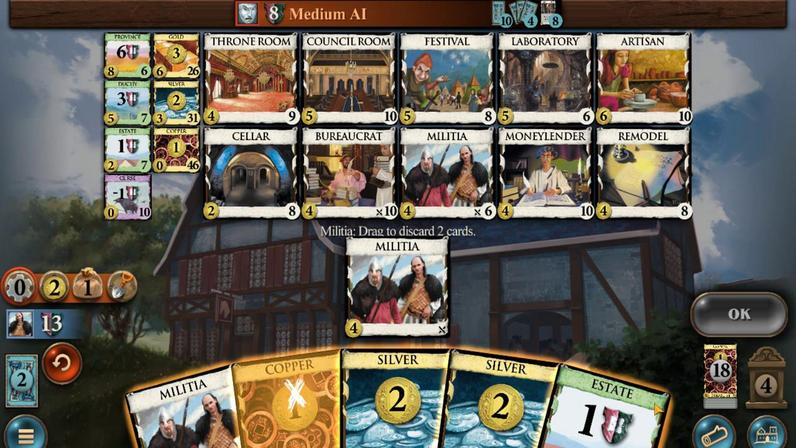 
Action: Mouse pressed left at (656, 364)
Screenshot: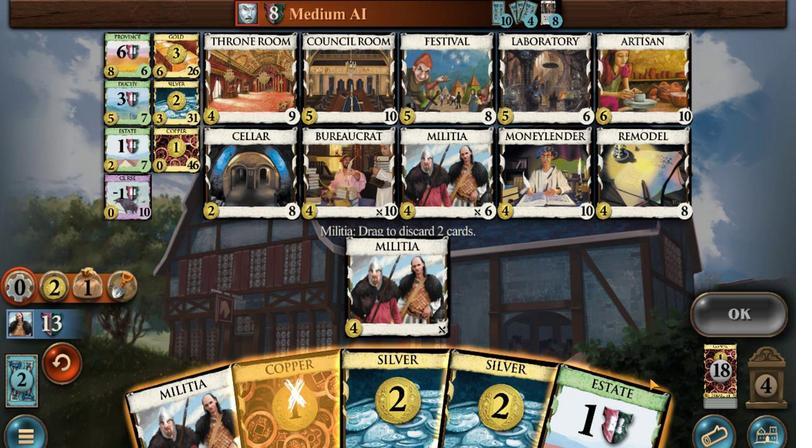 
Action: Mouse moved to (722, 323)
Screenshot: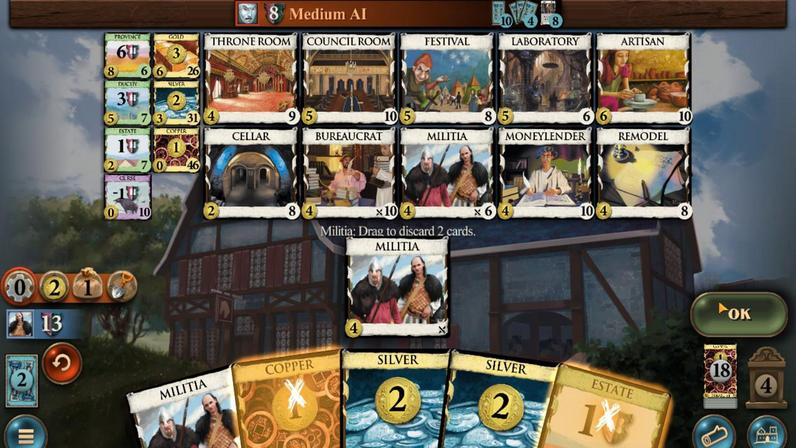 
Action: Mouse pressed left at (722, 323)
Screenshot: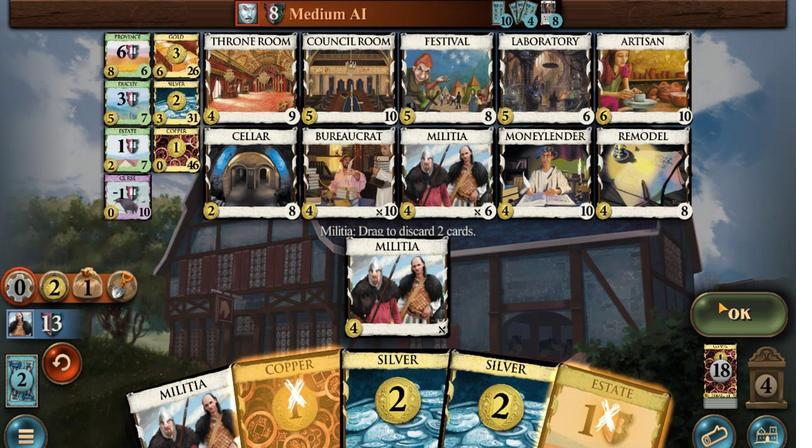 
Action: Mouse moved to (285, 349)
Screenshot: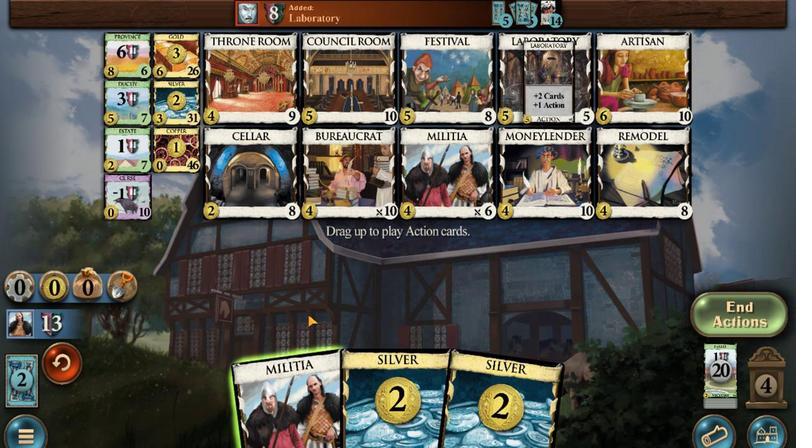 
Action: Mouse pressed left at (285, 349)
Screenshot: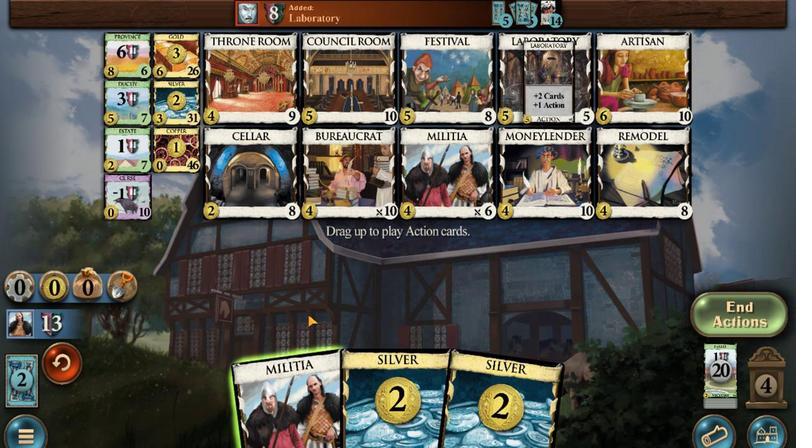 
Action: Mouse moved to (410, 351)
Screenshot: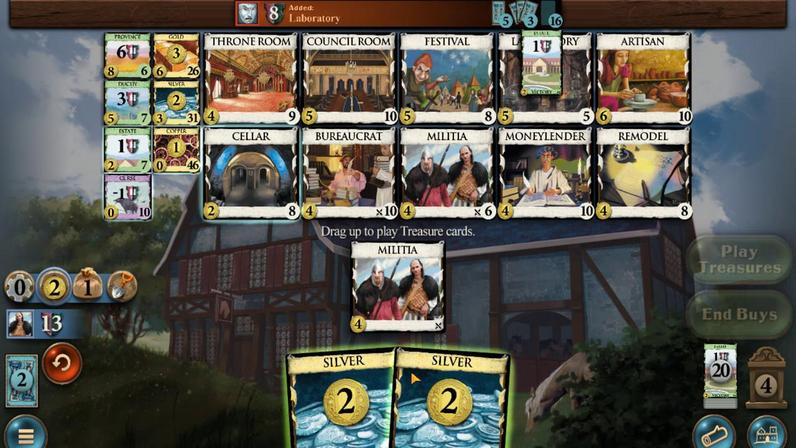 
Action: Mouse pressed left at (410, 351)
Screenshot: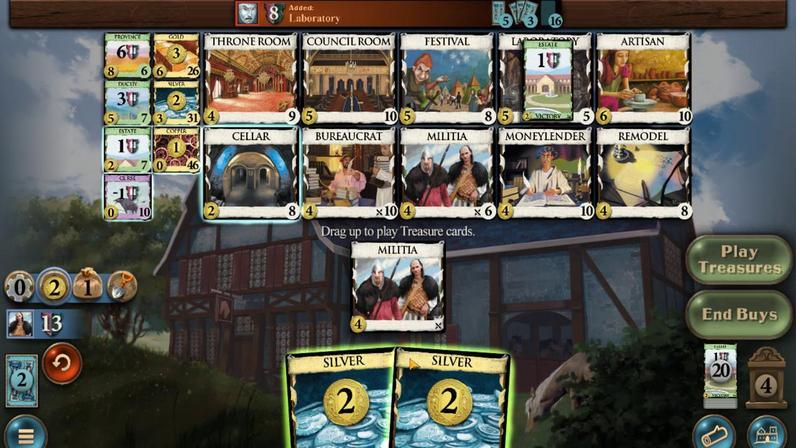 
Action: Mouse moved to (390, 355)
Screenshot: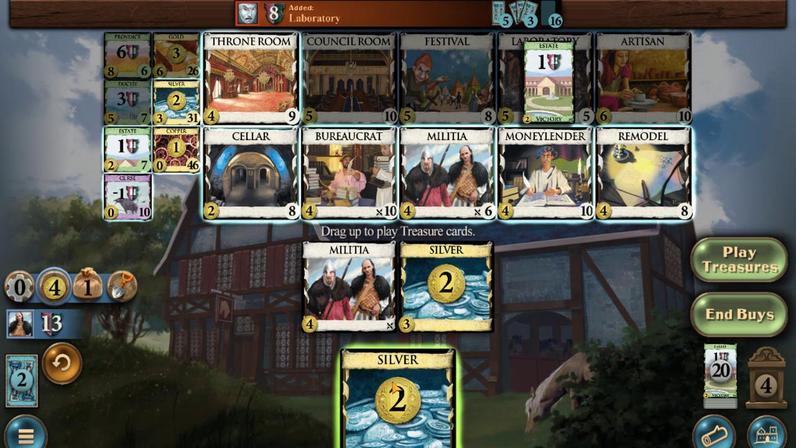 
Action: Mouse pressed left at (390, 355)
Screenshot: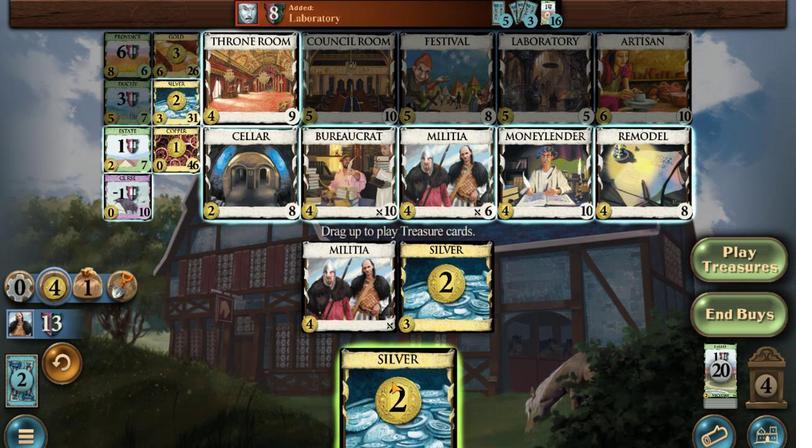 
Action: Mouse moved to (156, 228)
Screenshot: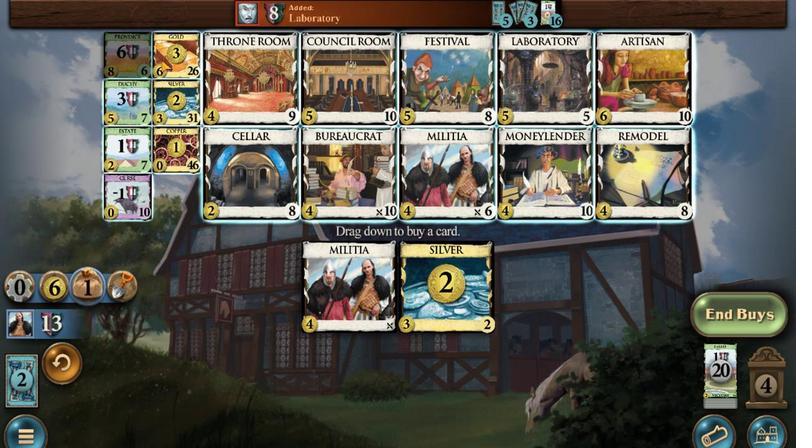 
Action: Mouse pressed left at (156, 228)
Screenshot: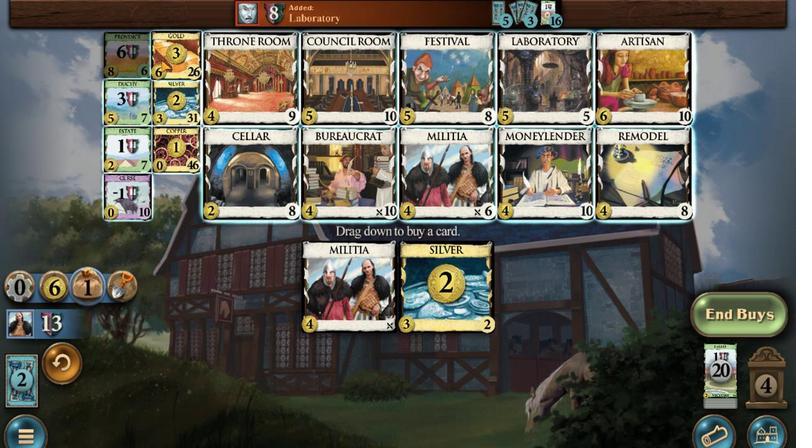 
Action: Mouse moved to (189, 365)
Screenshot: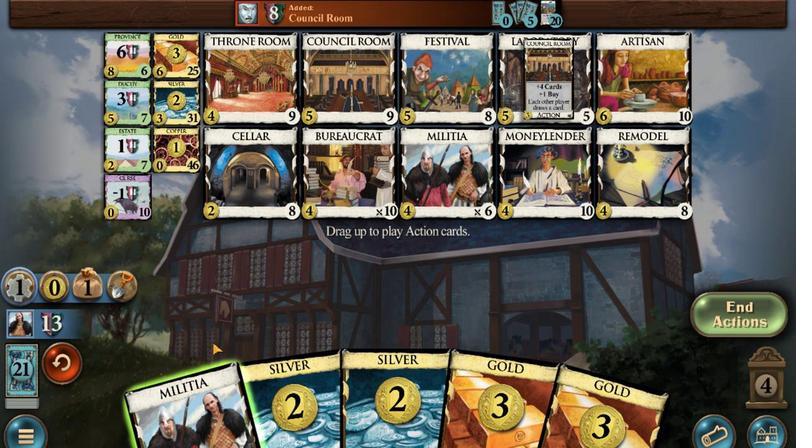 
Action: Mouse pressed left at (189, 365)
Screenshot: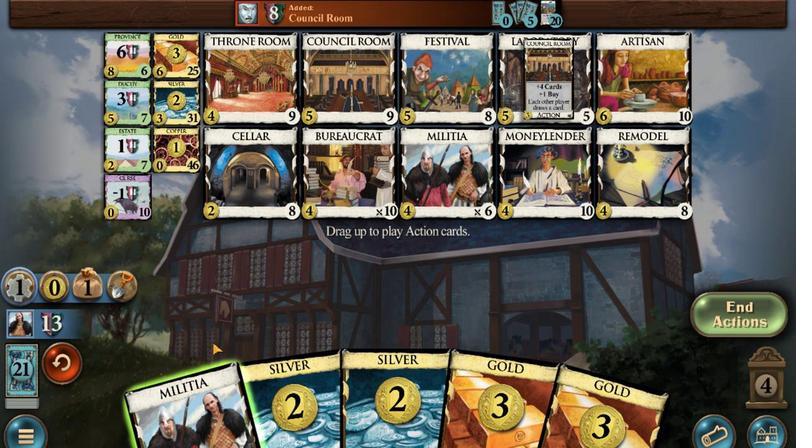 
Action: Mouse moved to (240, 371)
Screenshot: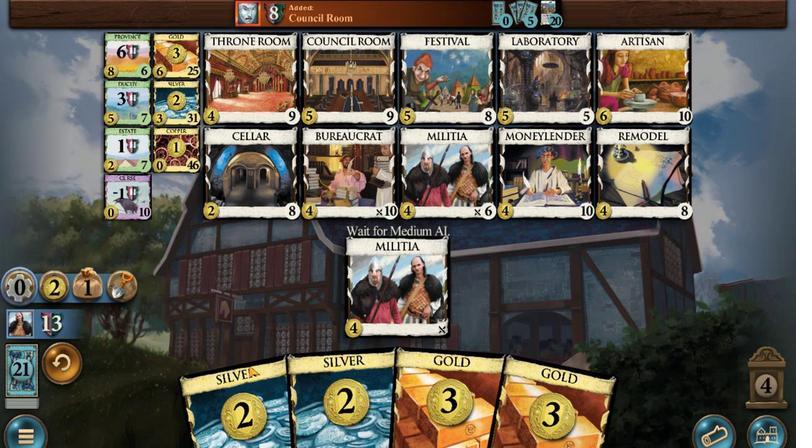 
Action: Mouse pressed left at (240, 371)
Screenshot: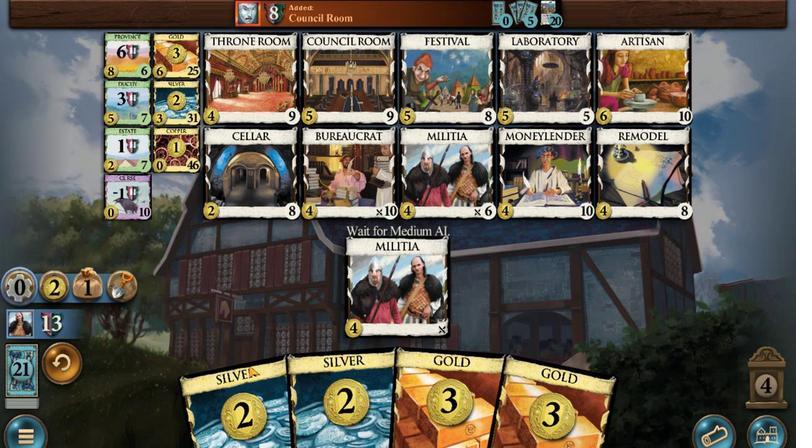 
Action: Mouse moved to (448, 362)
Screenshot: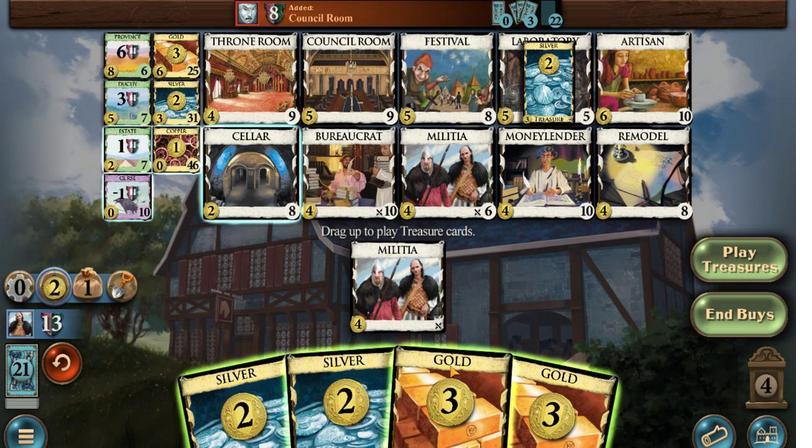 
Action: Mouse pressed left at (448, 362)
Screenshot: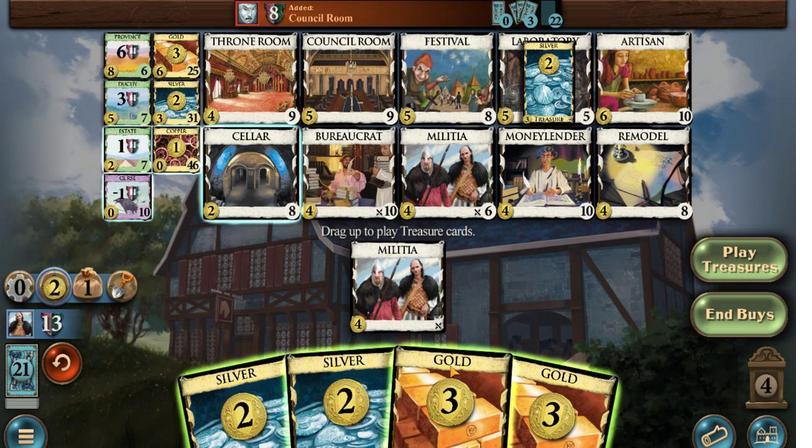 
Action: Mouse moved to (513, 364)
Screenshot: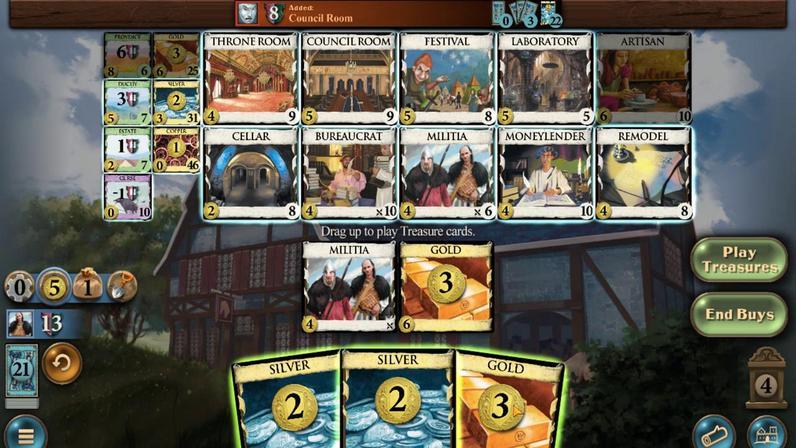 
Action: Mouse pressed left at (513, 364)
Screenshot: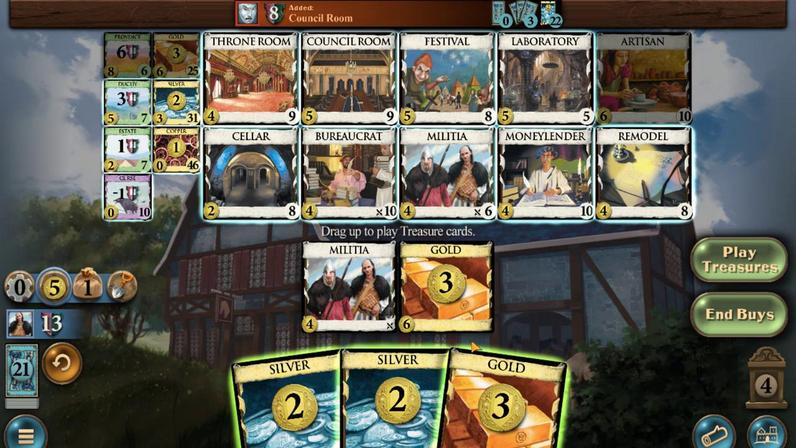 
Action: Mouse moved to (433, 367)
Screenshot: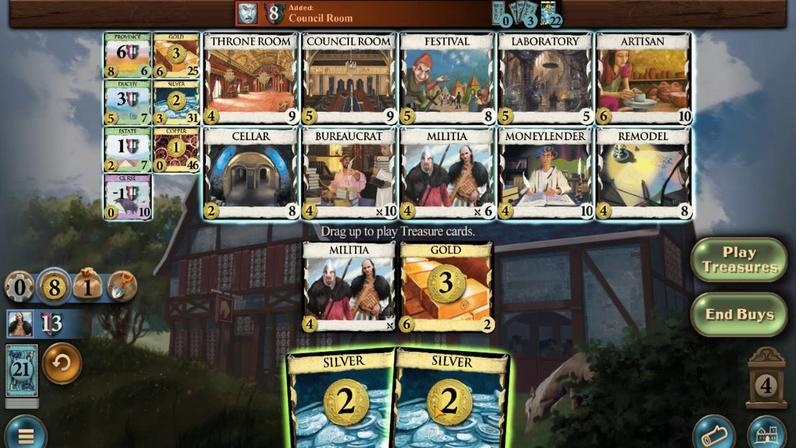 
Action: Mouse pressed left at (433, 367)
Screenshot: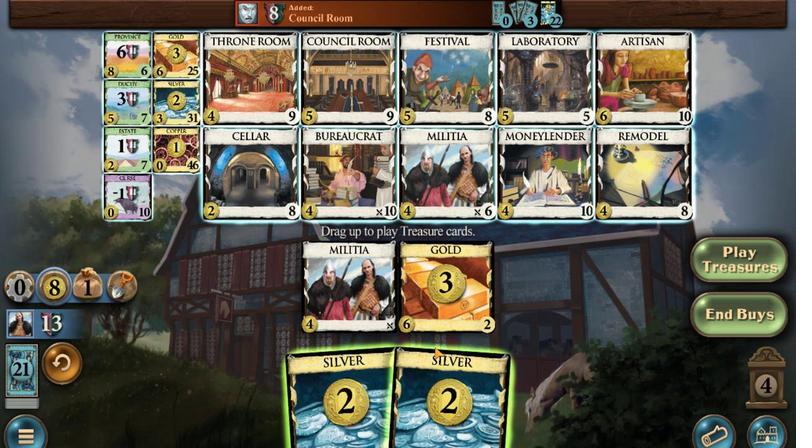 
Action: Mouse moved to (130, 227)
Screenshot: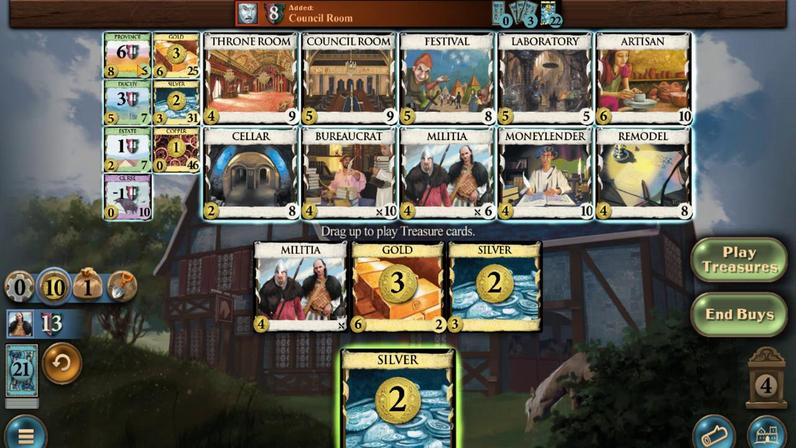 
Action: Mouse pressed left at (130, 227)
Screenshot: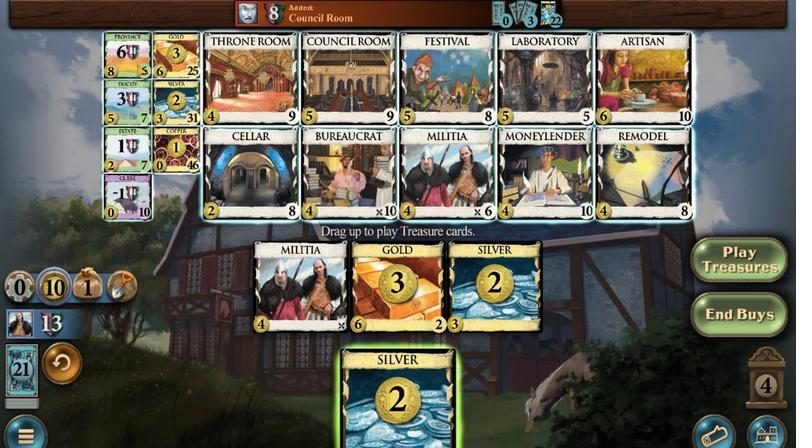 
Action: Mouse moved to (631, 370)
Screenshot: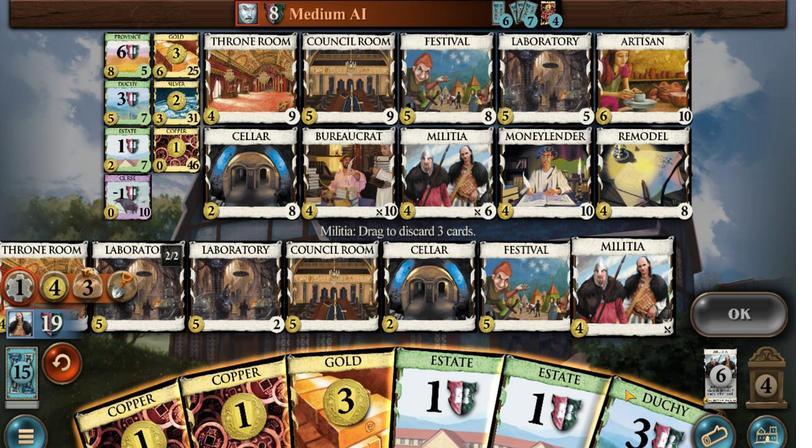 
Action: Mouse pressed left at (631, 370)
Screenshot: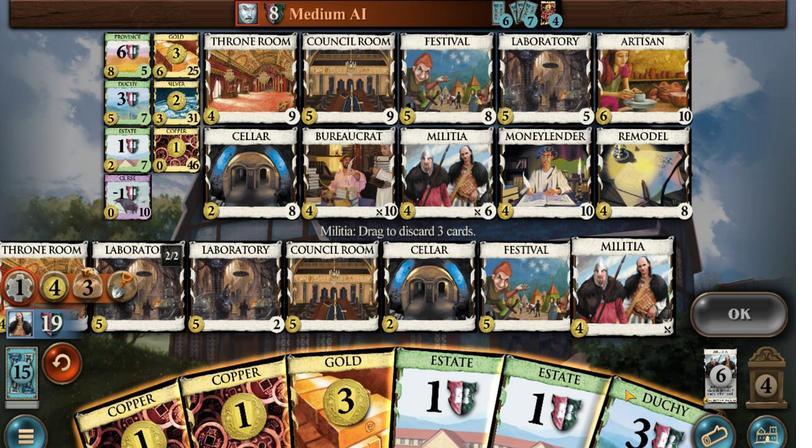 
Action: Mouse moved to (549, 374)
Screenshot: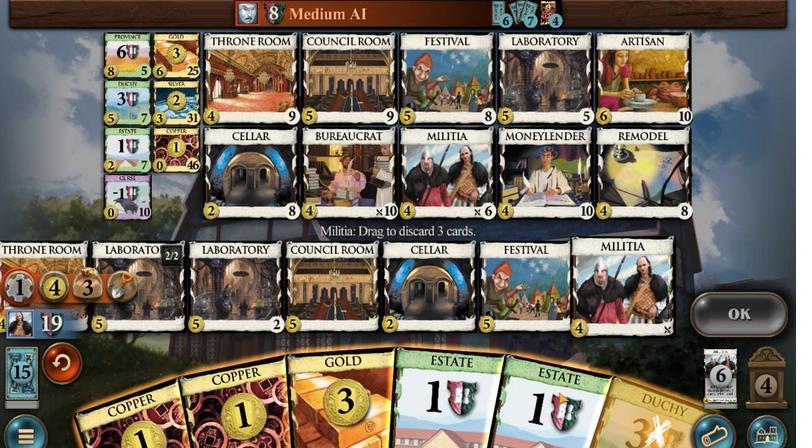 
Action: Mouse pressed left at (549, 374)
Screenshot: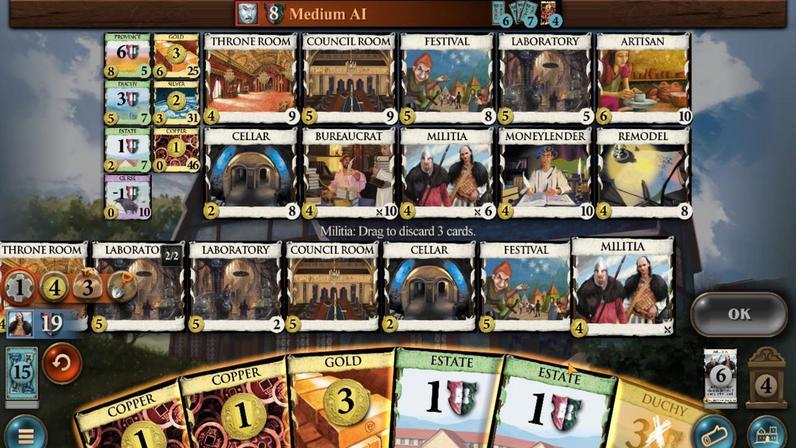 
Action: Mouse moved to (742, 327)
Screenshot: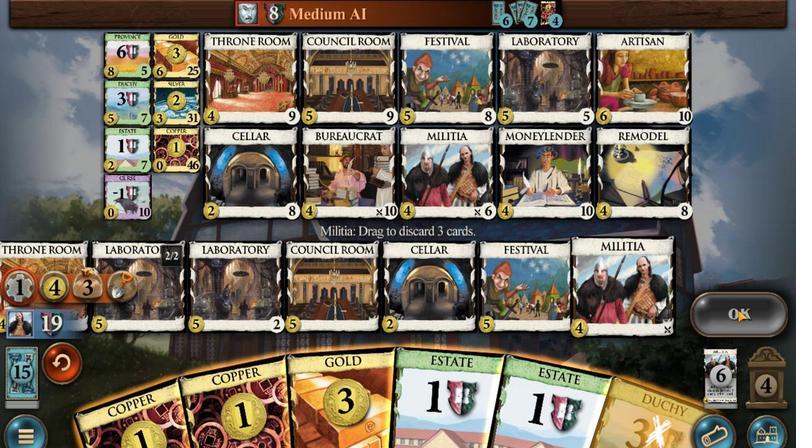 
Action: Mouse pressed left at (742, 327)
Screenshot: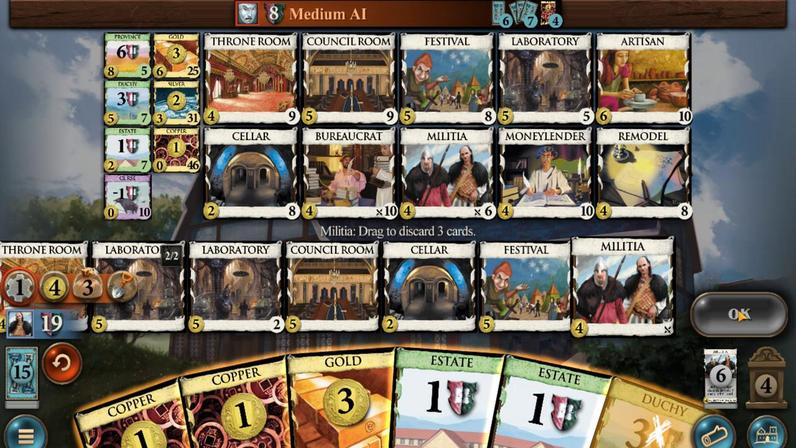 
Action: Mouse moved to (522, 363)
Screenshot: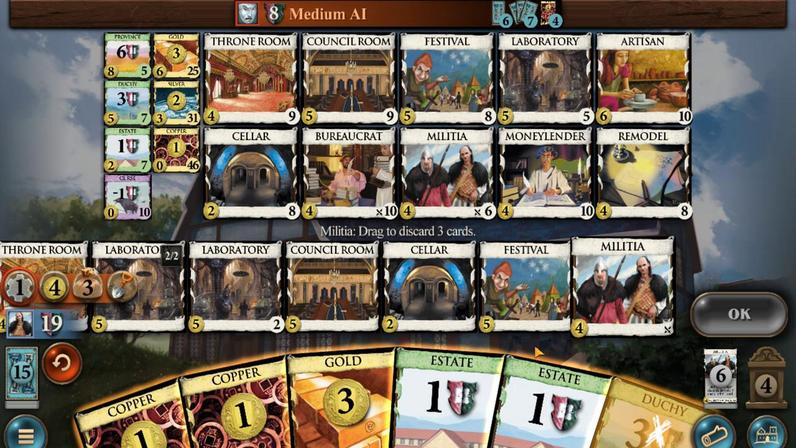 
Action: Mouse pressed left at (522, 363)
Screenshot: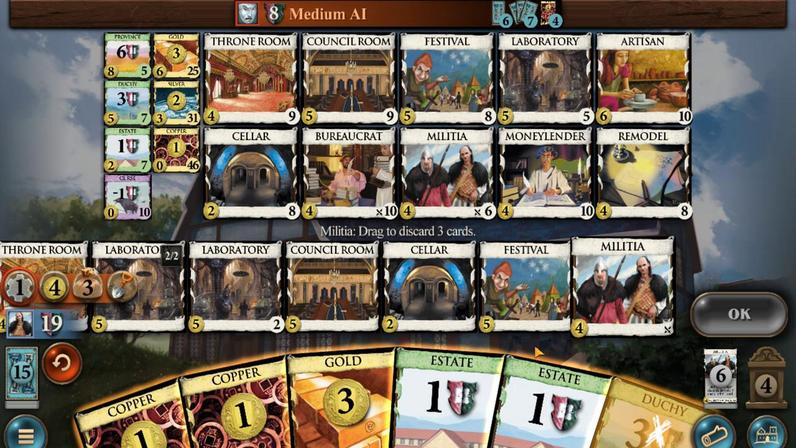 
Action: Mouse moved to (426, 355)
Screenshot: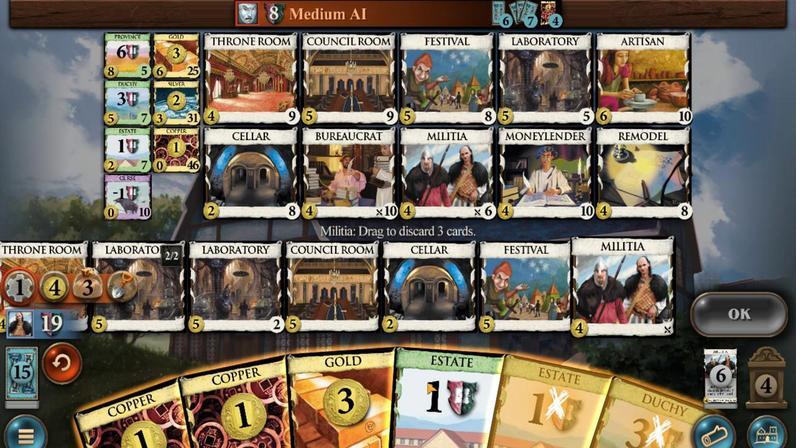 
Action: Mouse pressed left at (426, 355)
Screenshot: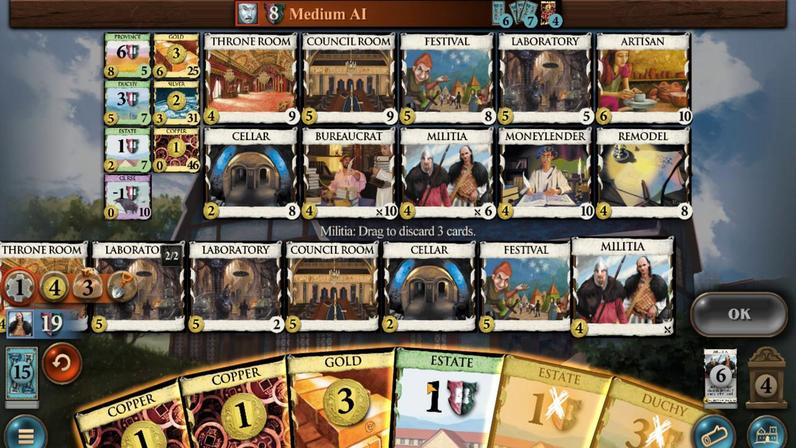 
Action: Mouse moved to (712, 327)
Screenshot: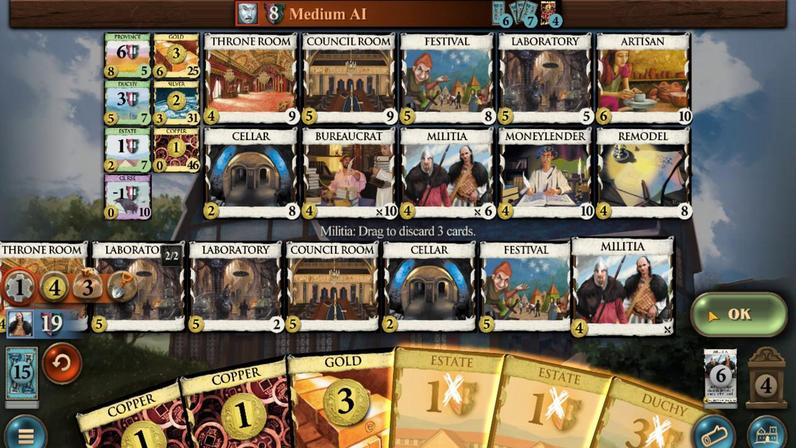
Action: Mouse pressed left at (712, 327)
Screenshot: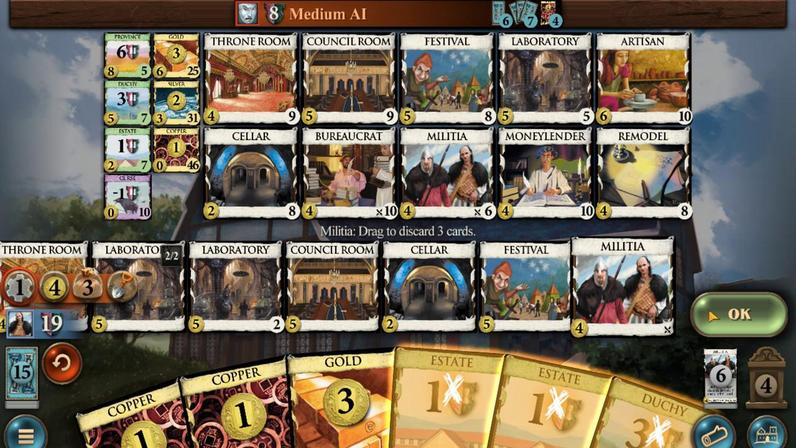 
Action: Mouse moved to (258, 356)
Screenshot: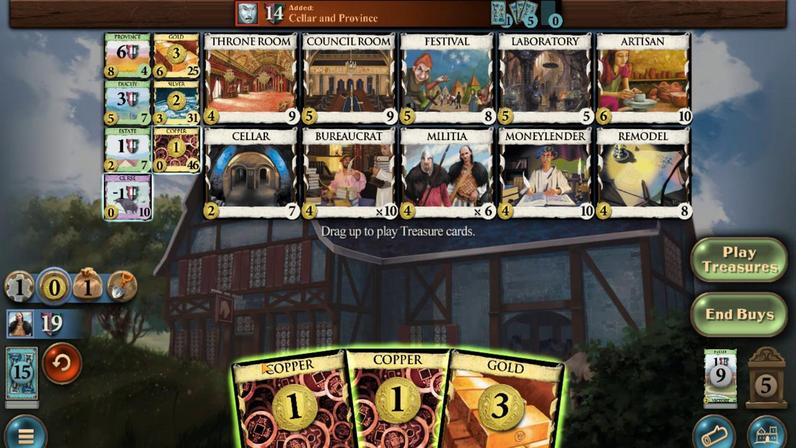 
Action: Mouse pressed left at (258, 356)
Screenshot: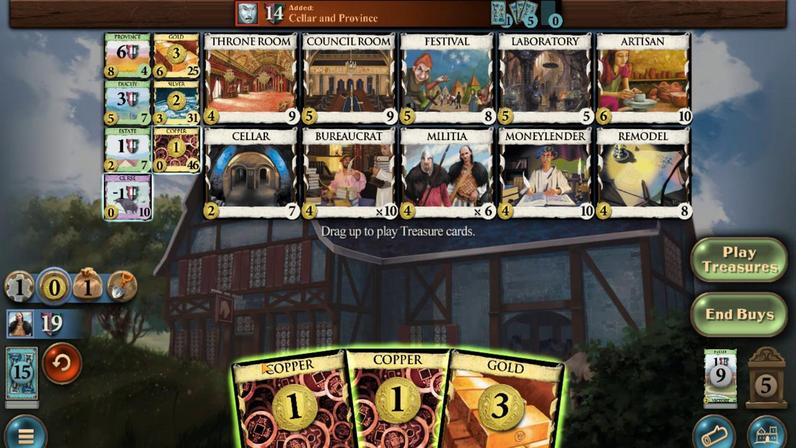 
Action: Mouse moved to (481, 363)
Screenshot: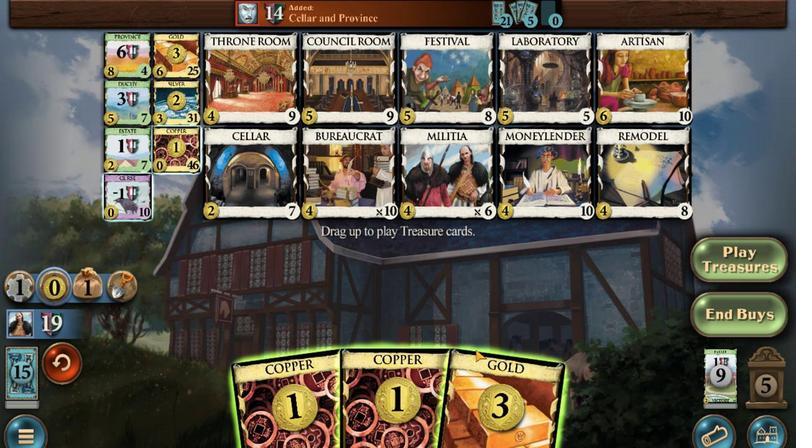 
Action: Mouse pressed left at (481, 363)
Screenshot: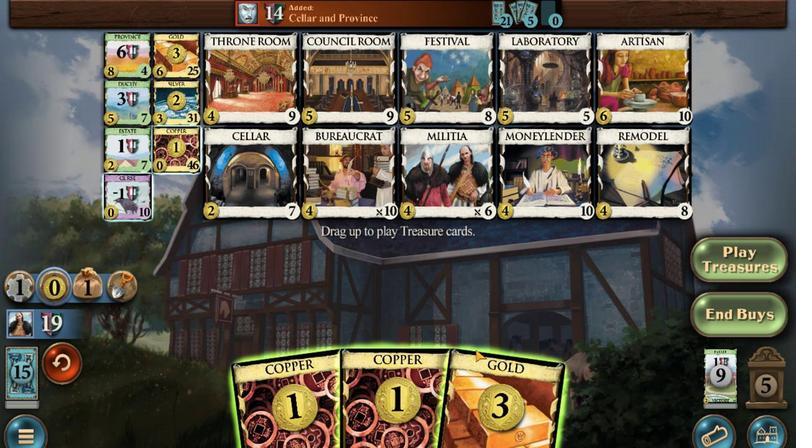 
Action: Mouse moved to (429, 356)
Screenshot: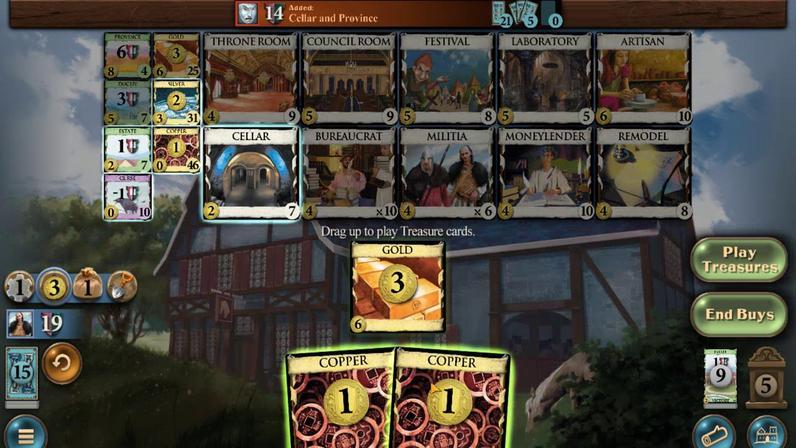 
Action: Mouse pressed left at (429, 356)
Screenshot: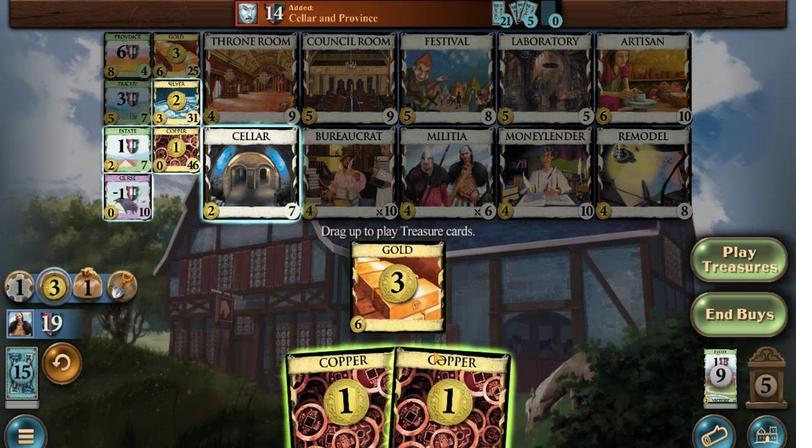 
Action: Mouse moved to (393, 362)
Screenshot: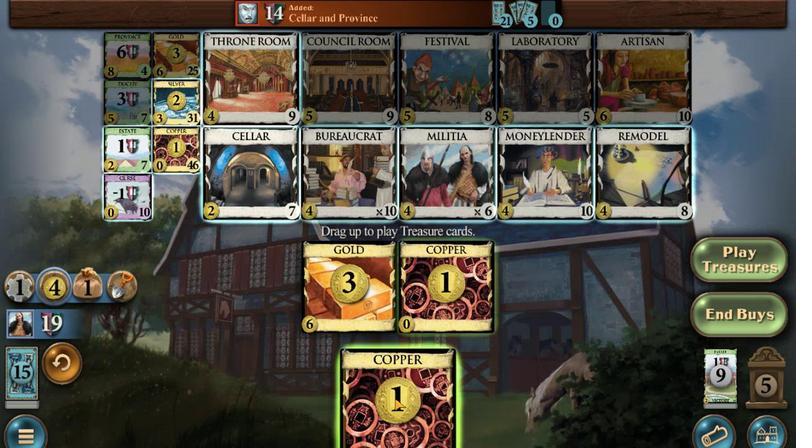 
Action: Mouse pressed left at (393, 362)
Screenshot: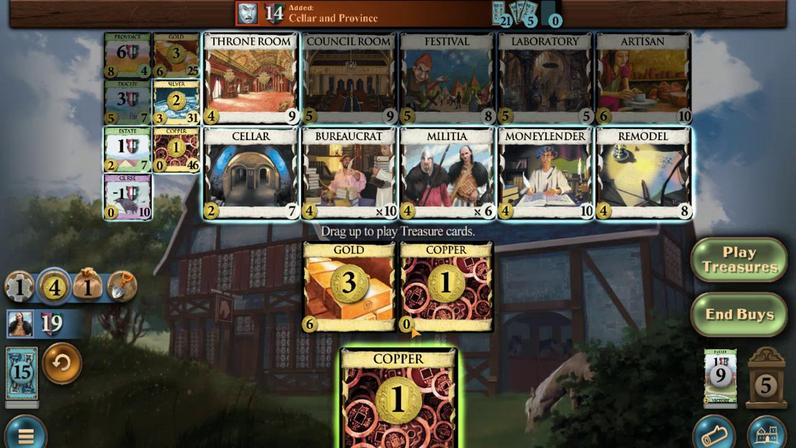 
Action: Mouse moved to (122, 245)
Screenshot: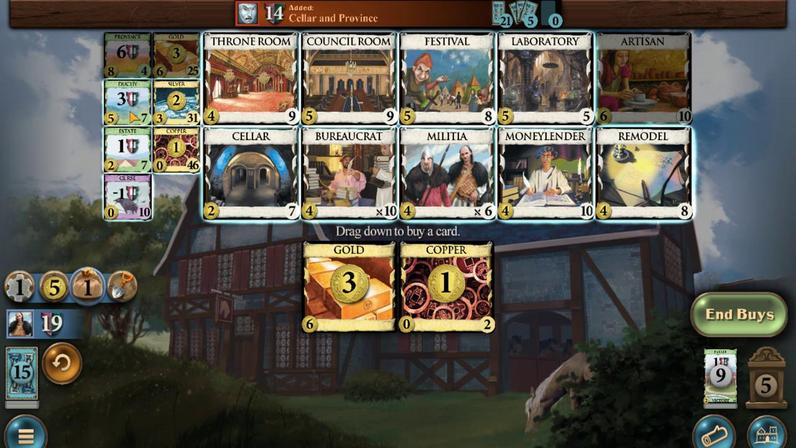 
Action: Mouse pressed left at (122, 245)
Screenshot: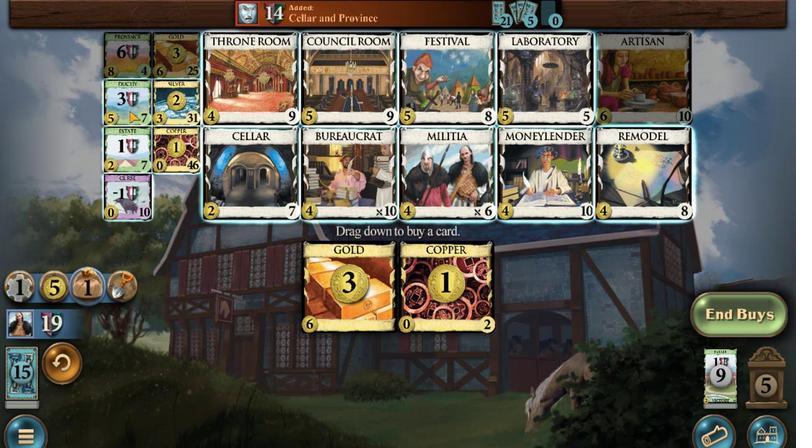 
Action: Mouse moved to (594, 371)
Screenshot: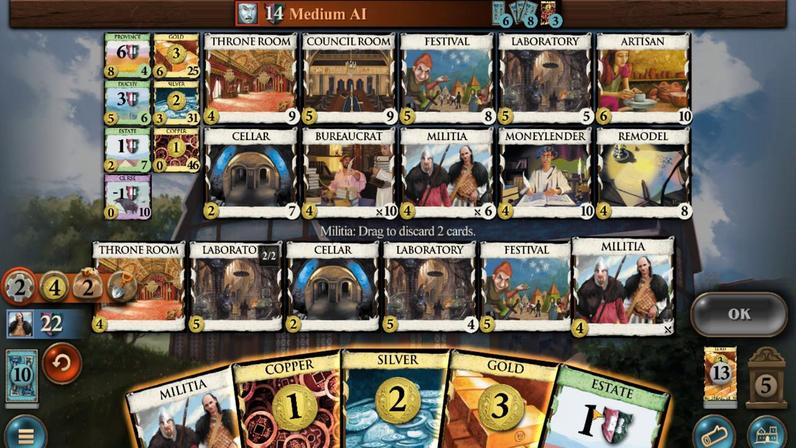 
Action: Mouse pressed left at (594, 371)
Screenshot: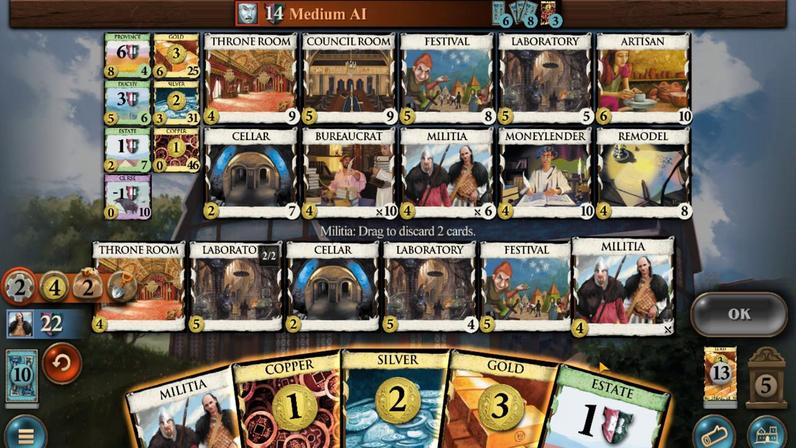 
Action: Mouse moved to (265, 363)
Screenshot: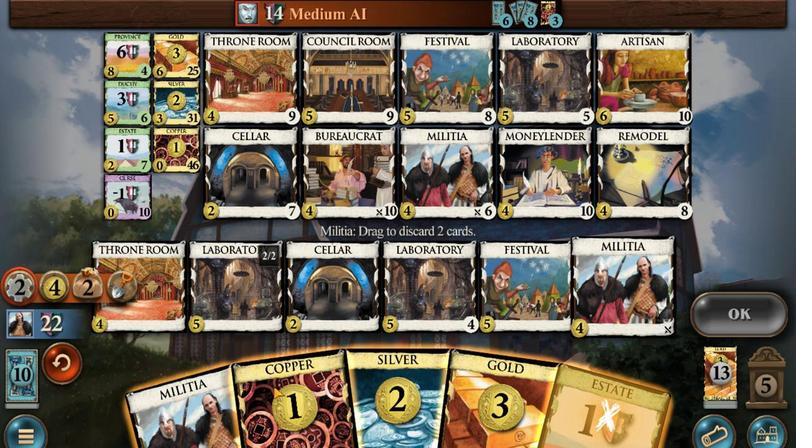 
Action: Mouse pressed left at (265, 363)
Screenshot: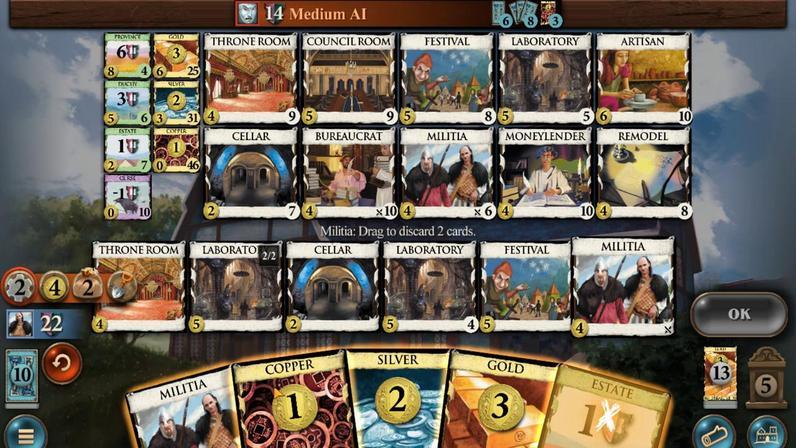 
Action: Mouse moved to (732, 331)
Screenshot: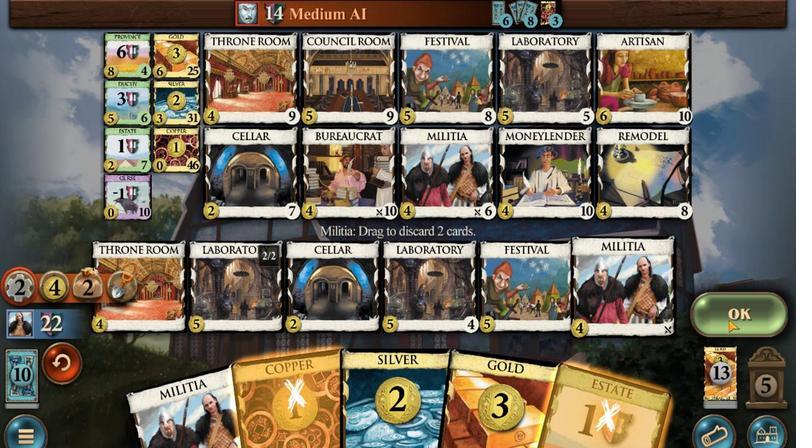
Action: Mouse pressed left at (732, 331)
Screenshot: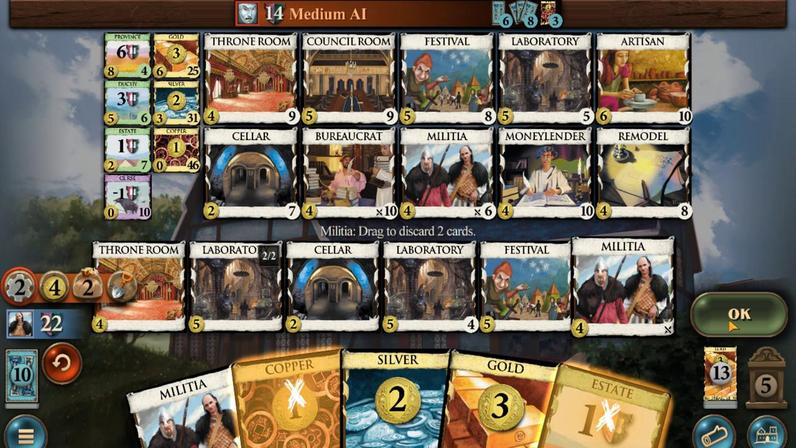 
Action: Mouse moved to (345, 369)
